Task: Compose an email with the signature Jerry Evans with the subject Confirmation of a termination and the message I wanted to discuss the new marketing strategy with you in more detail. When would be a good time for us to meet? from softage.5@softage.net to softage.6@softage.net, select the message and change font size to large, align the email to center Send the email. Finally, move the email from Sent Items to the label Student organizations
Action: Mouse moved to (83, 57)
Screenshot: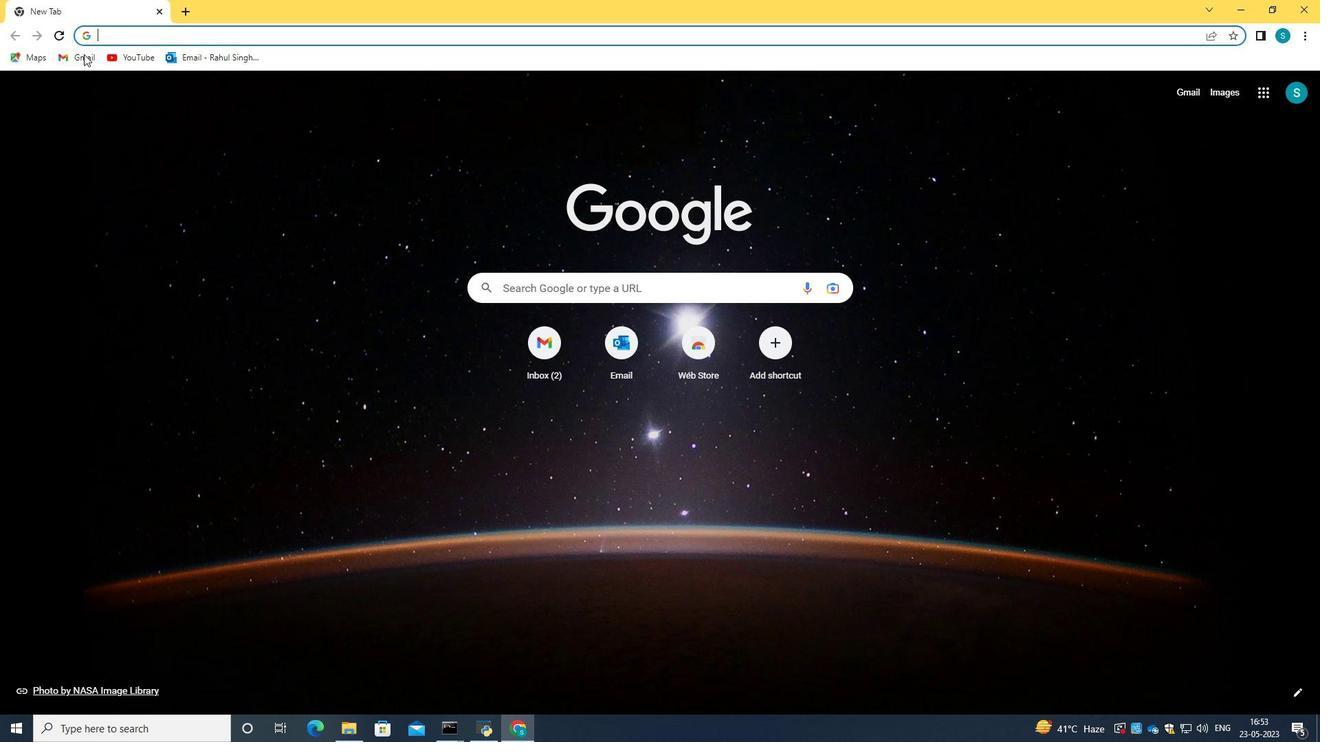 
Action: Mouse pressed left at (83, 57)
Screenshot: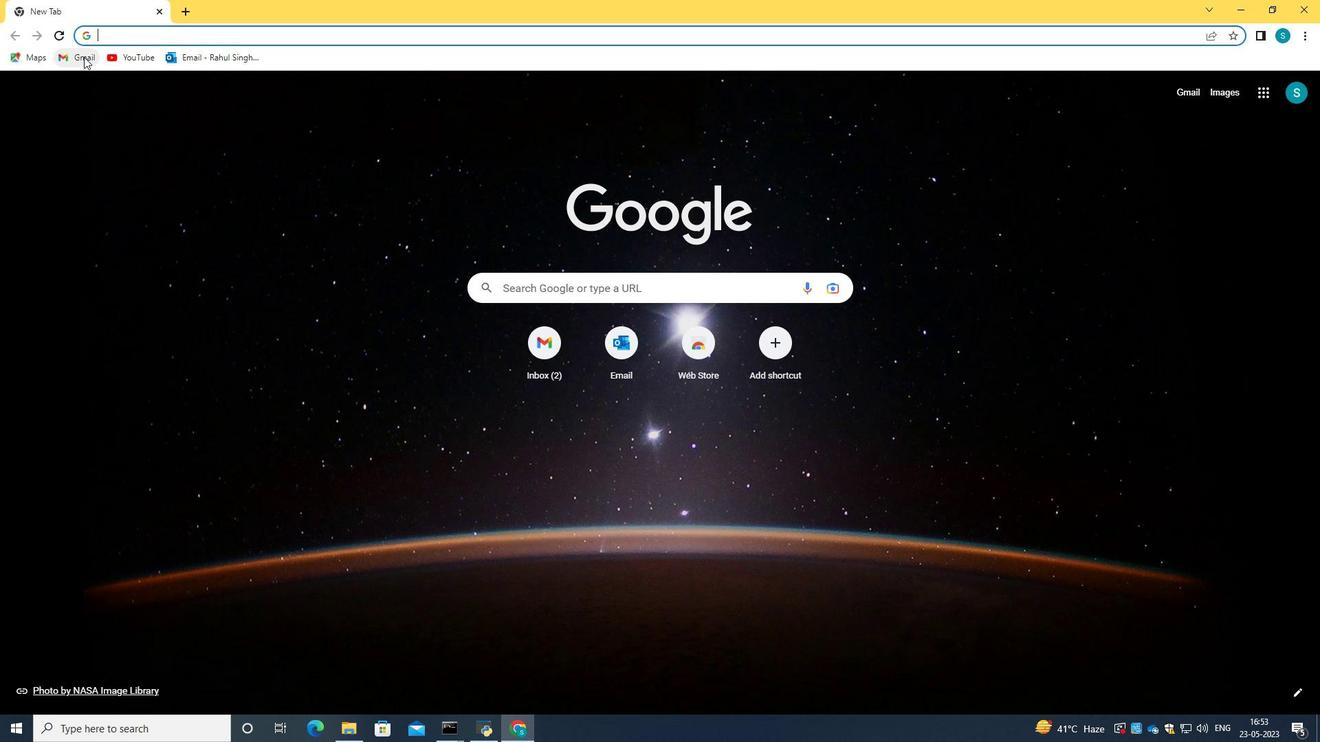 
Action: Mouse moved to (682, 220)
Screenshot: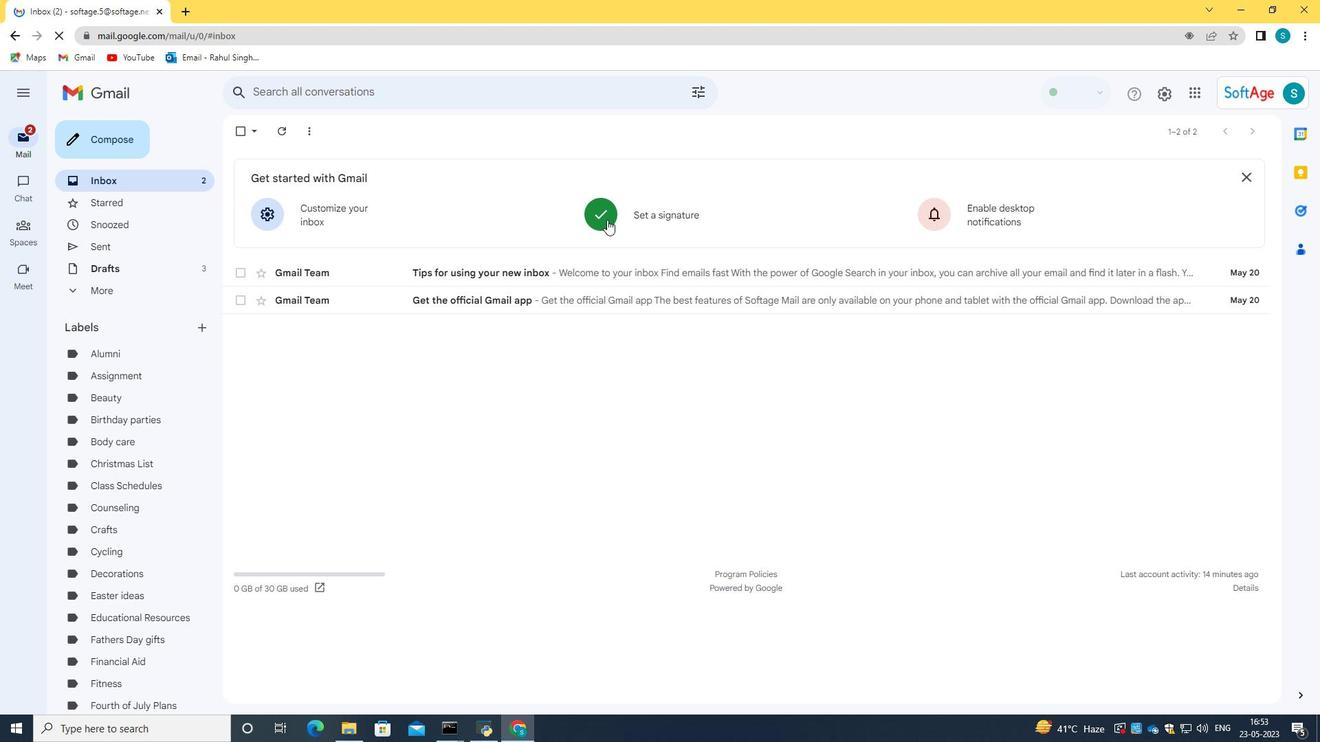 
Action: Mouse pressed left at (682, 220)
Screenshot: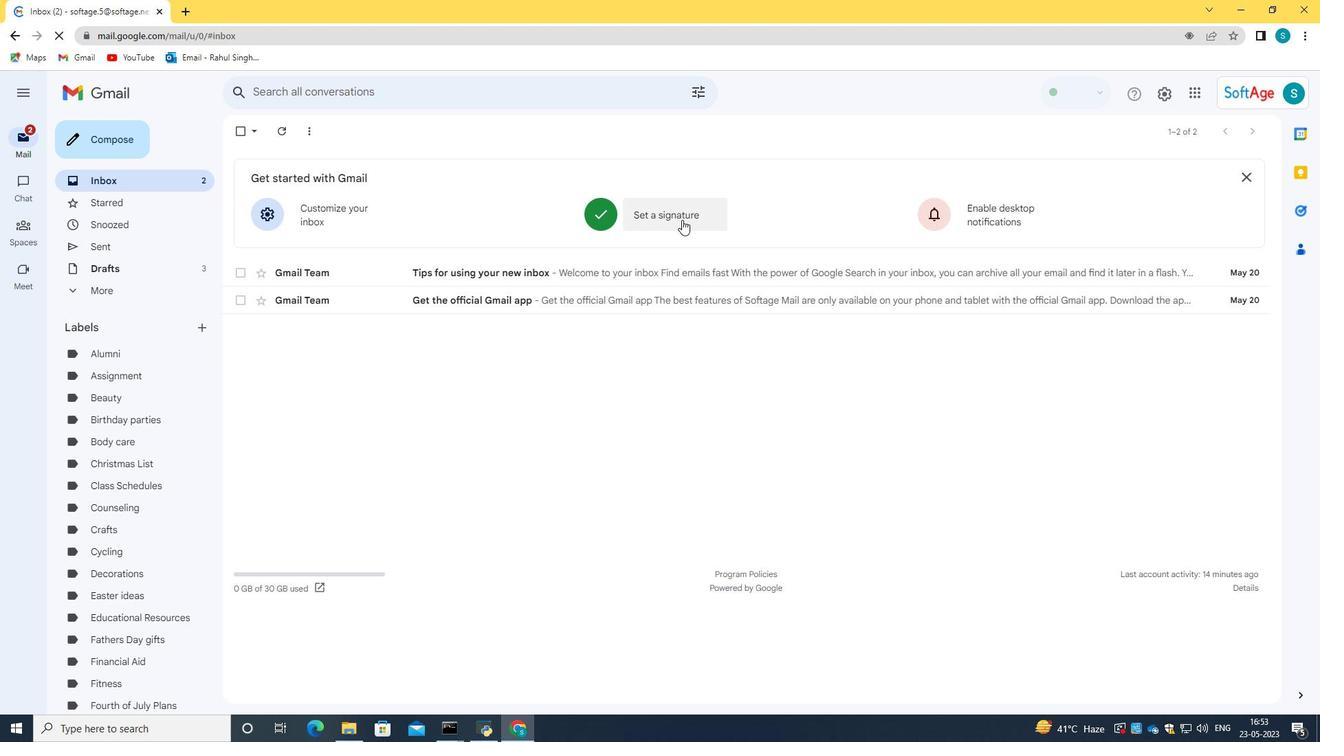 
Action: Mouse moved to (661, 287)
Screenshot: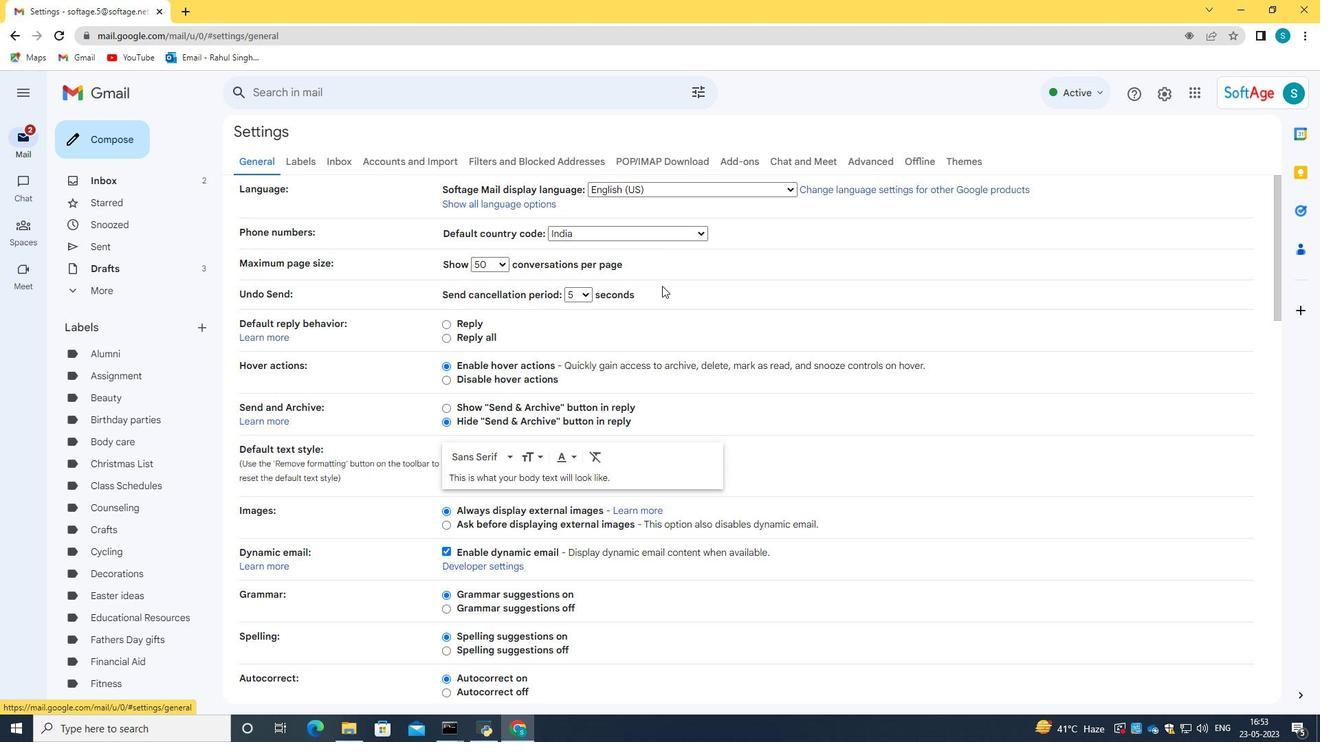 
Action: Mouse scrolled (661, 286) with delta (0, 0)
Screenshot: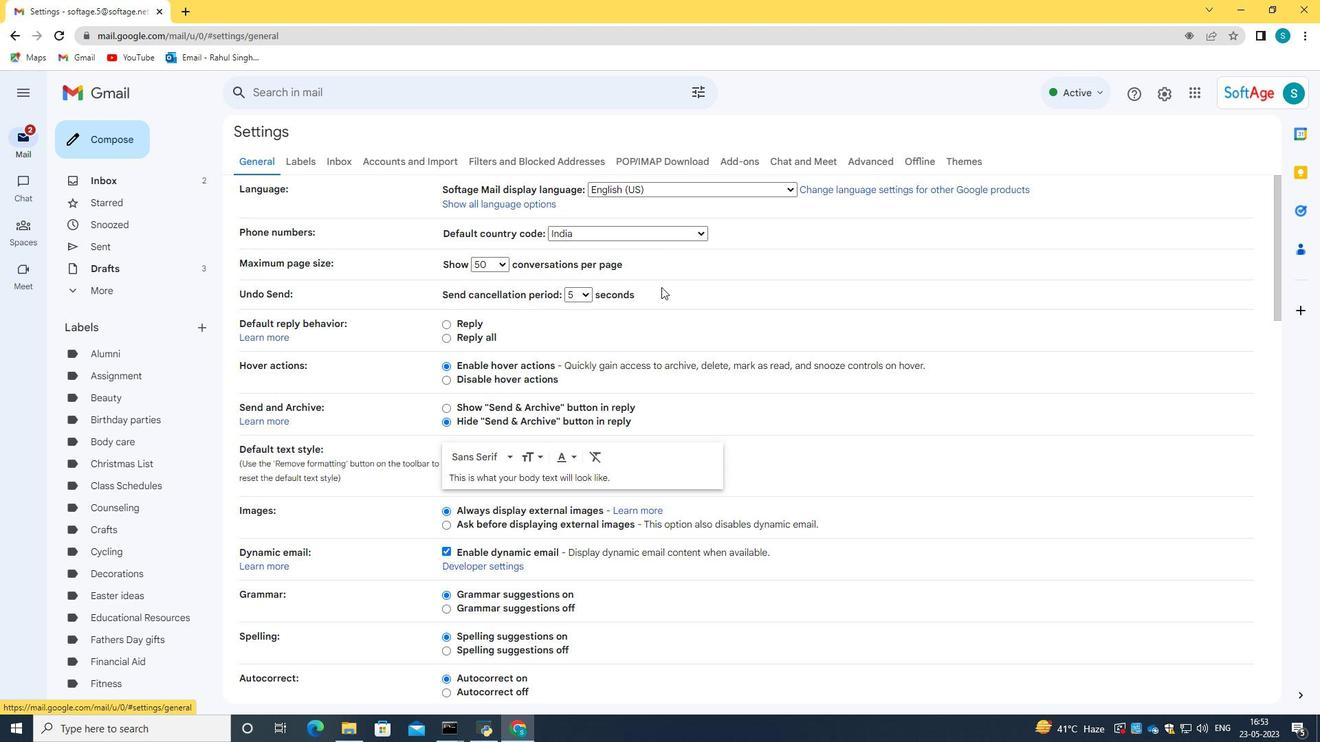 
Action: Mouse scrolled (661, 286) with delta (0, 0)
Screenshot: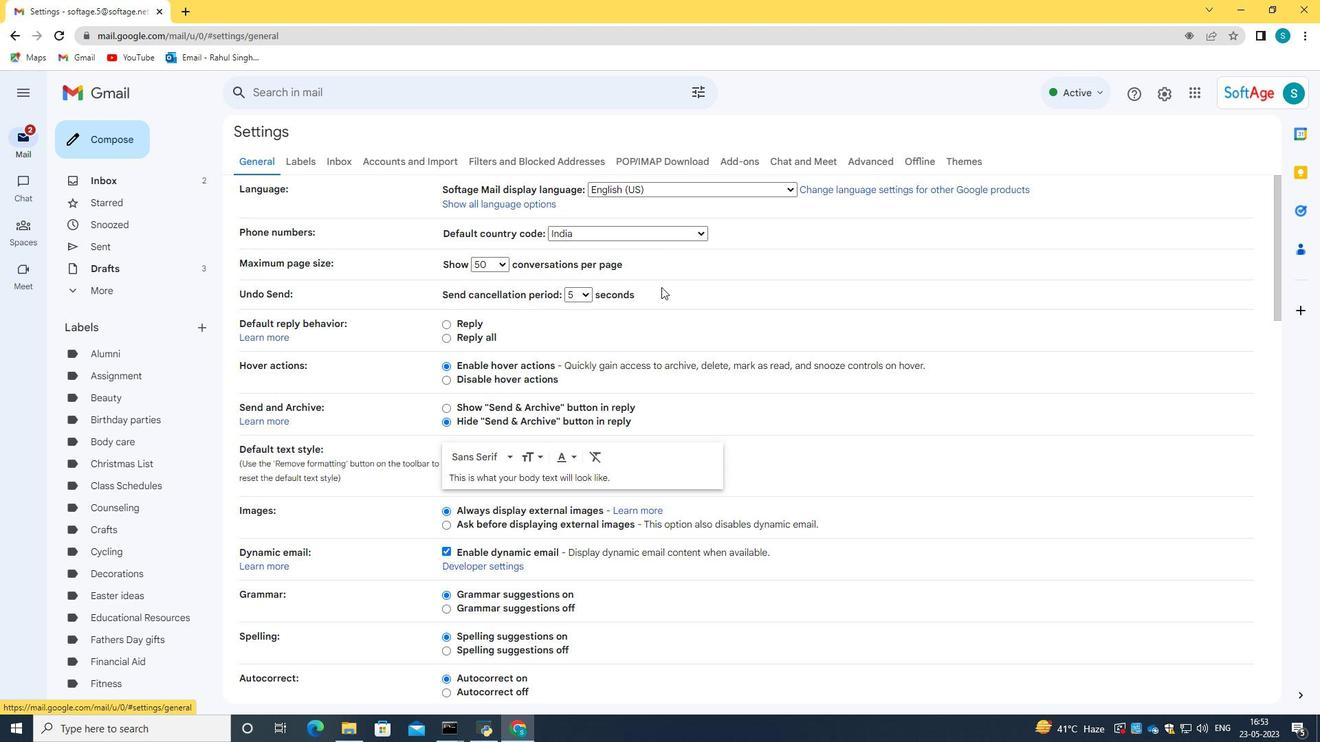
Action: Mouse scrolled (661, 286) with delta (0, 0)
Screenshot: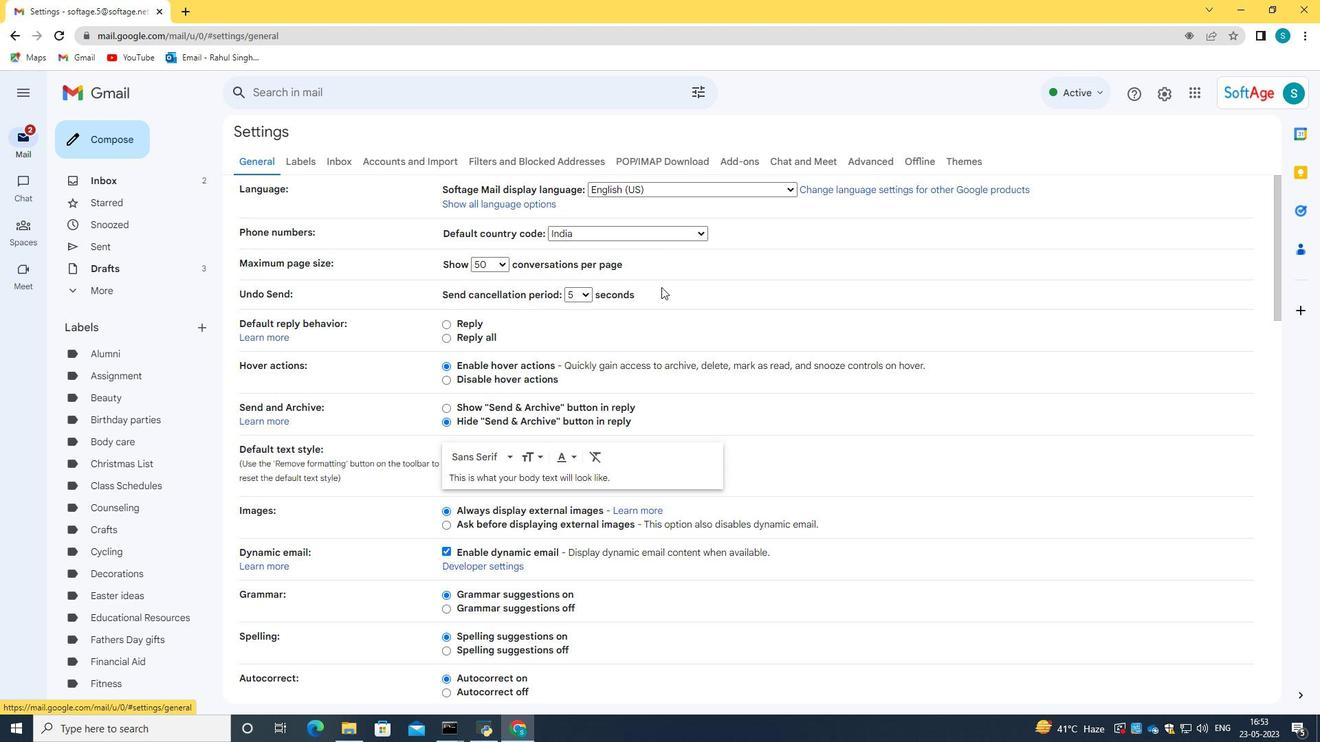 
Action: Mouse moved to (661, 288)
Screenshot: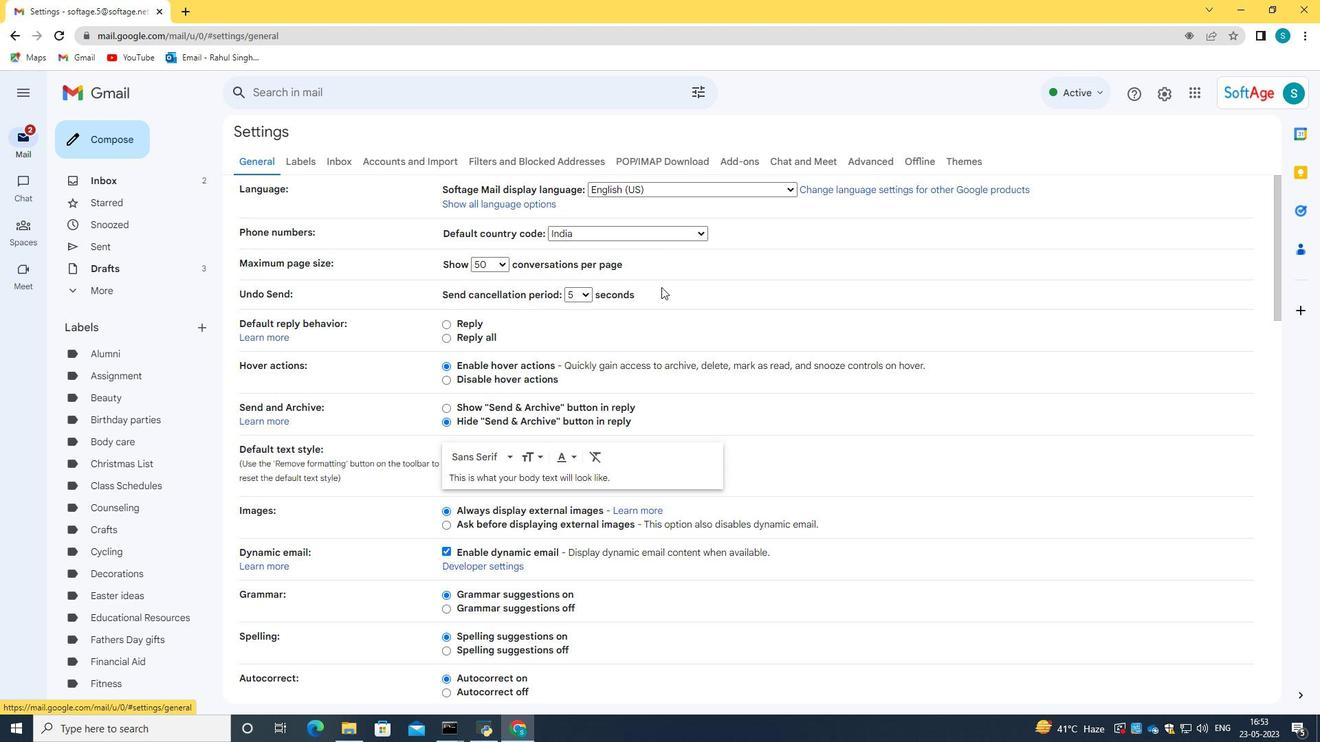 
Action: Mouse scrolled (661, 287) with delta (0, 0)
Screenshot: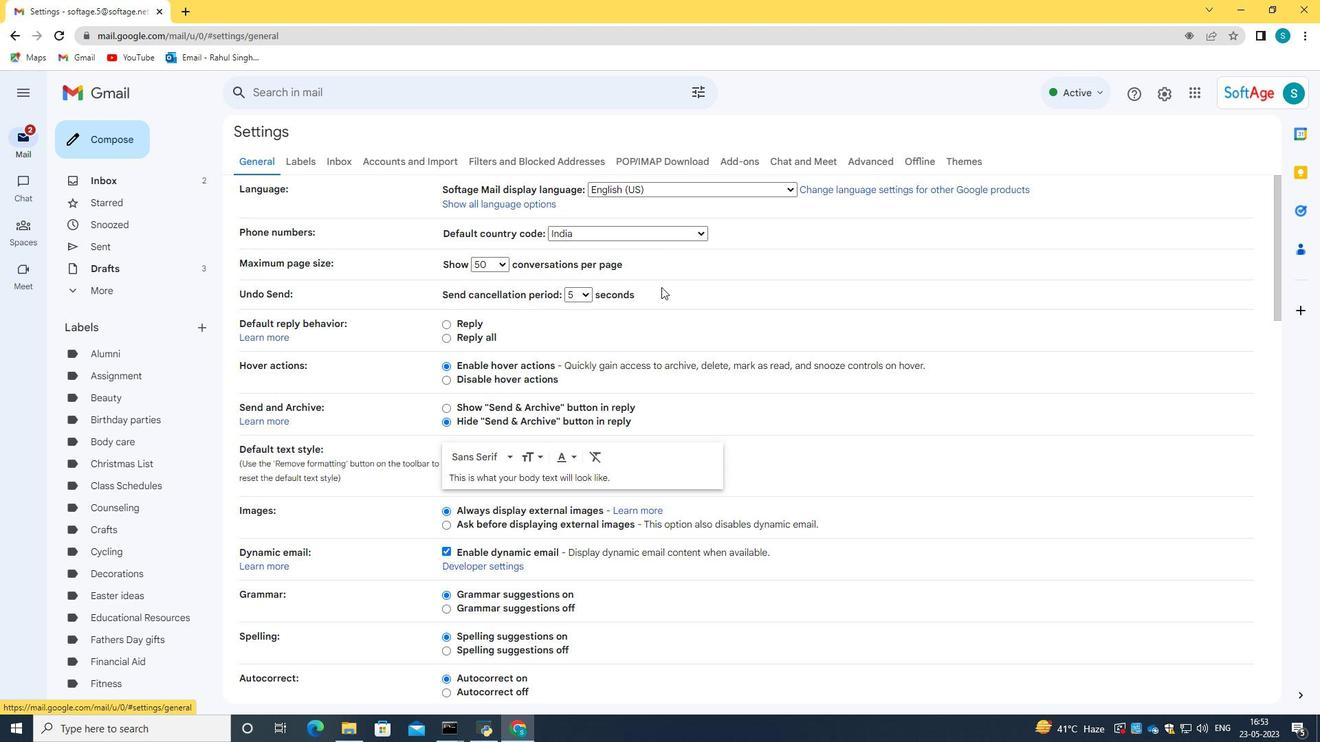 
Action: Mouse scrolled (661, 287) with delta (0, 0)
Screenshot: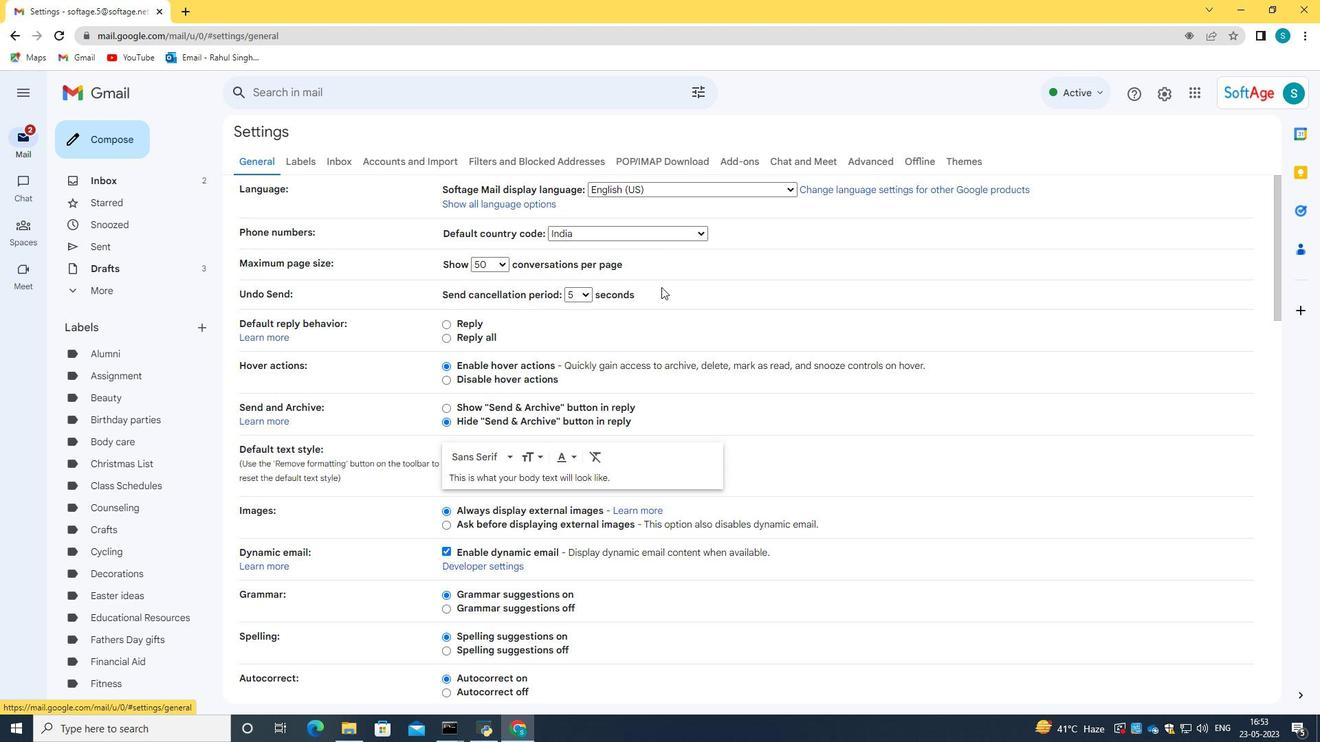 
Action: Mouse scrolled (661, 287) with delta (0, 0)
Screenshot: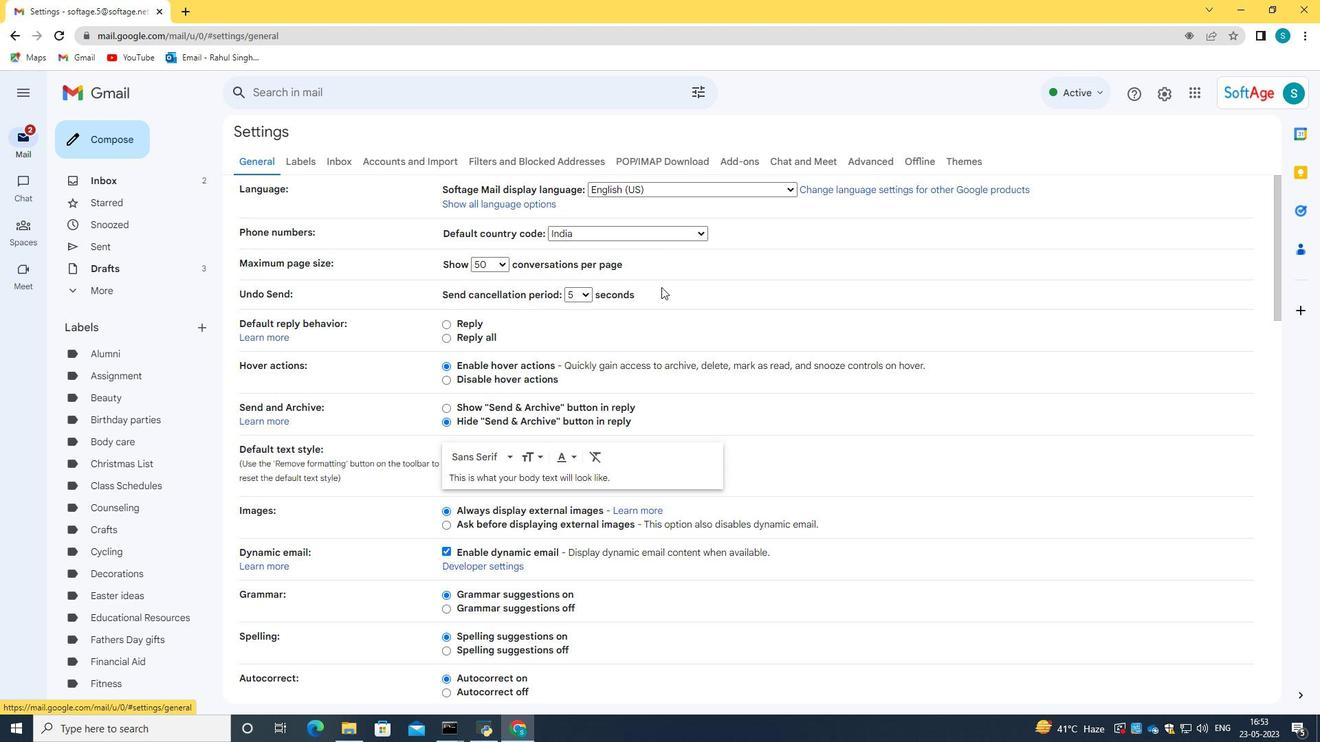 
Action: Mouse scrolled (661, 287) with delta (0, 0)
Screenshot: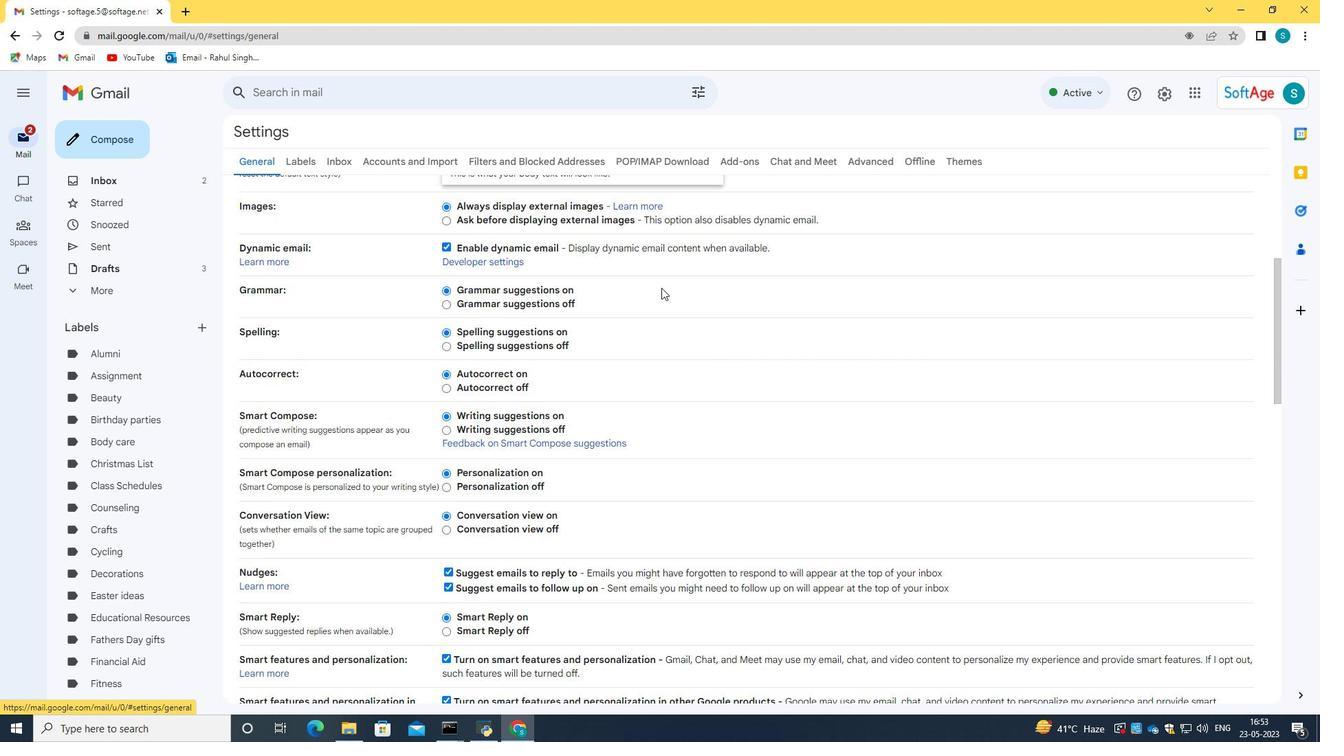 
Action: Mouse scrolled (661, 287) with delta (0, 0)
Screenshot: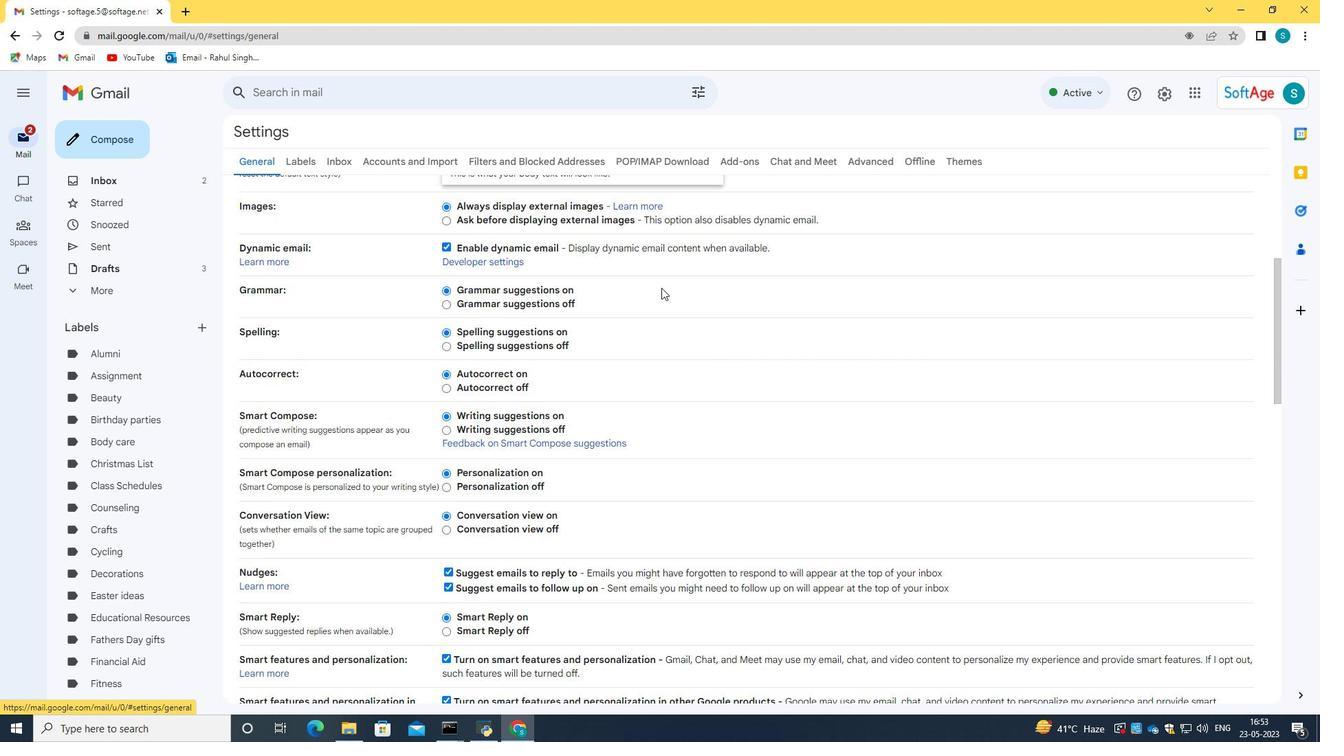 
Action: Mouse scrolled (661, 287) with delta (0, 0)
Screenshot: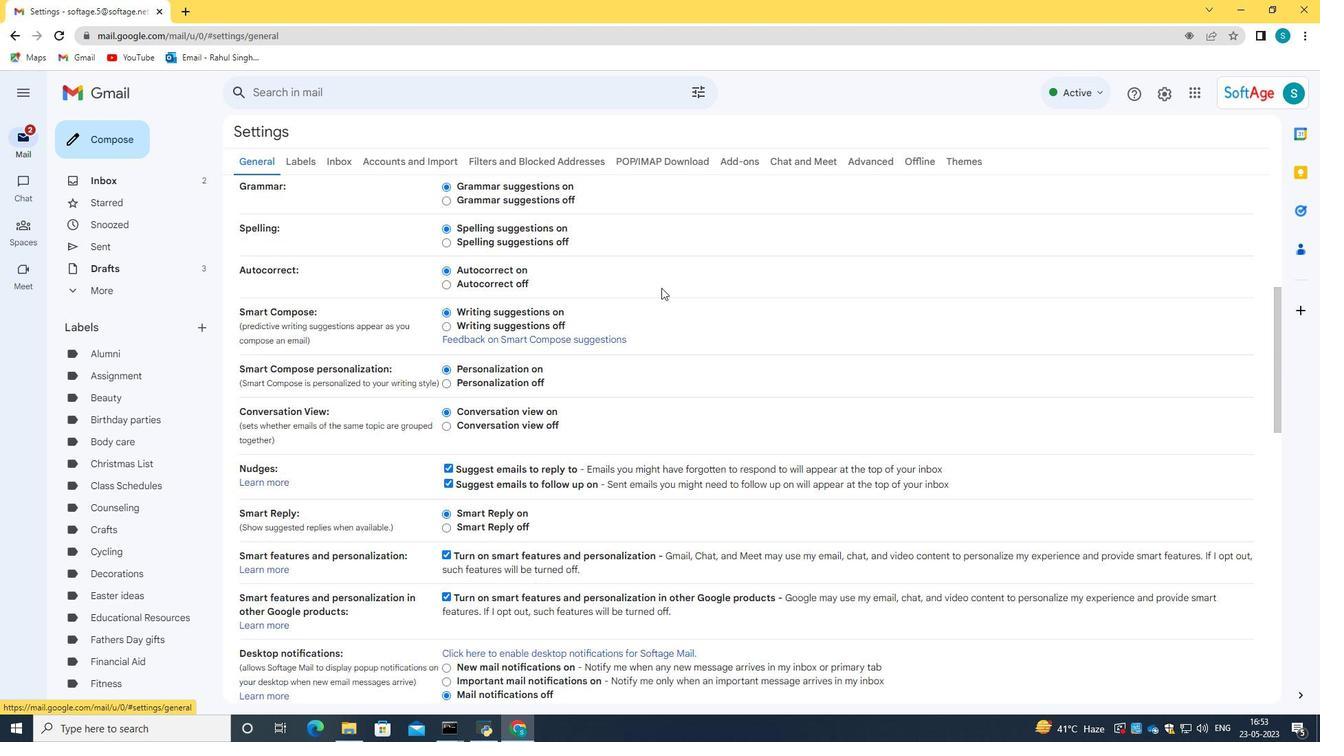 
Action: Mouse scrolled (661, 287) with delta (0, 0)
Screenshot: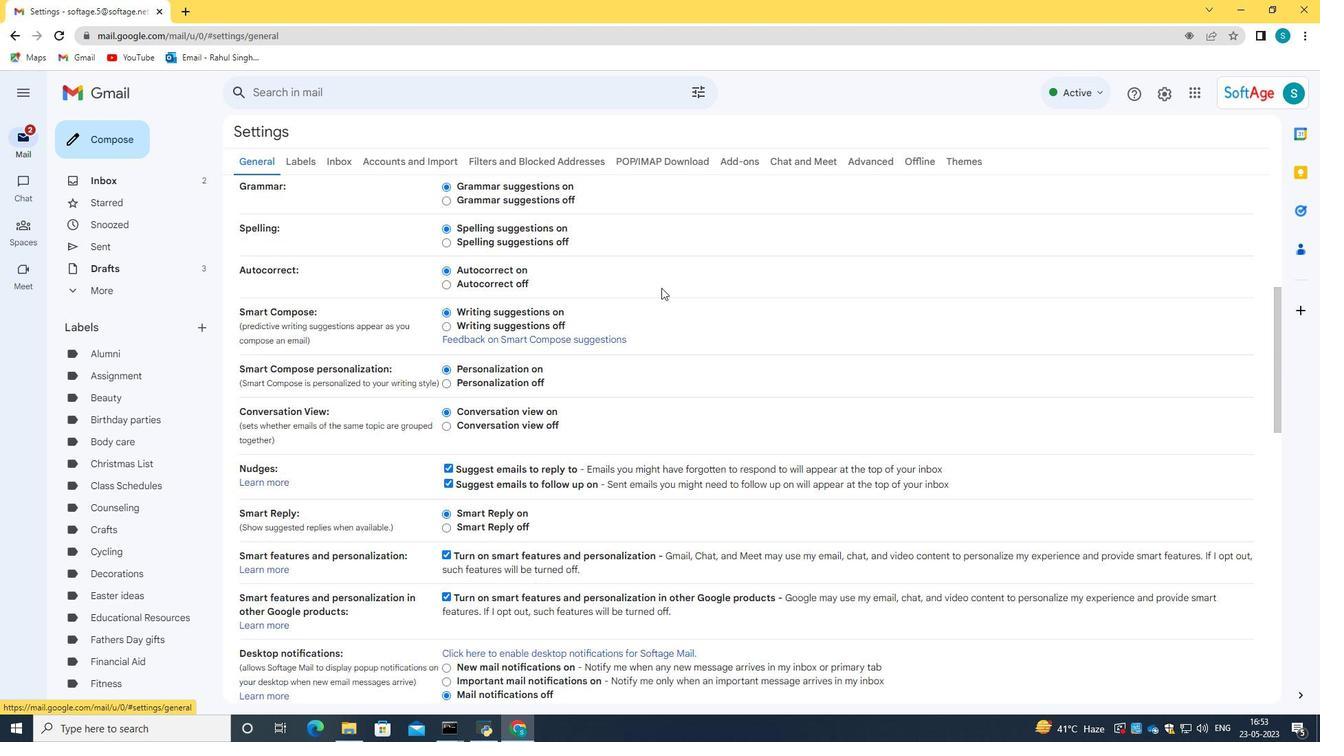 
Action: Mouse scrolled (661, 287) with delta (0, 0)
Screenshot: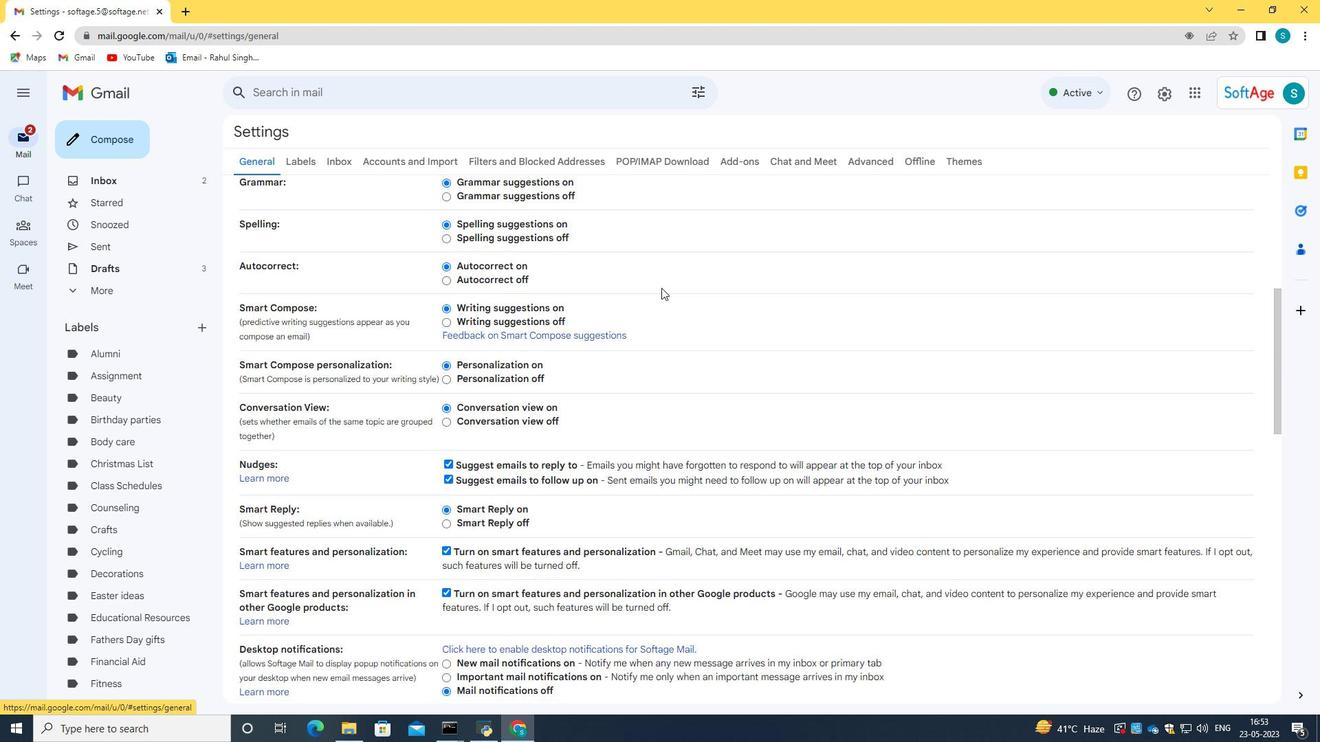 
Action: Mouse scrolled (661, 287) with delta (0, 0)
Screenshot: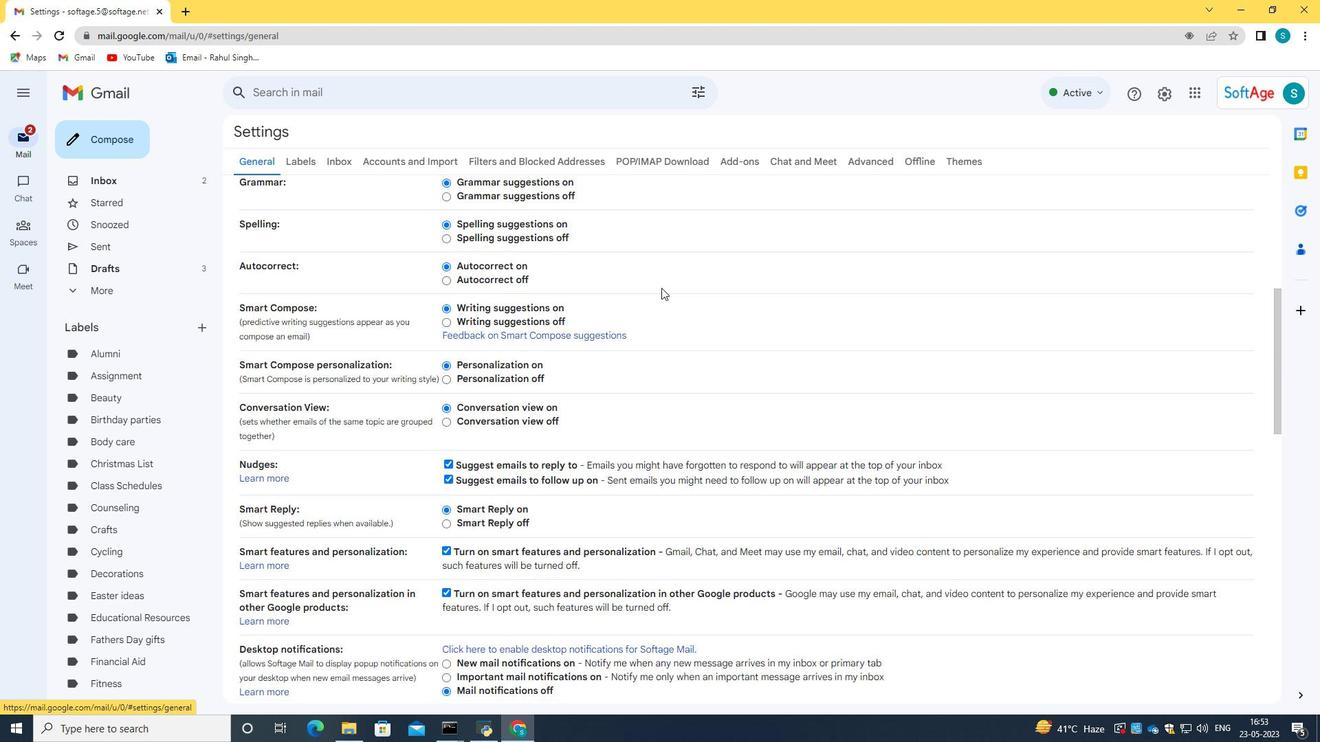 
Action: Mouse scrolled (661, 287) with delta (0, 0)
Screenshot: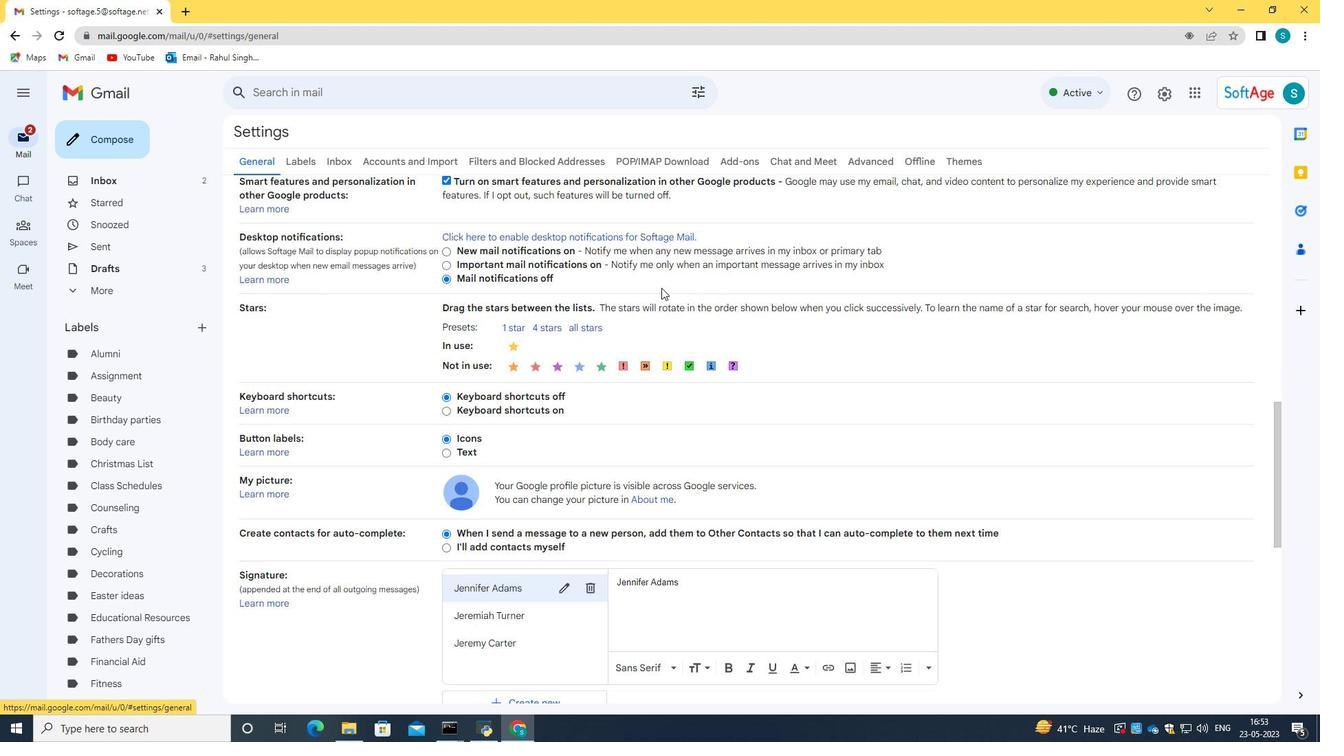 
Action: Mouse scrolled (661, 287) with delta (0, 0)
Screenshot: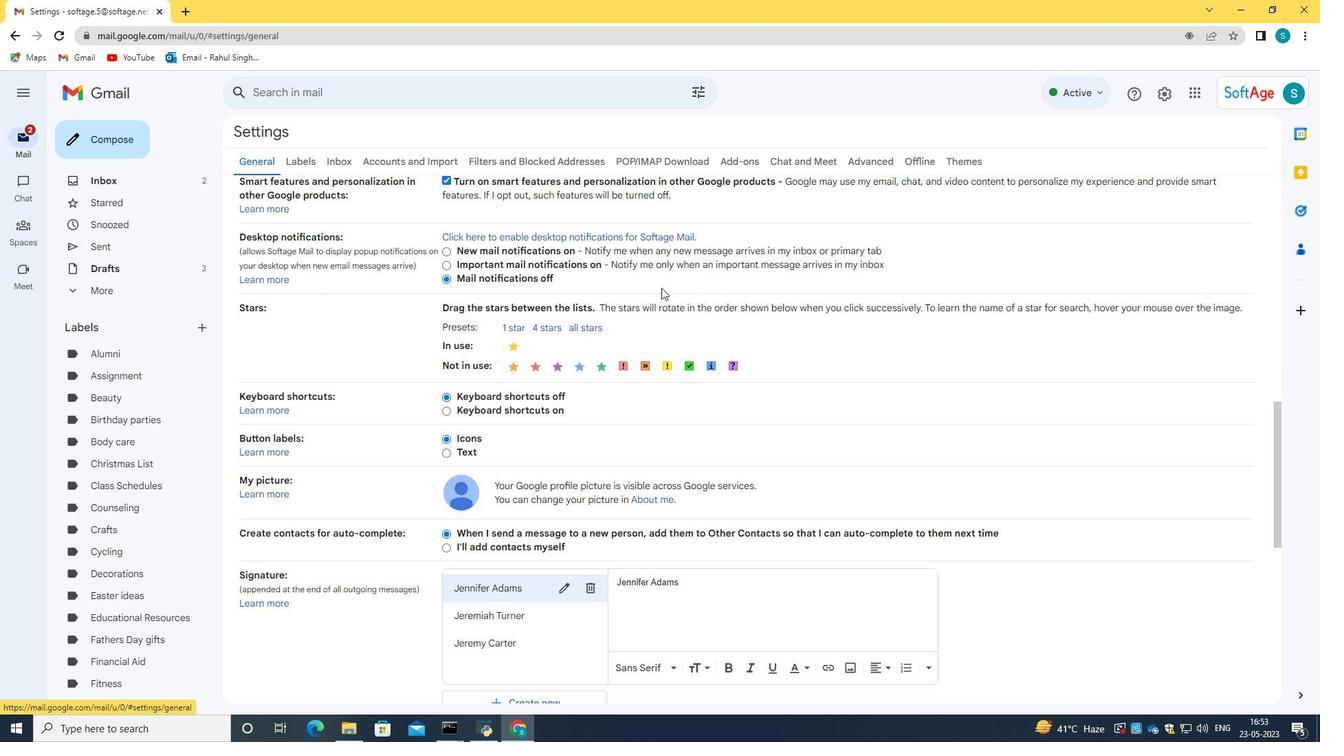 
Action: Mouse scrolled (661, 287) with delta (0, 0)
Screenshot: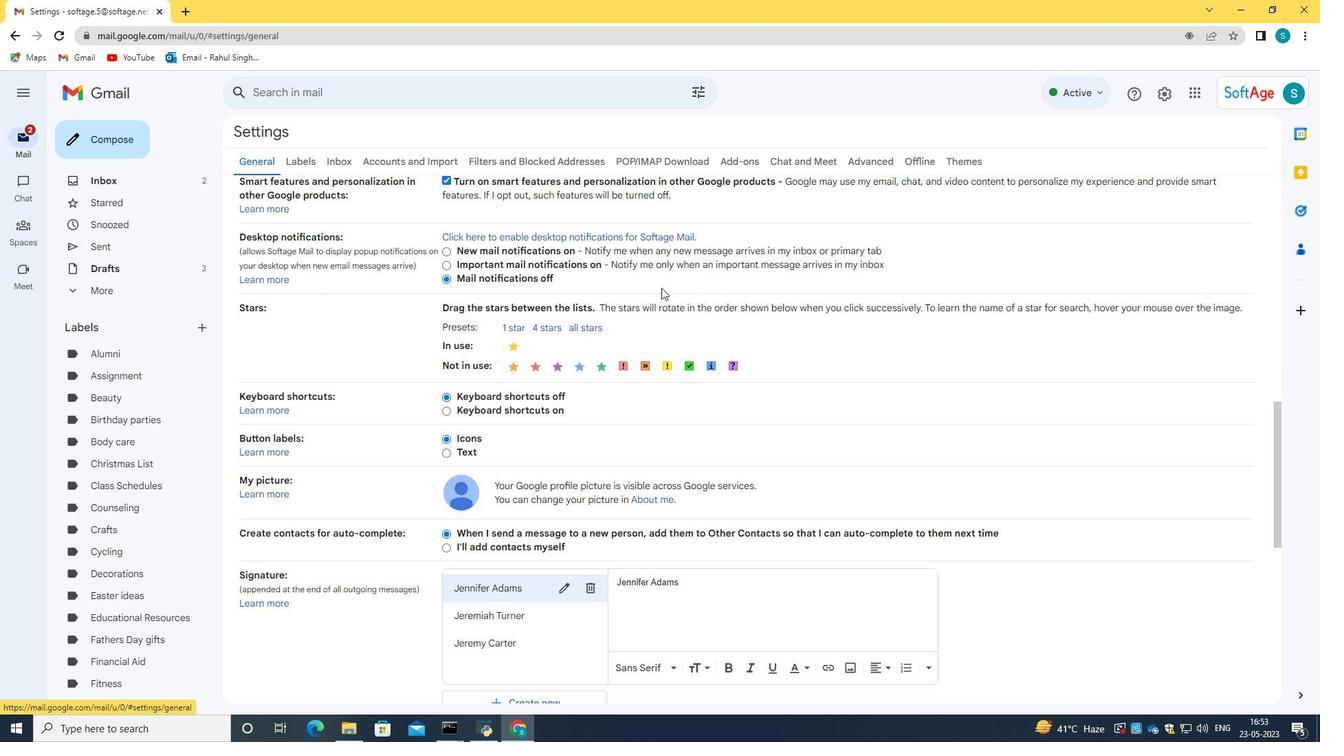 
Action: Mouse scrolled (661, 287) with delta (0, 0)
Screenshot: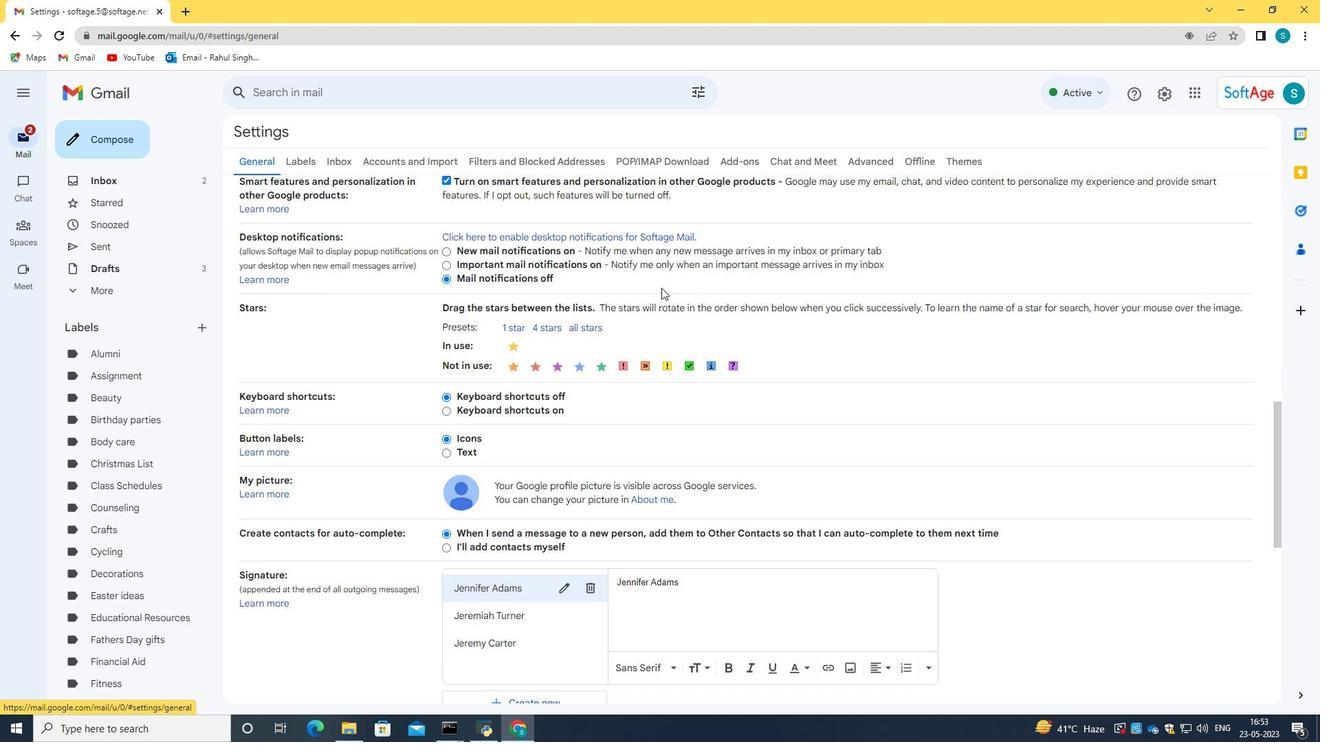 
Action: Mouse moved to (557, 437)
Screenshot: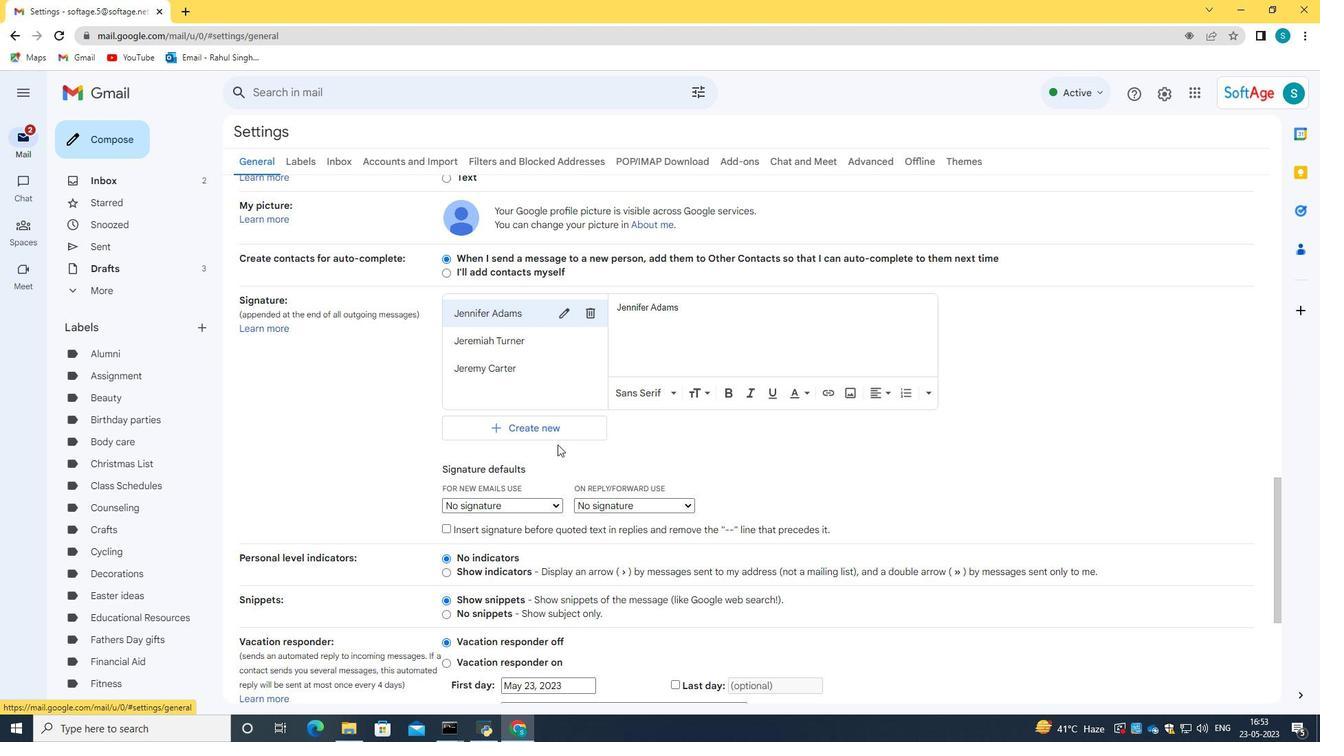 
Action: Mouse pressed left at (557, 437)
Screenshot: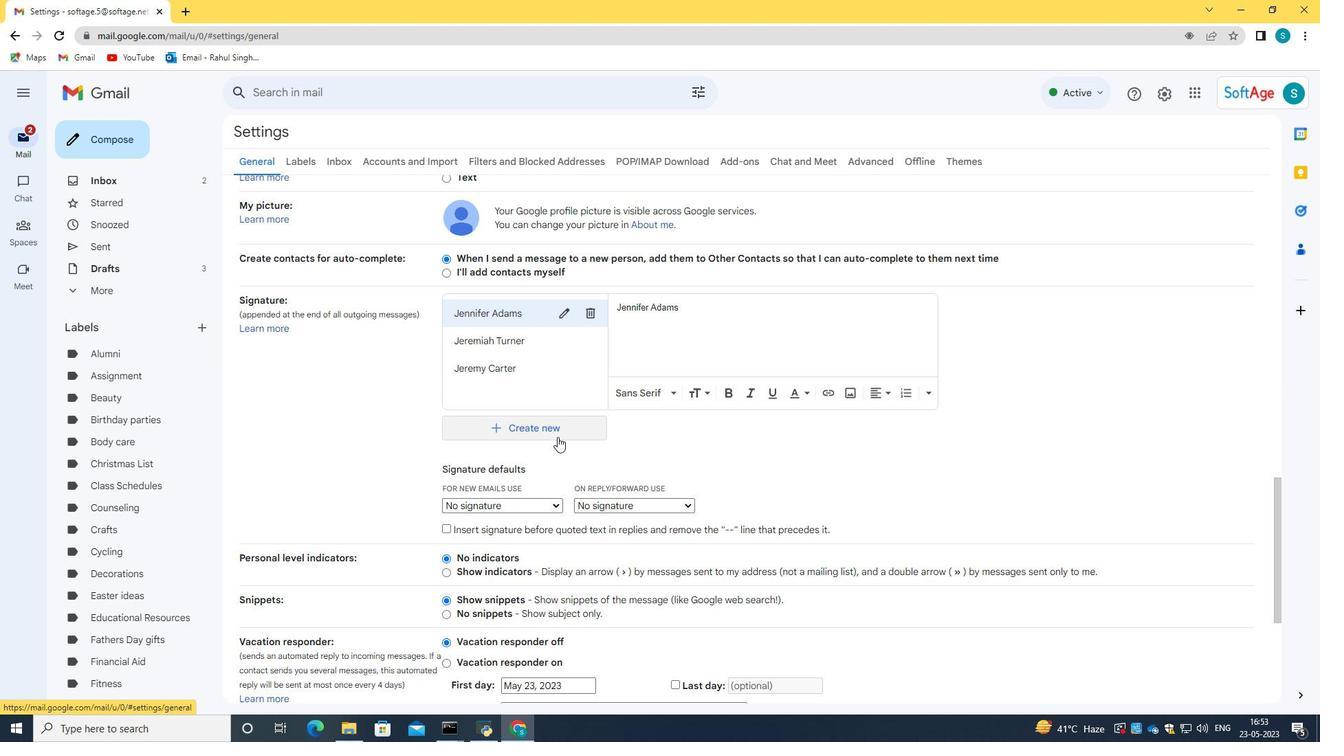 
Action: Mouse moved to (563, 377)
Screenshot: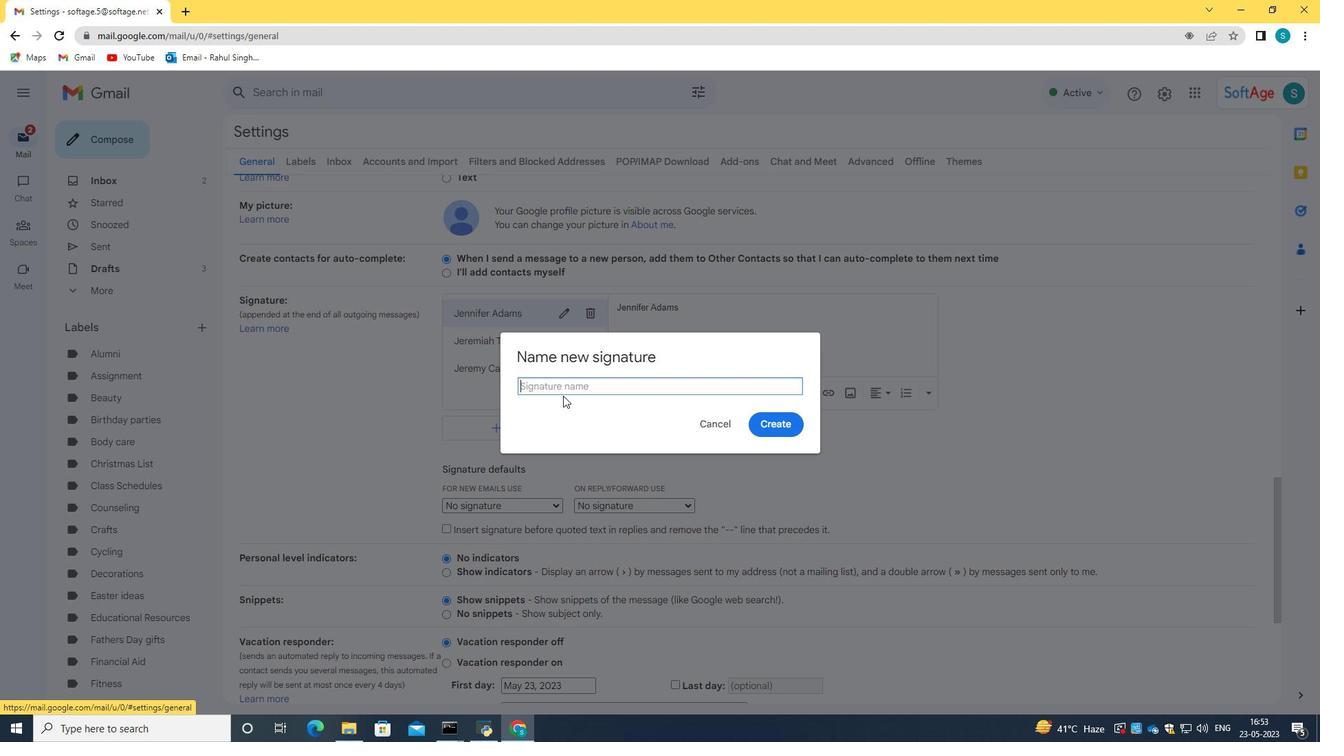 
Action: Key pressed <Key.caps_lock>J<Key.caps_lock>erry<Key.space><Key.caps_lock>E<Key.caps_lock>vans
Screenshot: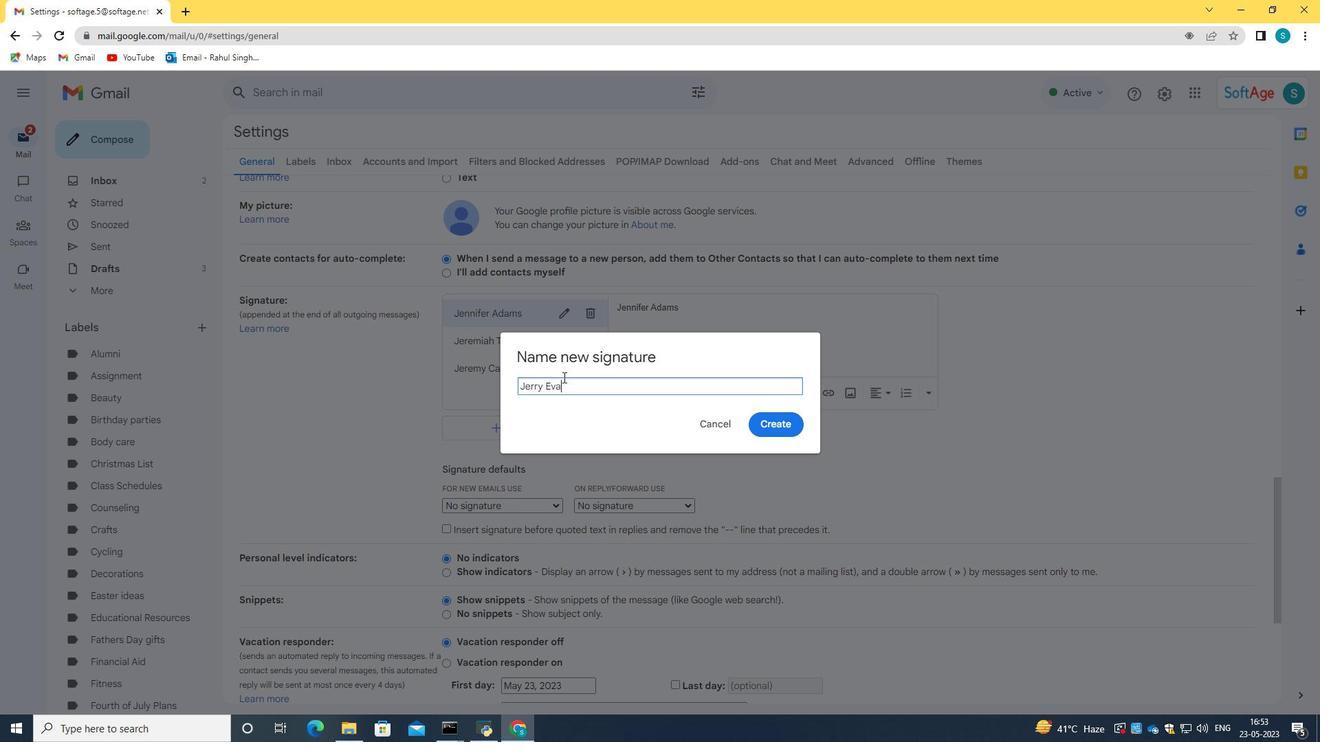 
Action: Mouse moved to (780, 431)
Screenshot: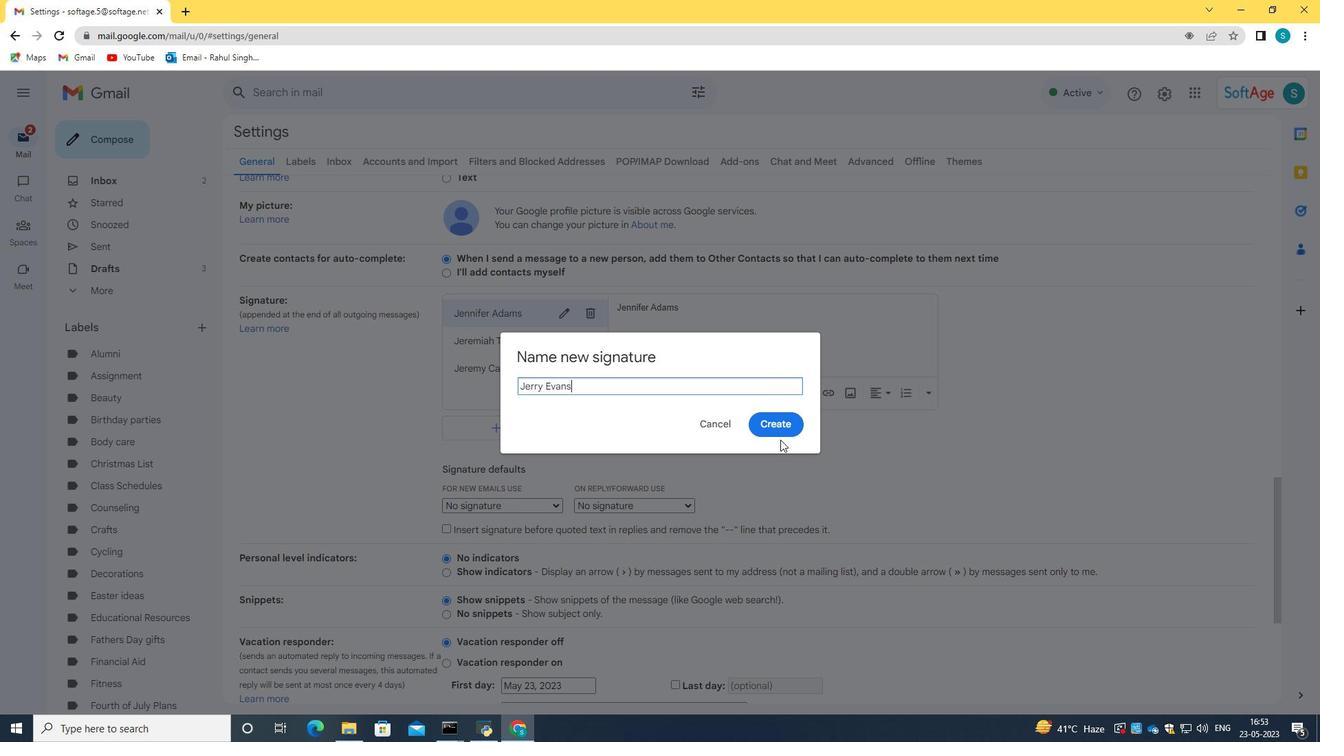 
Action: Mouse pressed left at (780, 431)
Screenshot: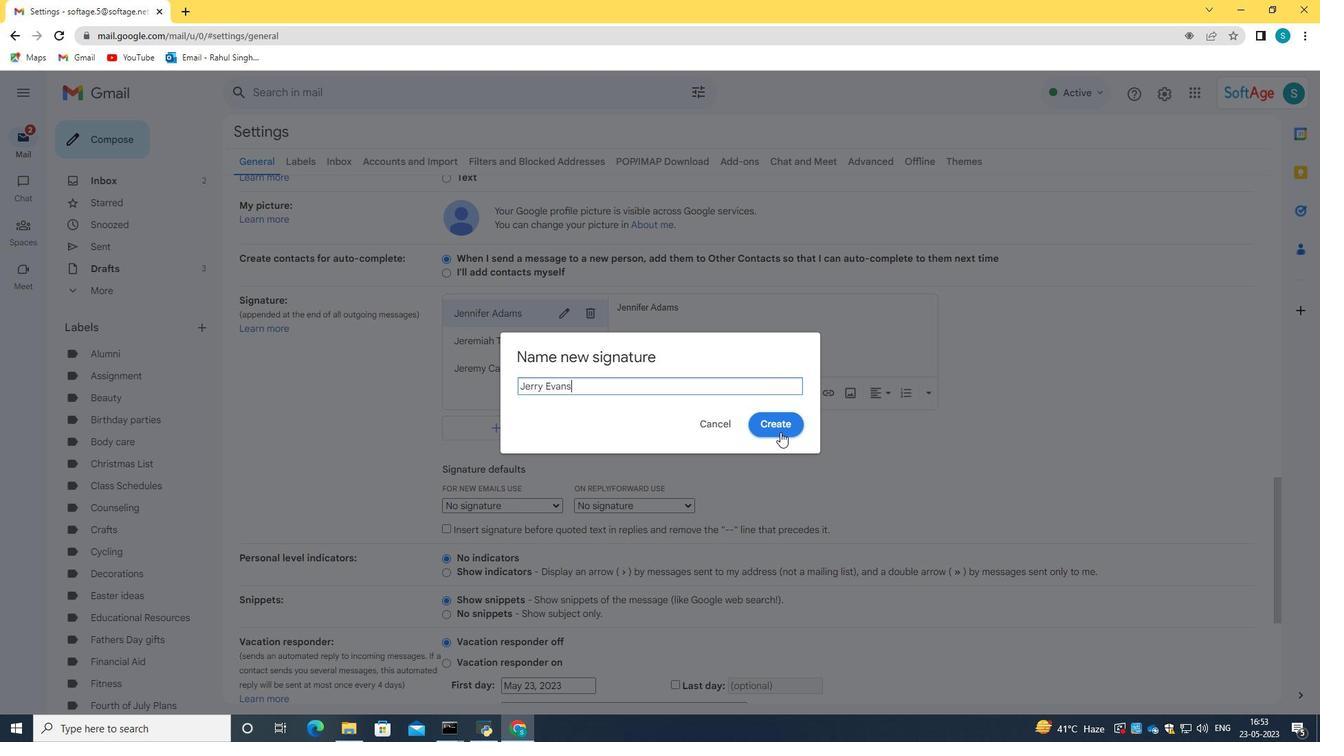 
Action: Mouse moved to (726, 347)
Screenshot: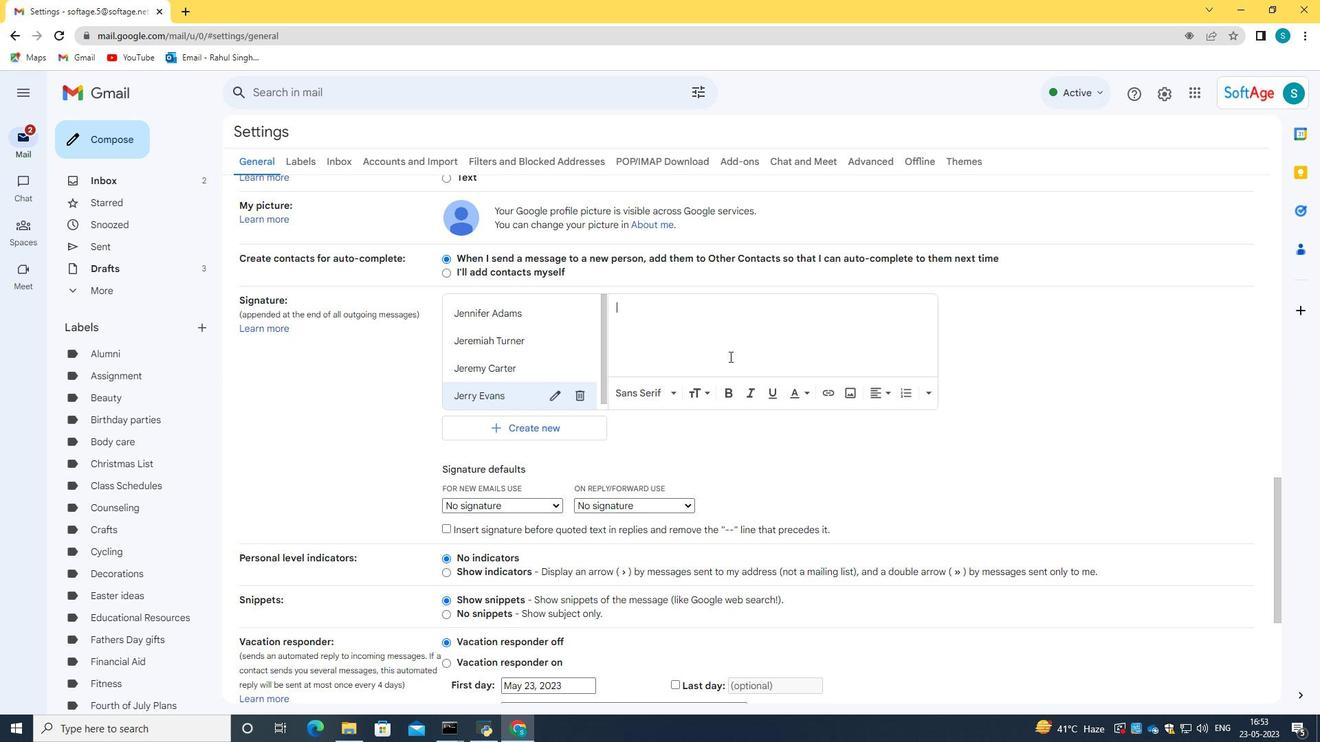
Action: Mouse pressed left at (726, 347)
Screenshot: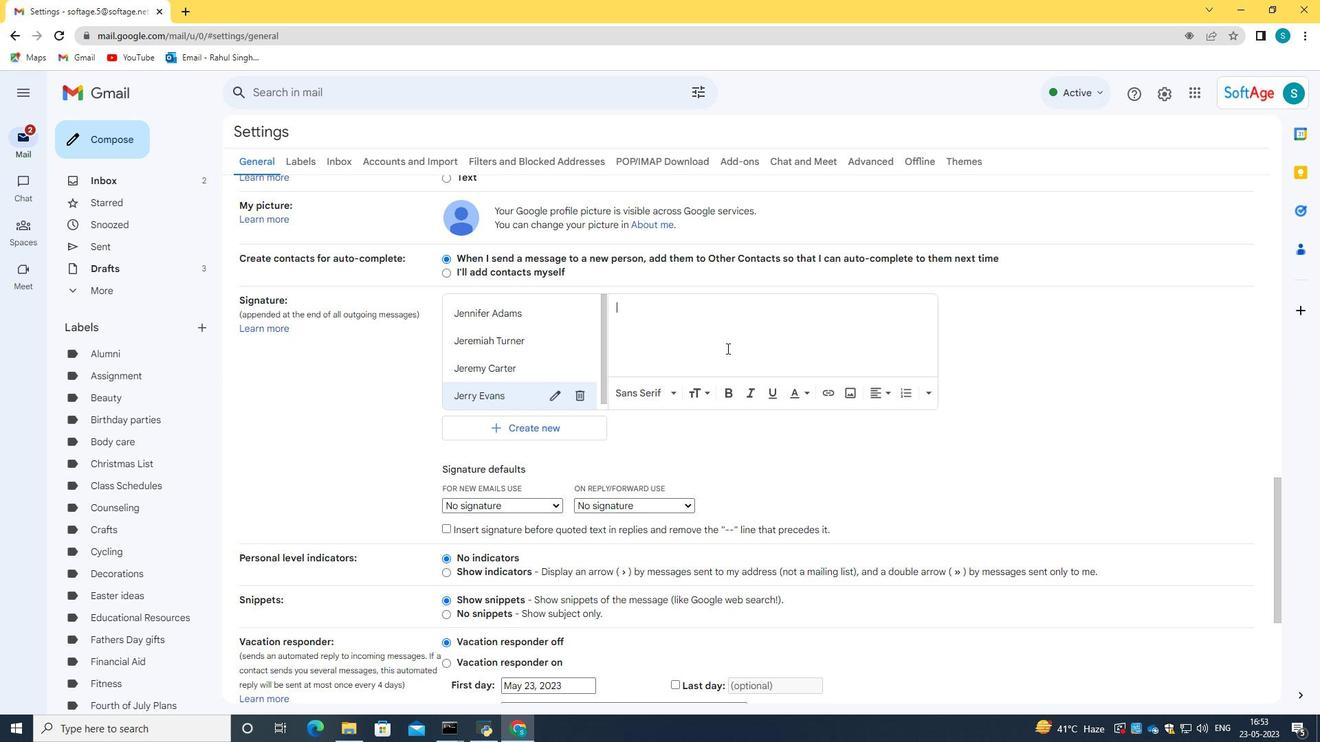 
Action: Key pressed <Key.caps_lock>J<Key.caps_lock>erry<Key.space><Key.caps_lock>E<Key.caps_lock>vamd<Key.backspace><Key.backspace>ns
Screenshot: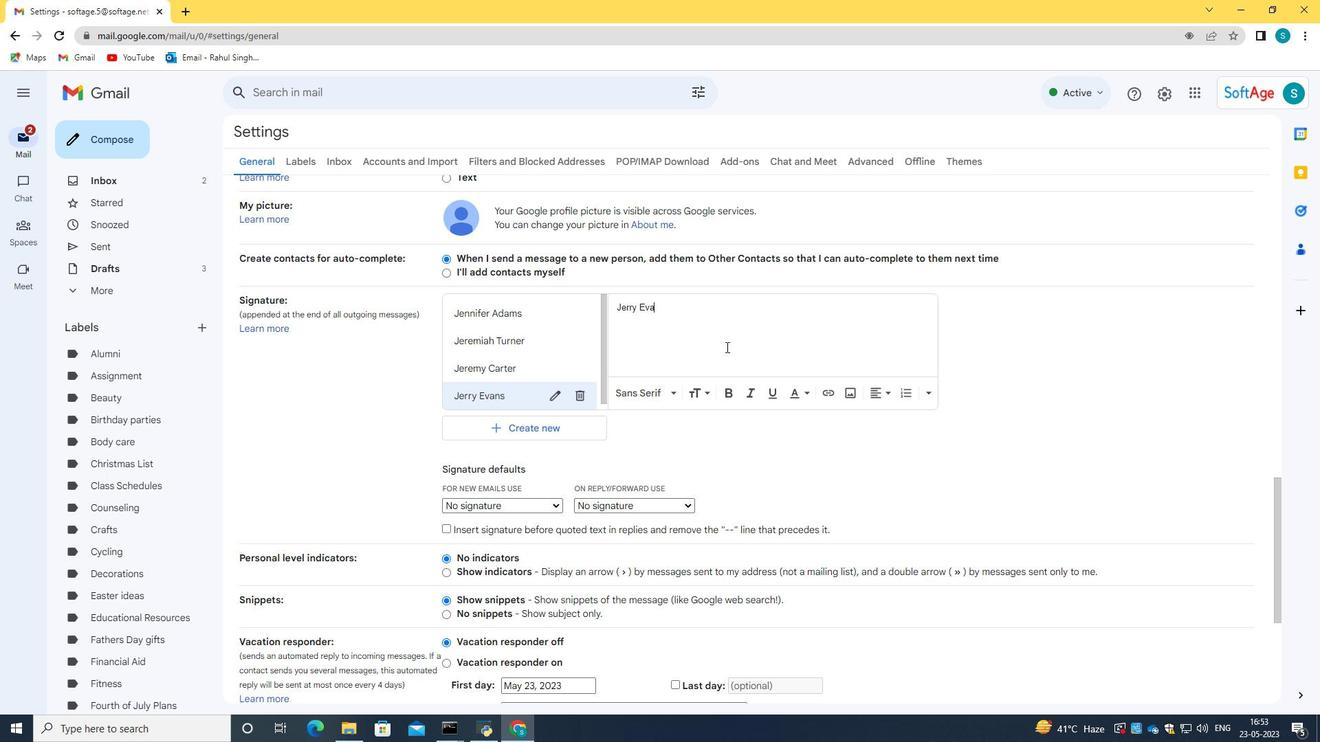 
Action: Mouse scrolled (726, 346) with delta (0, 0)
Screenshot: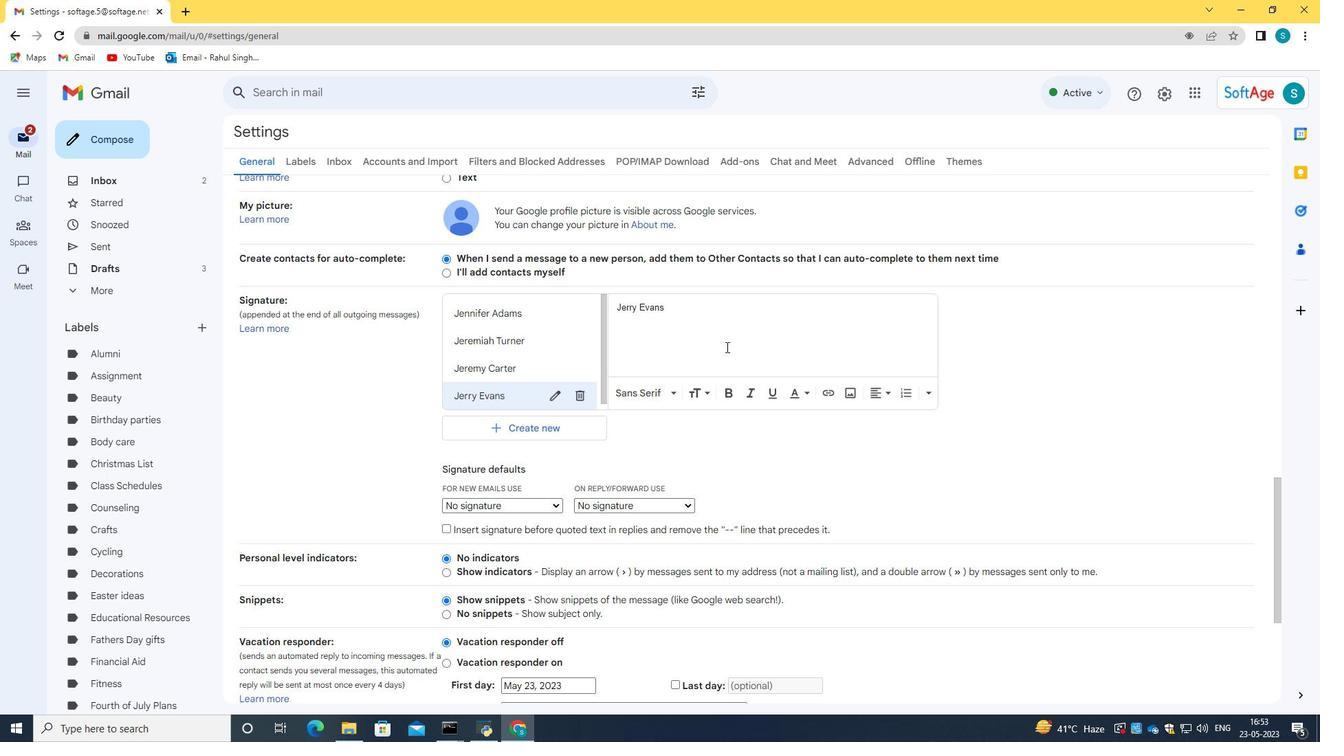 
Action: Mouse moved to (724, 349)
Screenshot: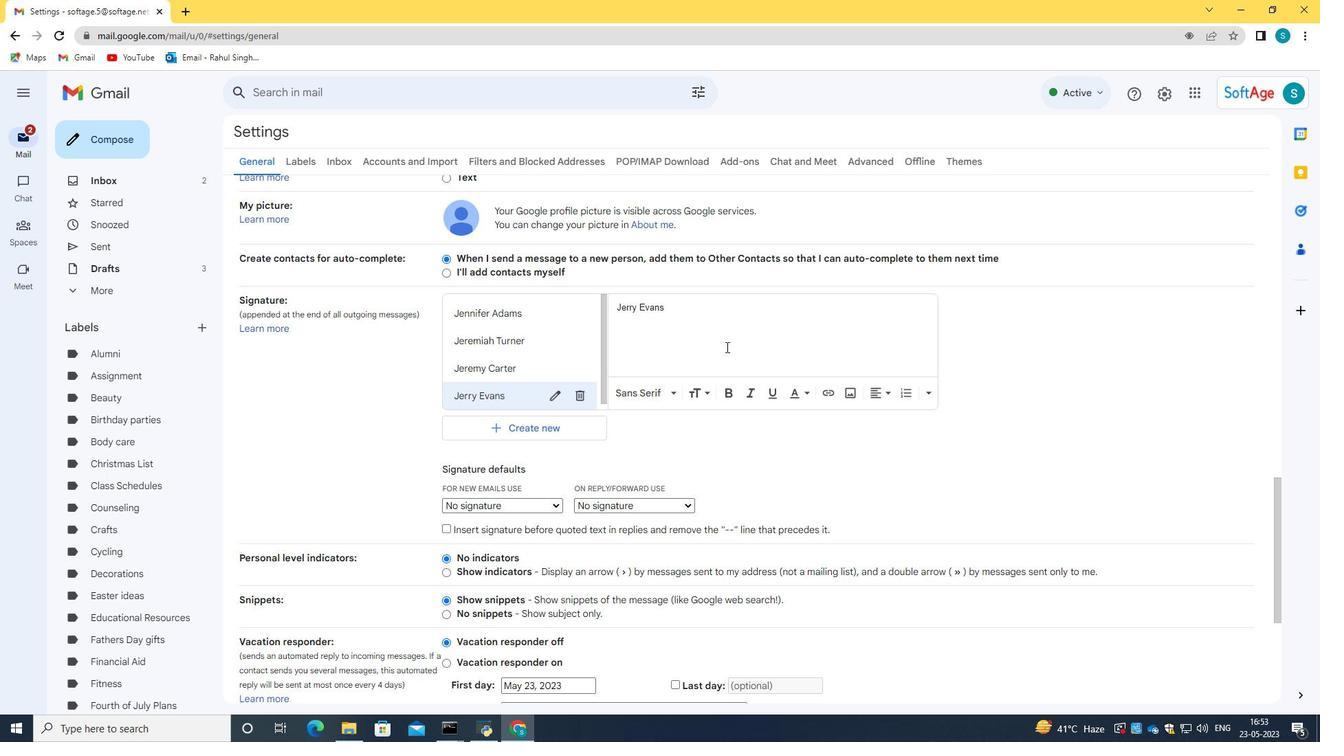 
Action: Mouse scrolled (724, 348) with delta (0, 0)
Screenshot: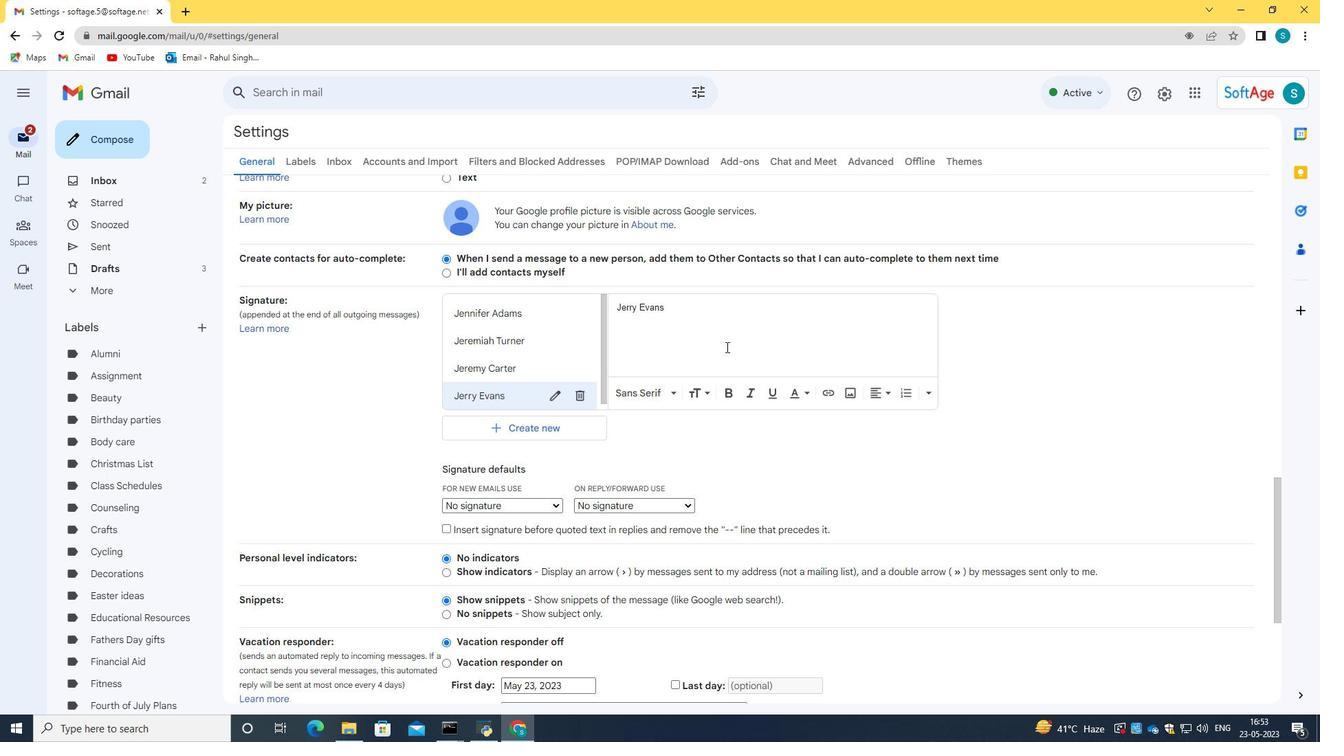 
Action: Mouse scrolled (724, 348) with delta (0, 0)
Screenshot: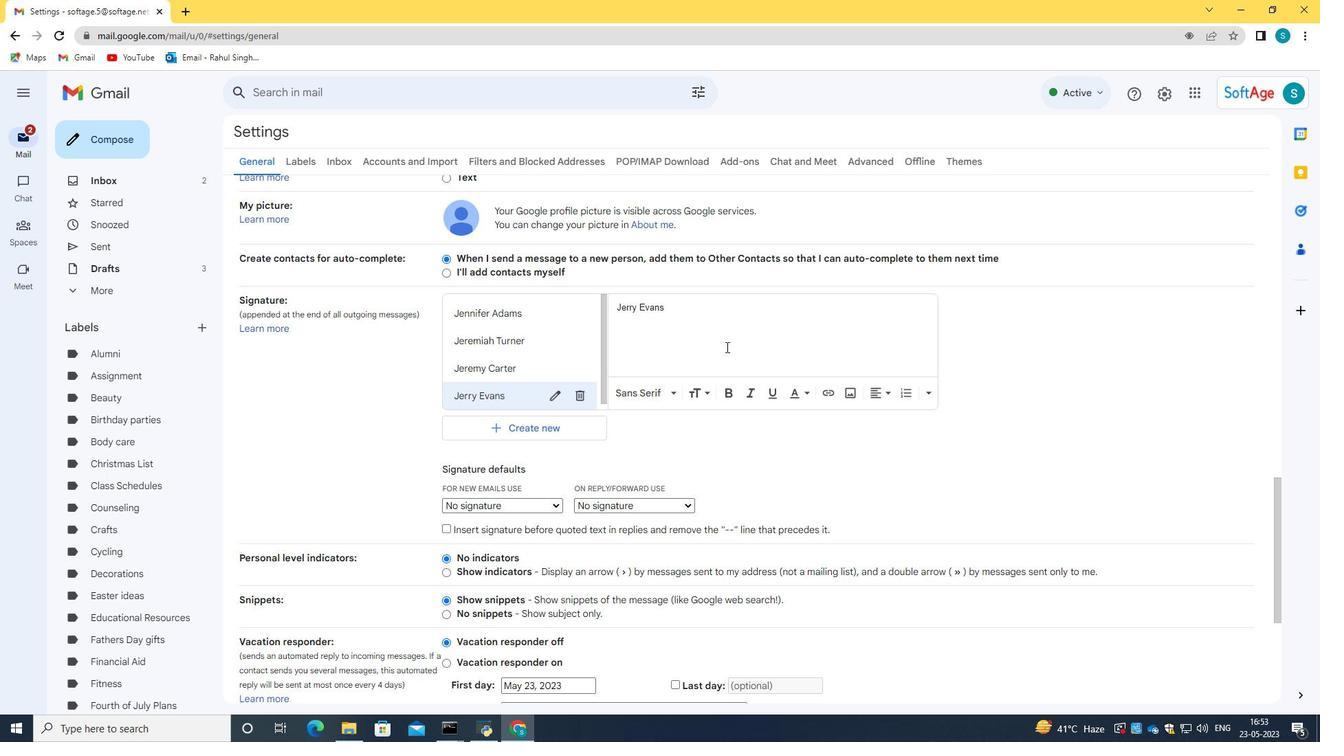 
Action: Mouse scrolled (724, 348) with delta (0, 0)
Screenshot: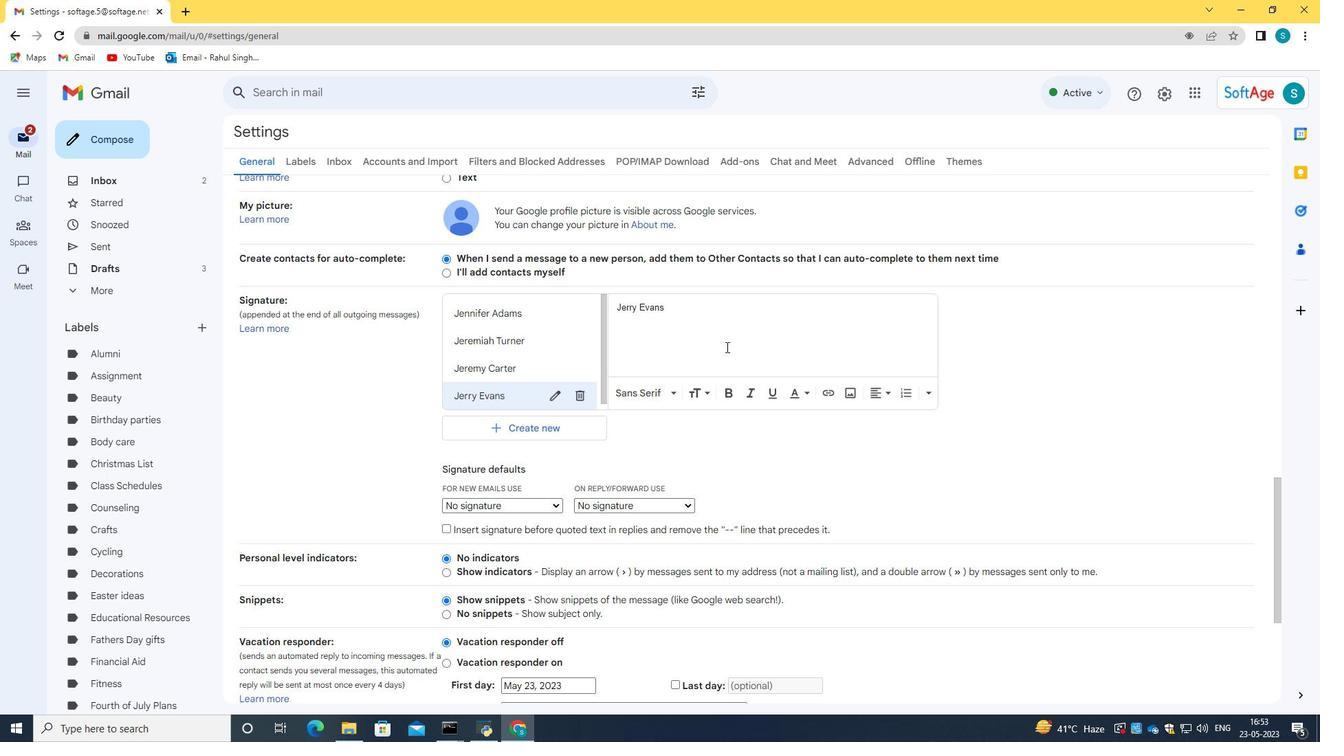 
Action: Mouse scrolled (724, 348) with delta (0, 0)
Screenshot: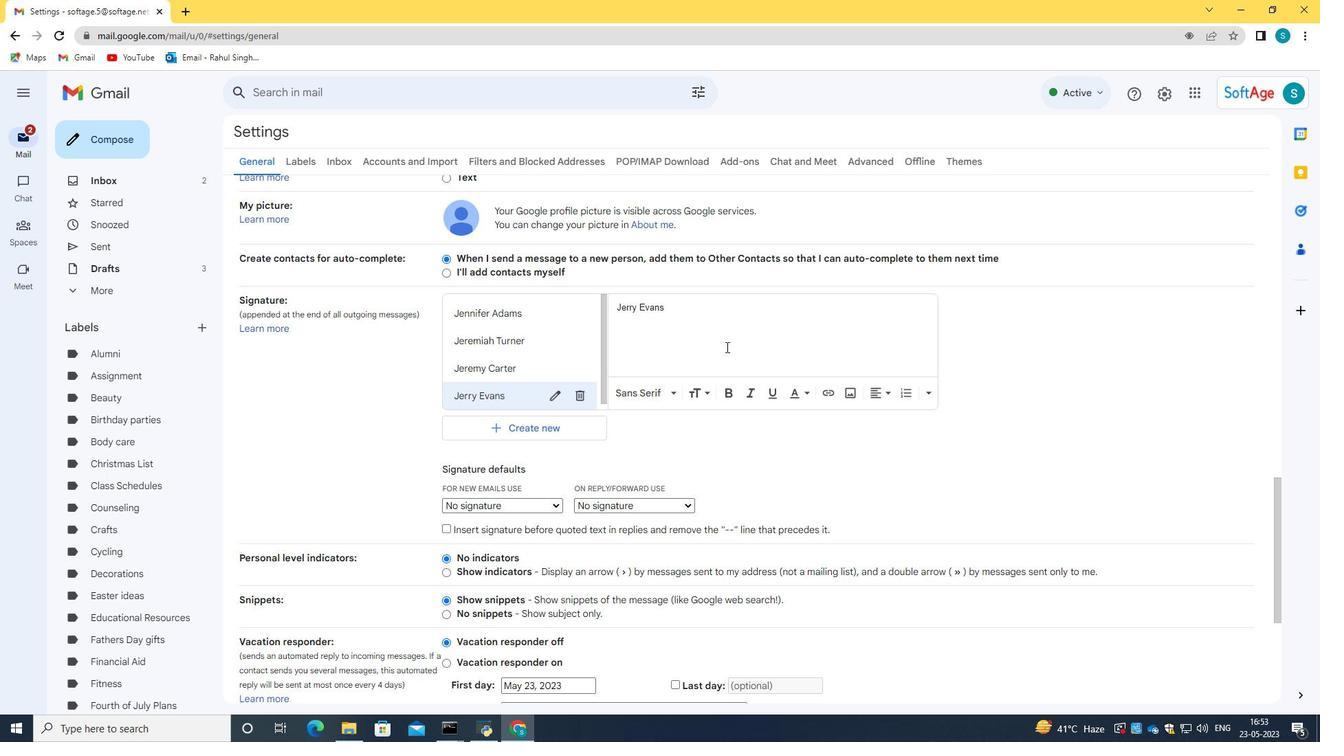 
Action: Mouse scrolled (724, 348) with delta (0, 0)
Screenshot: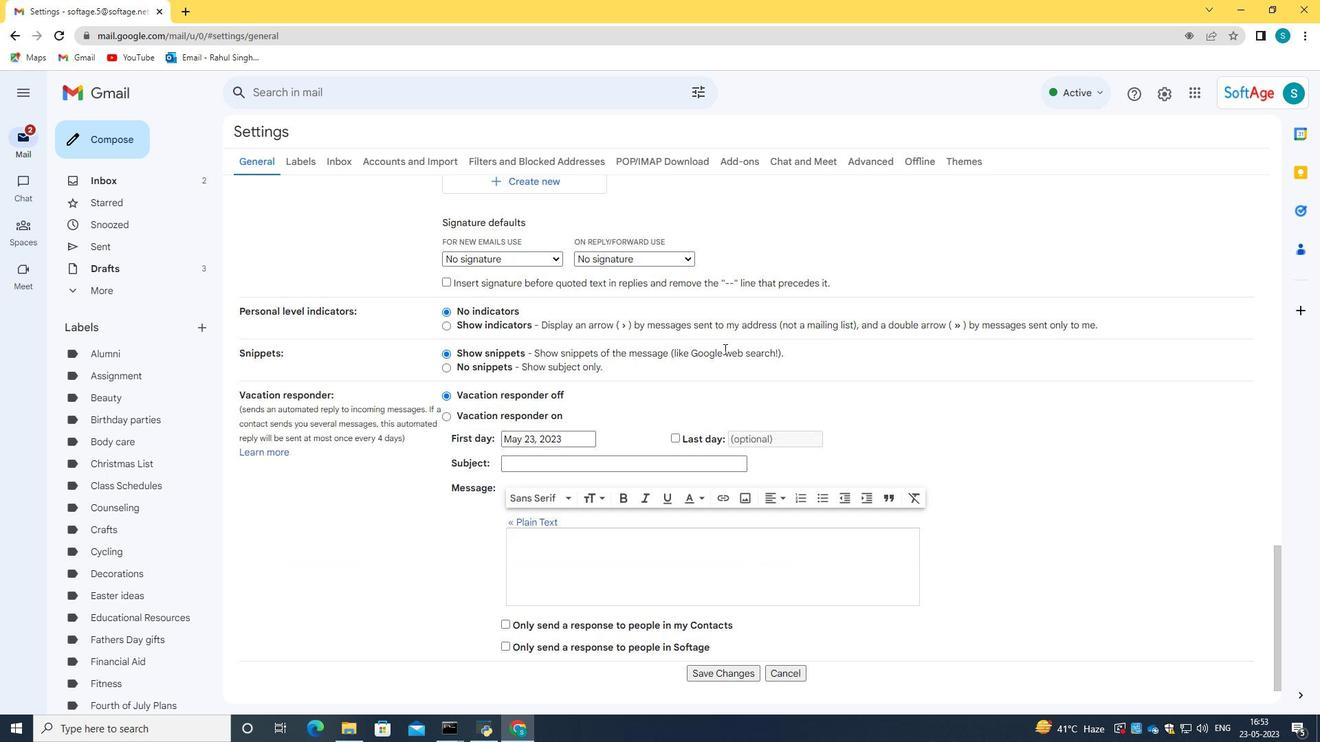 
Action: Mouse scrolled (724, 348) with delta (0, 0)
Screenshot: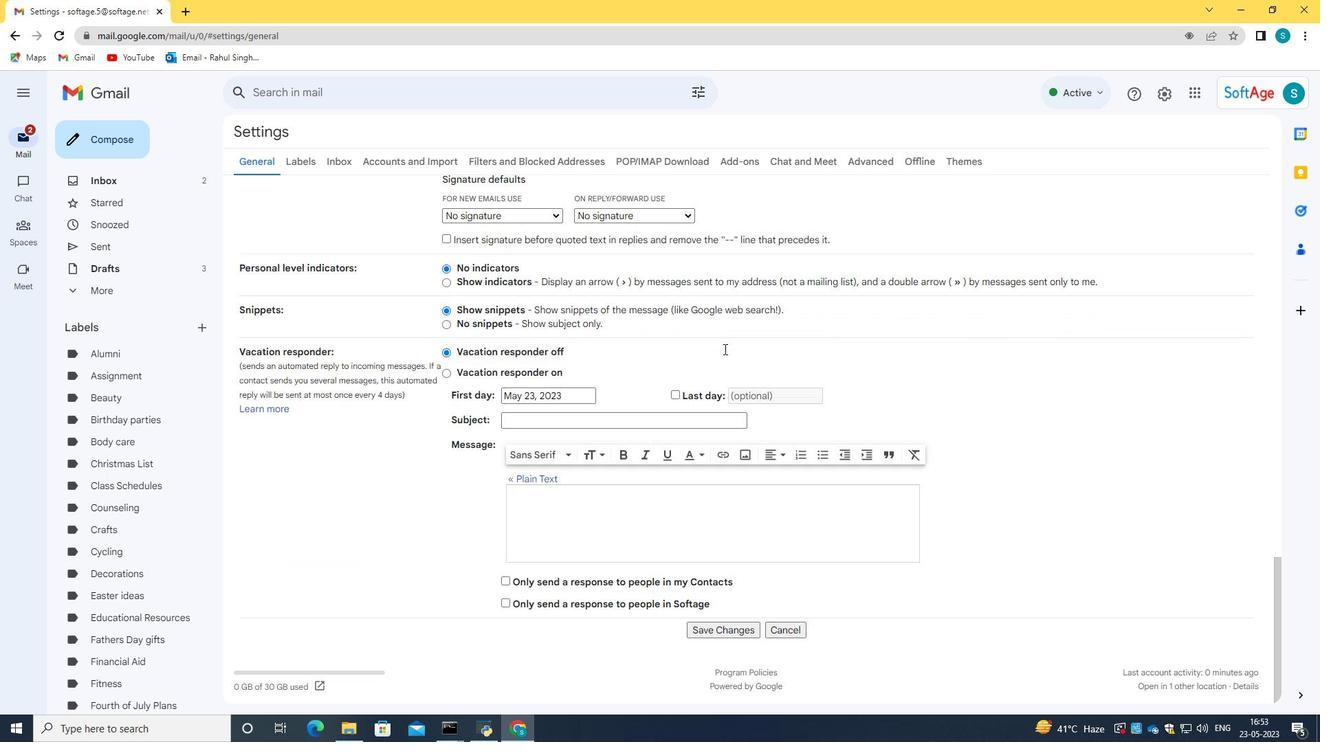 
Action: Mouse scrolled (724, 348) with delta (0, 0)
Screenshot: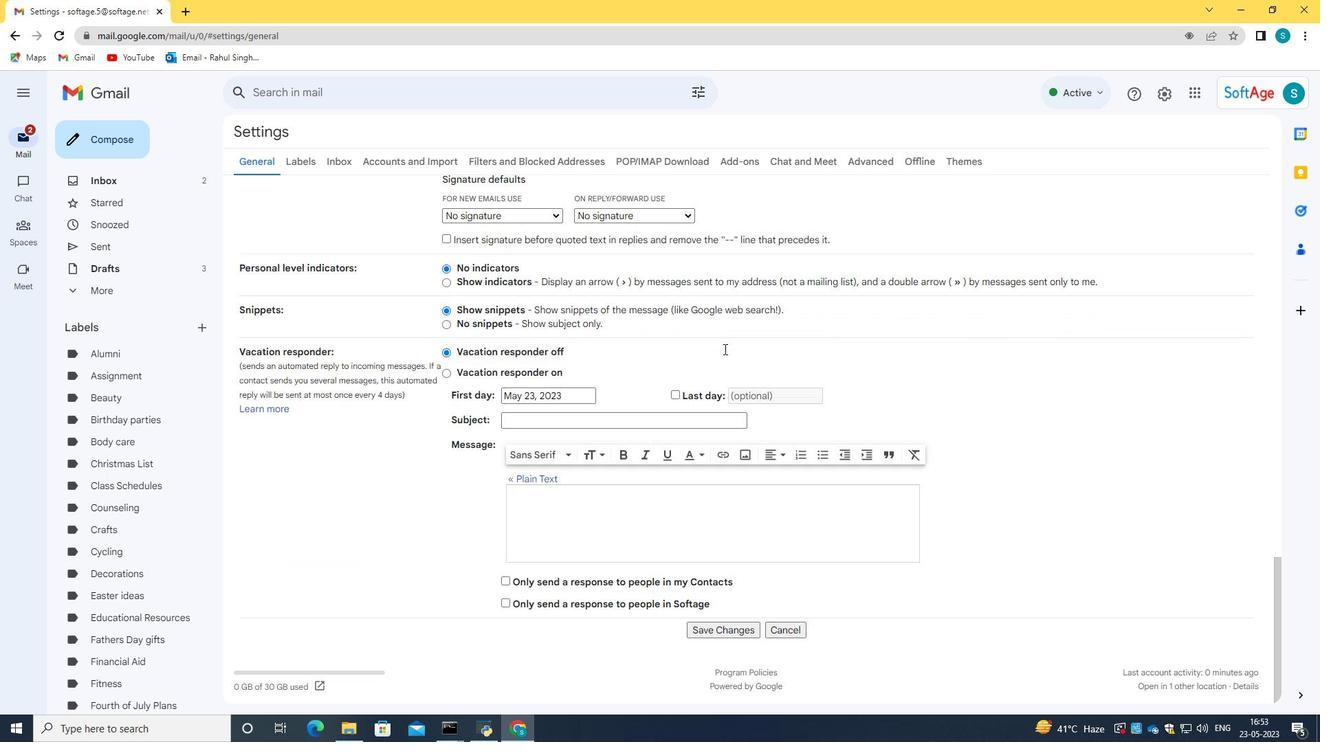 
Action: Mouse moved to (724, 349)
Screenshot: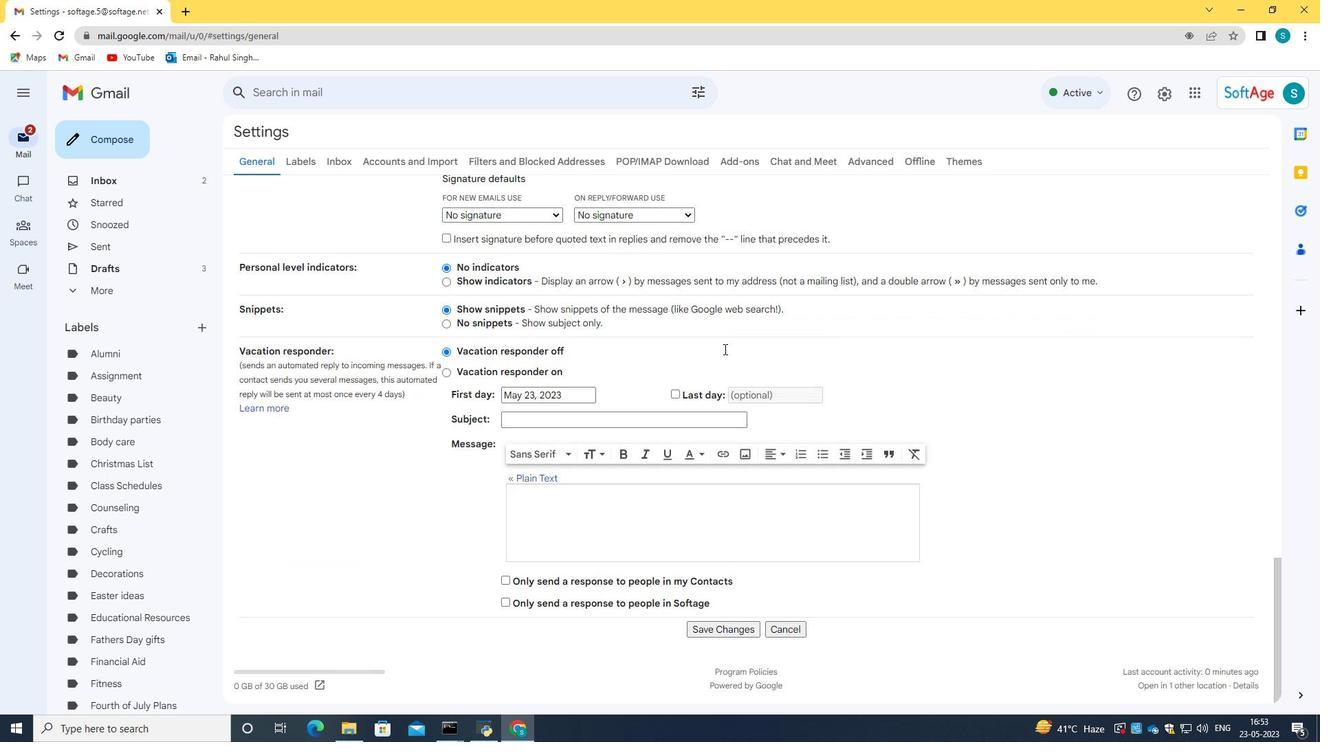
Action: Mouse scrolled (724, 349) with delta (0, 0)
Screenshot: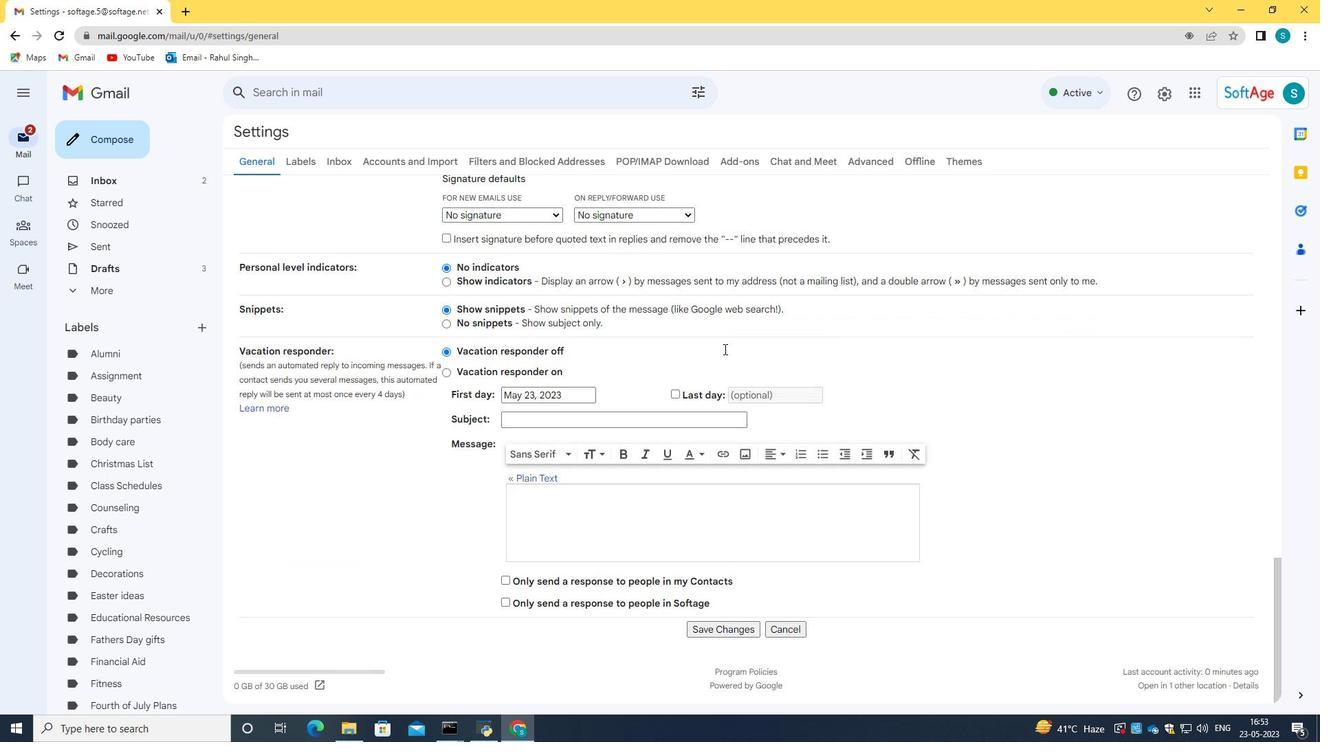 
Action: Mouse moved to (724, 351)
Screenshot: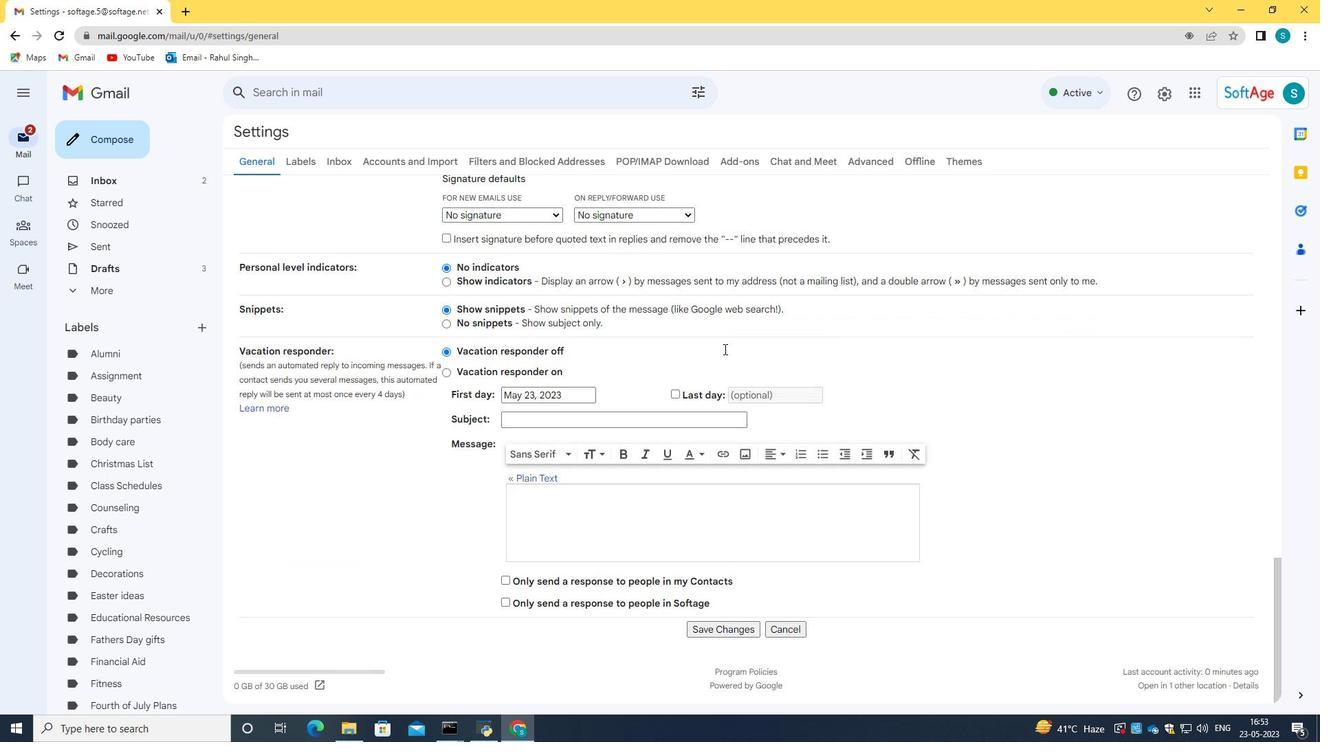 
Action: Mouse scrolled (724, 350) with delta (0, 0)
Screenshot: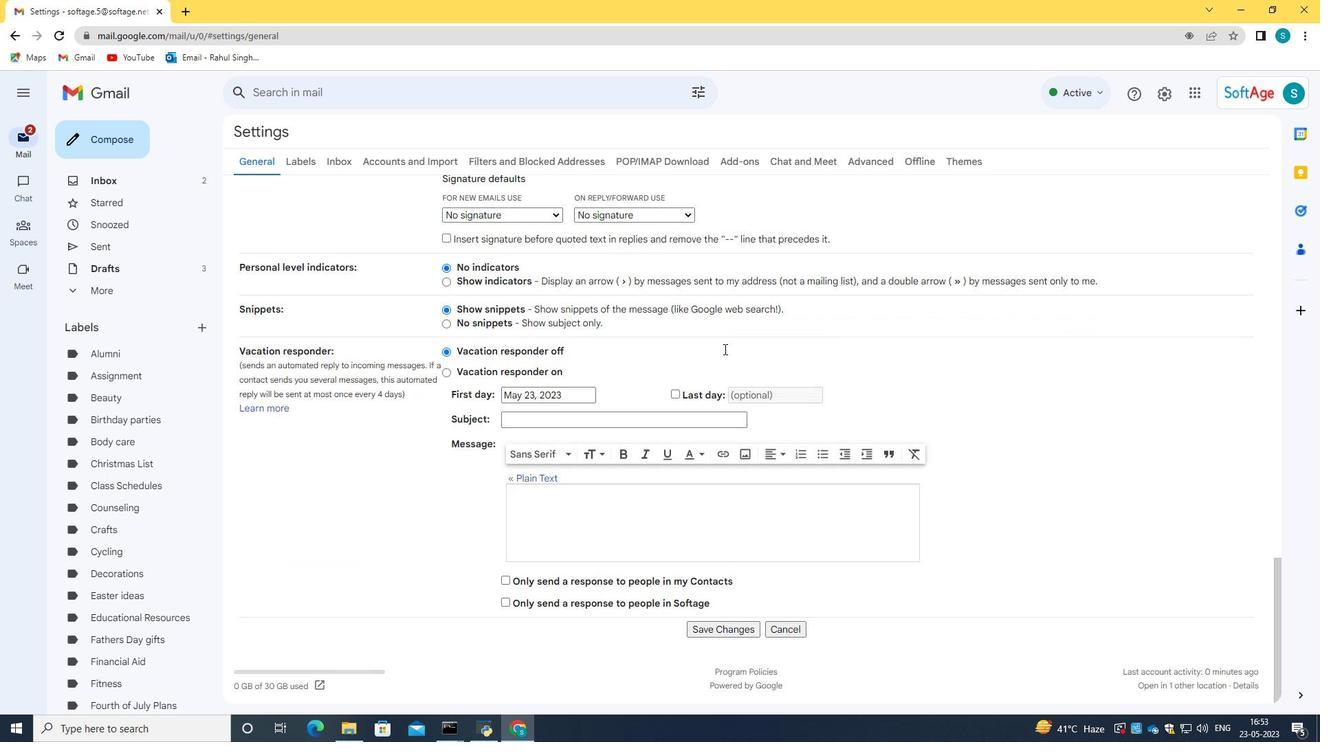 
Action: Mouse moved to (725, 352)
Screenshot: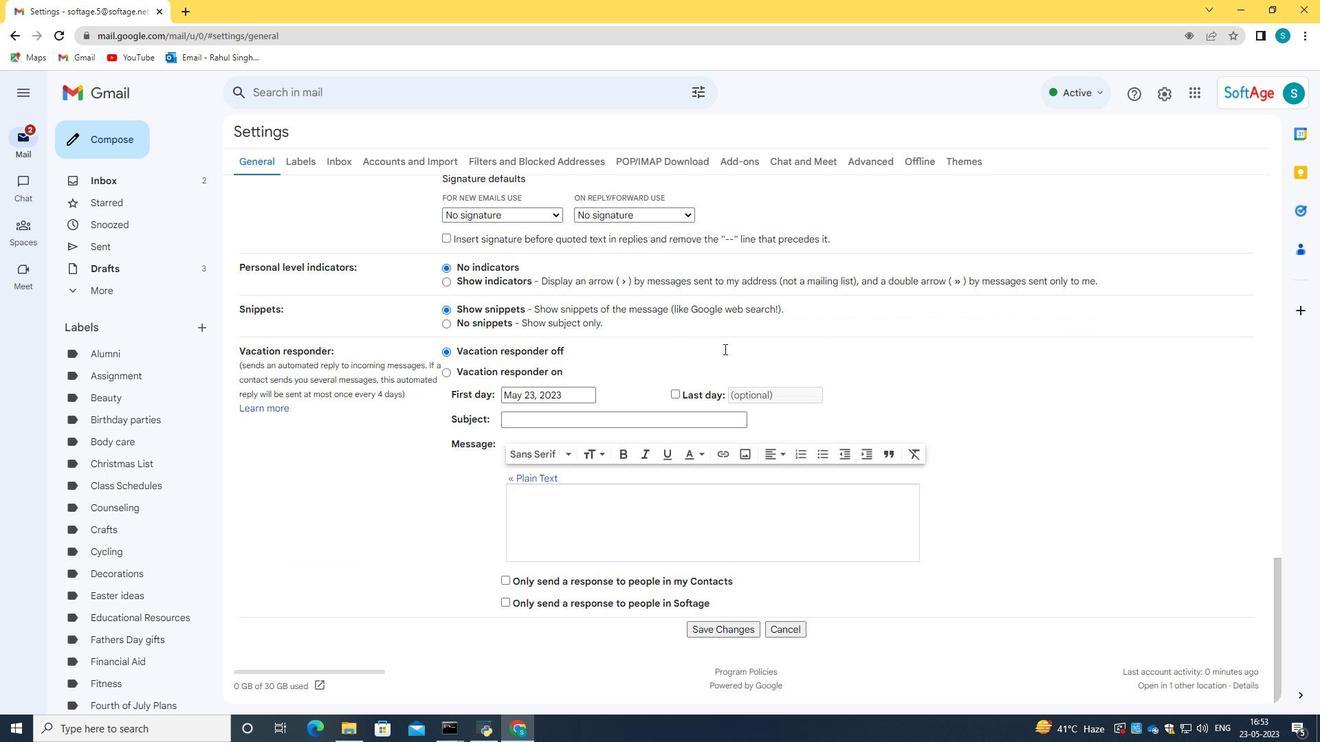 
Action: Mouse scrolled (724, 352) with delta (0, 0)
Screenshot: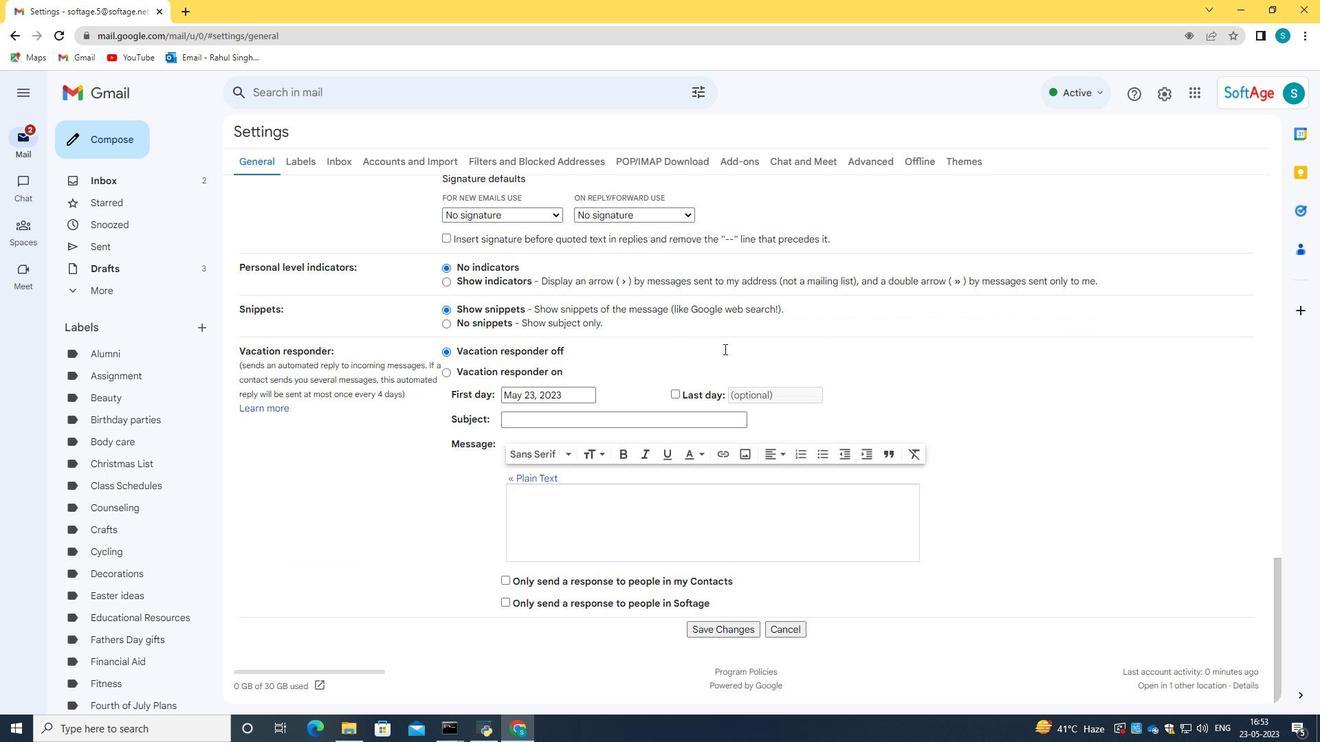 
Action: Mouse moved to (722, 635)
Screenshot: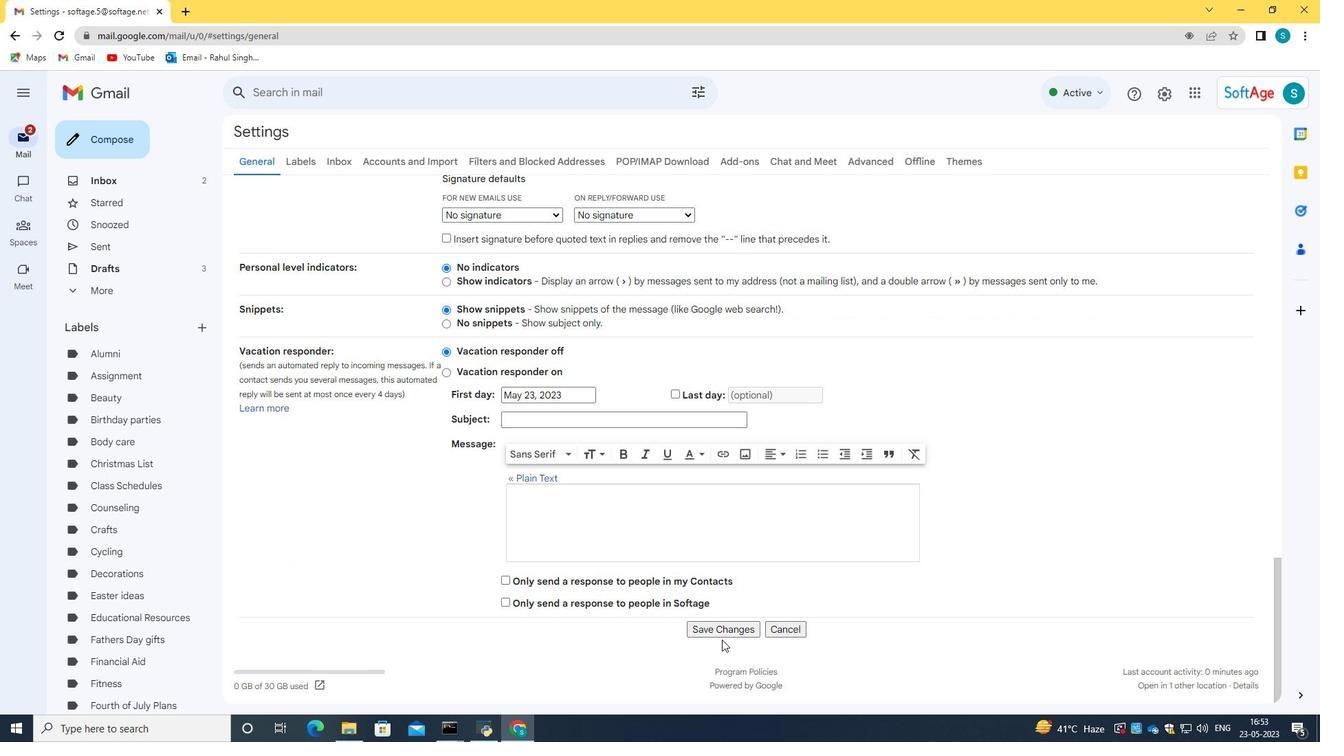 
Action: Mouse pressed left at (722, 635)
Screenshot: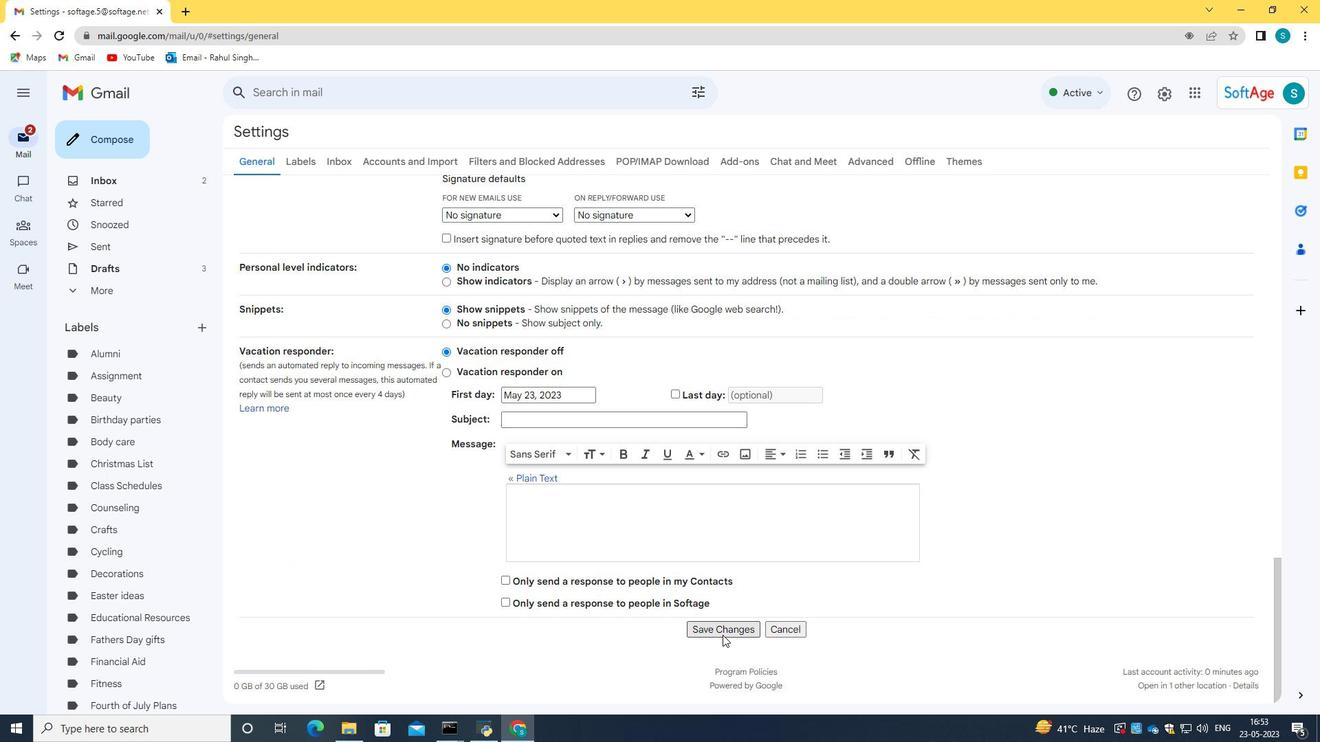 
Action: Mouse moved to (92, 138)
Screenshot: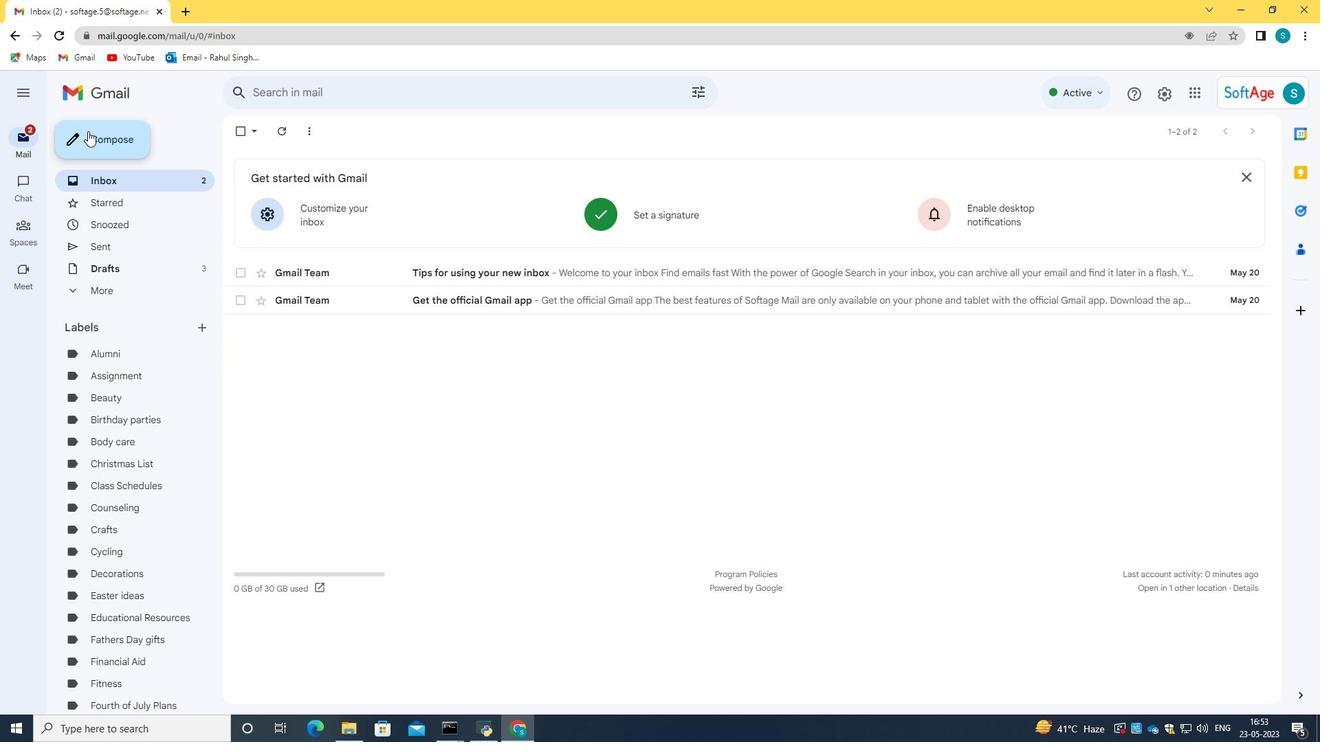
Action: Mouse pressed left at (92, 138)
Screenshot: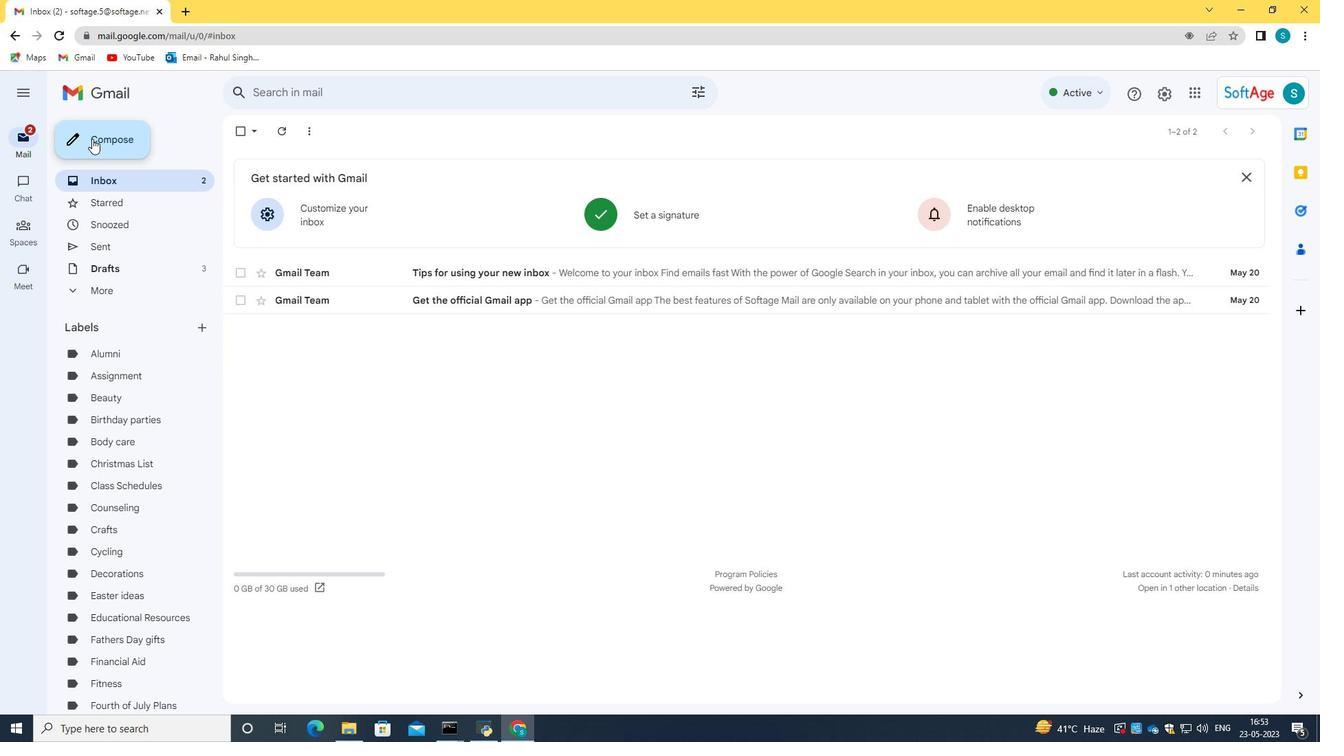 
Action: Mouse moved to (1113, 692)
Screenshot: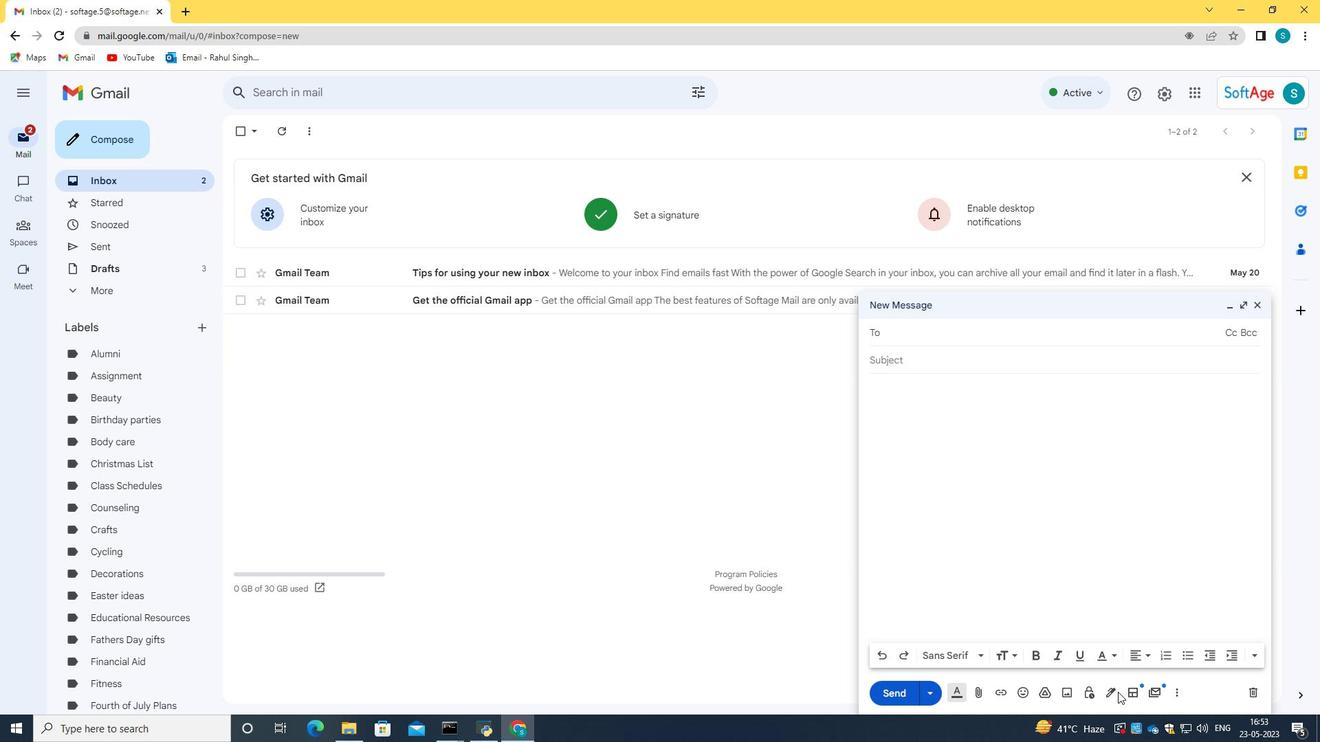 
Action: Mouse pressed left at (1113, 692)
Screenshot: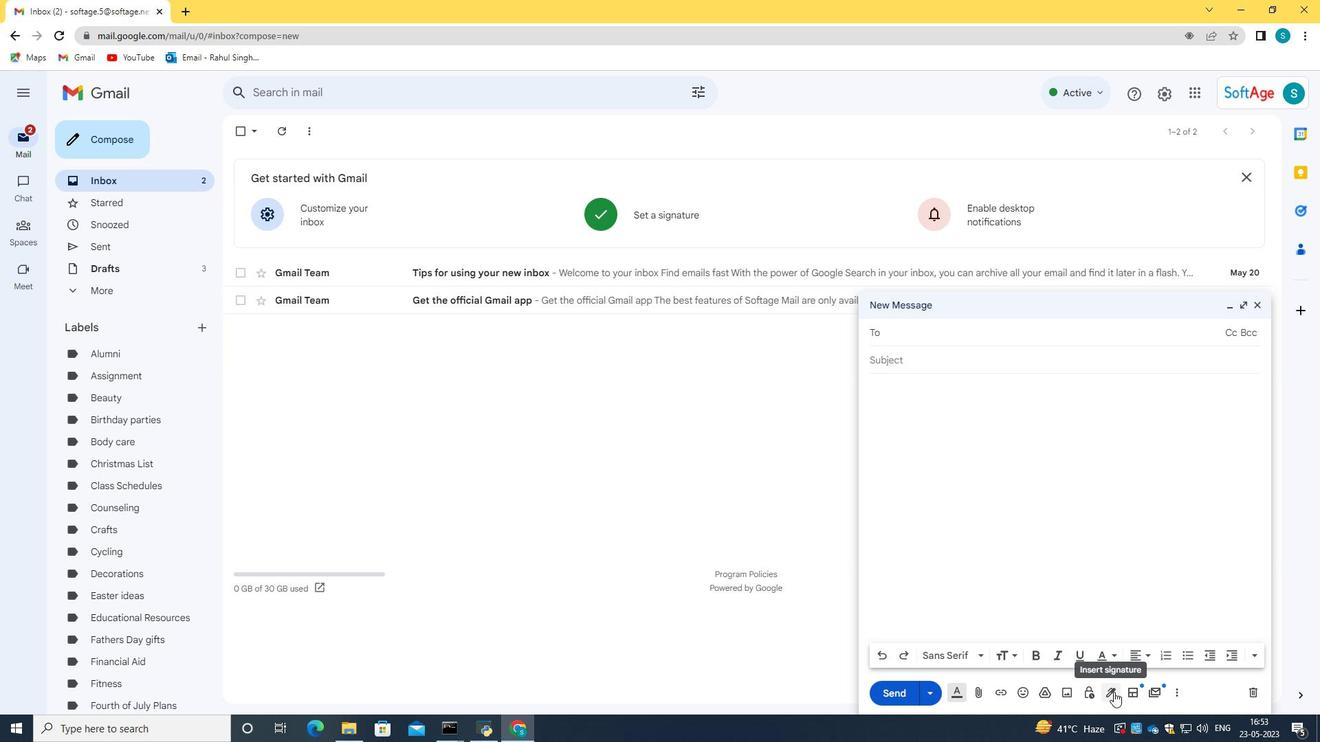 
Action: Mouse moved to (1165, 673)
Screenshot: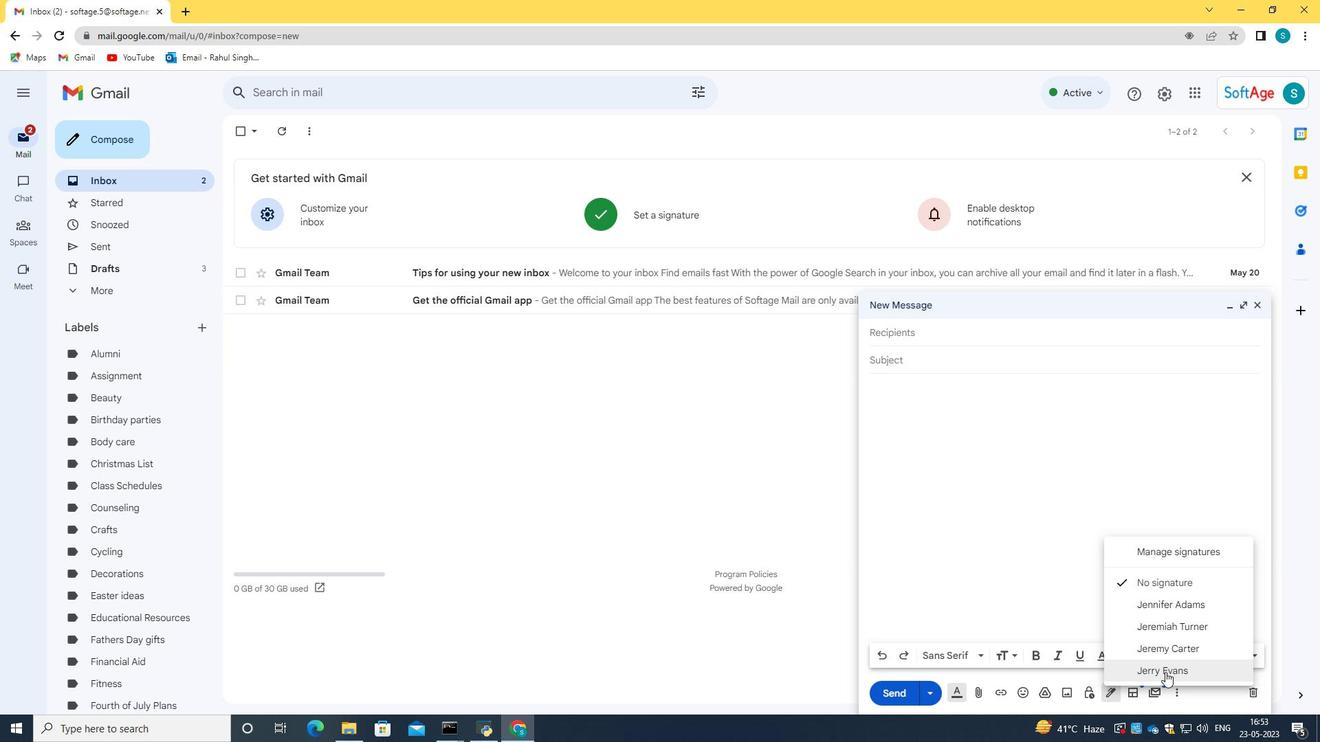 
Action: Mouse pressed left at (1165, 673)
Screenshot: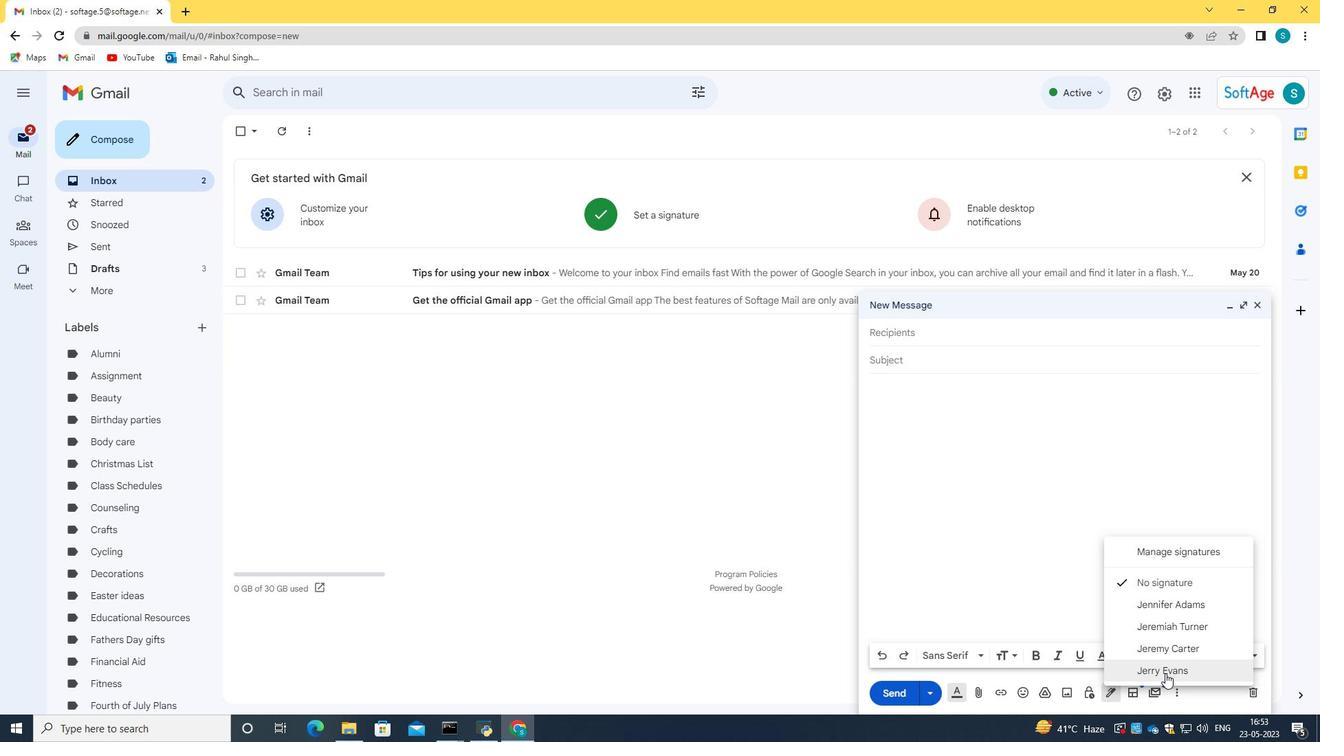 
Action: Mouse moved to (1246, 305)
Screenshot: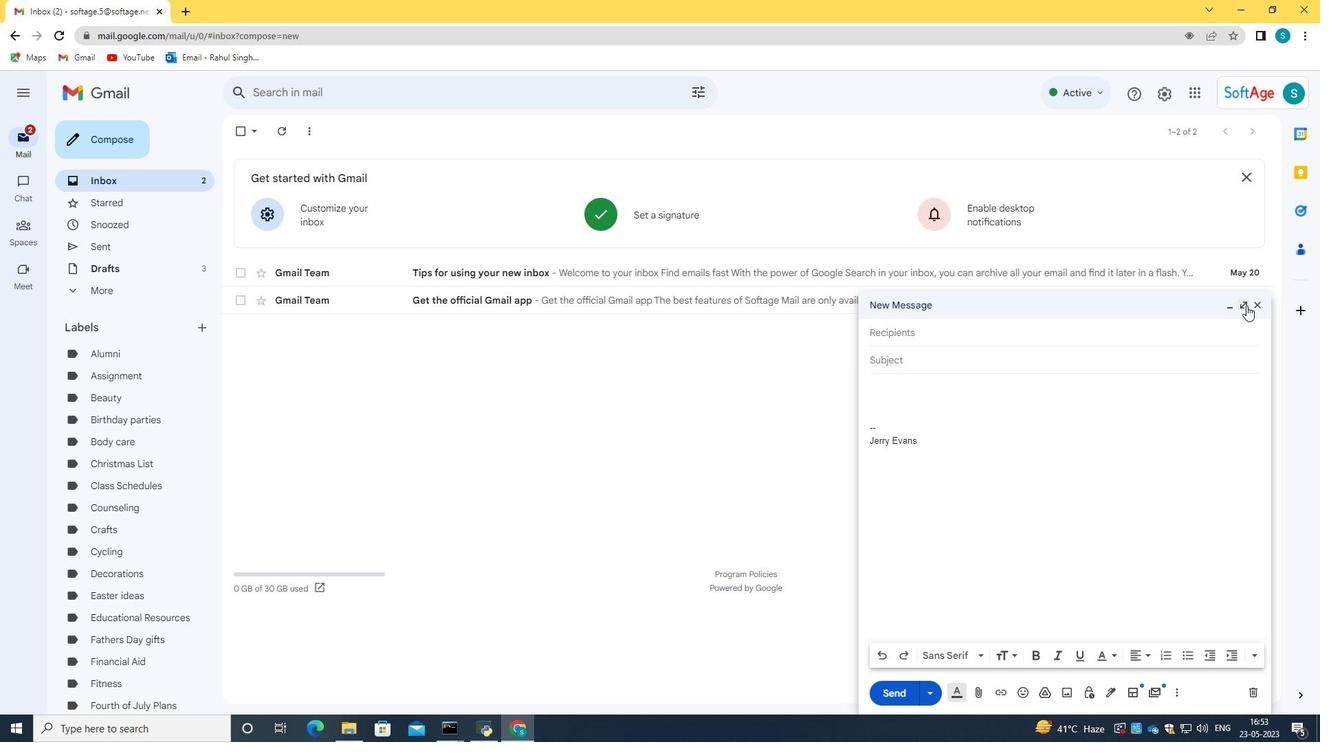 
Action: Mouse pressed left at (1246, 305)
Screenshot: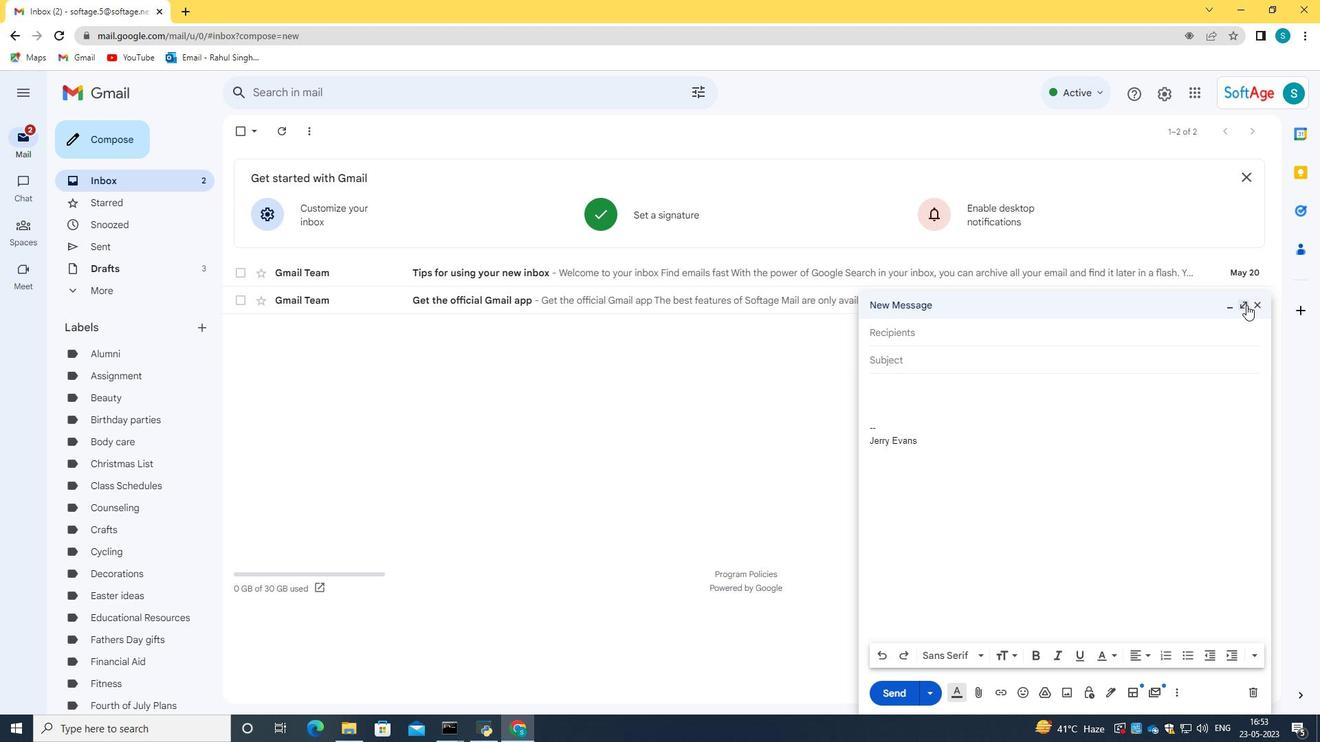 
Action: Mouse moved to (143, 163)
Screenshot: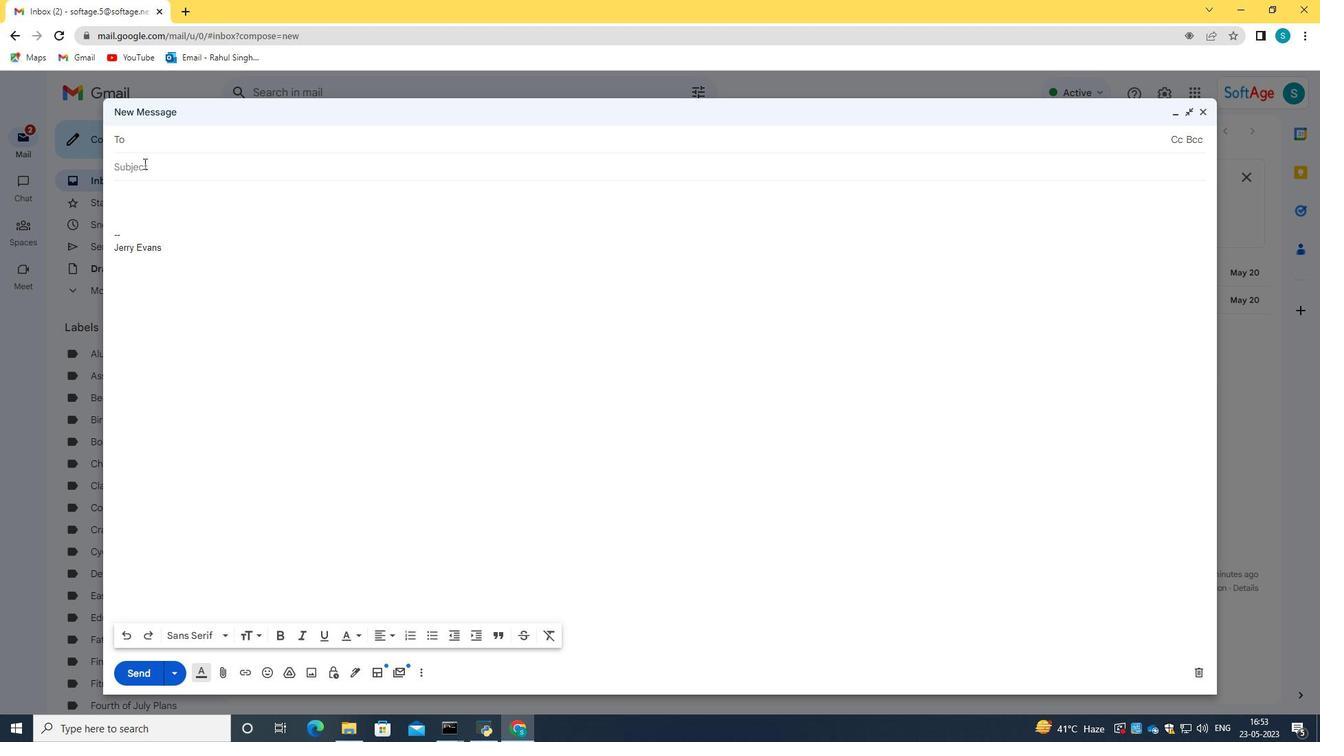 
Action: Mouse pressed left at (143, 163)
Screenshot: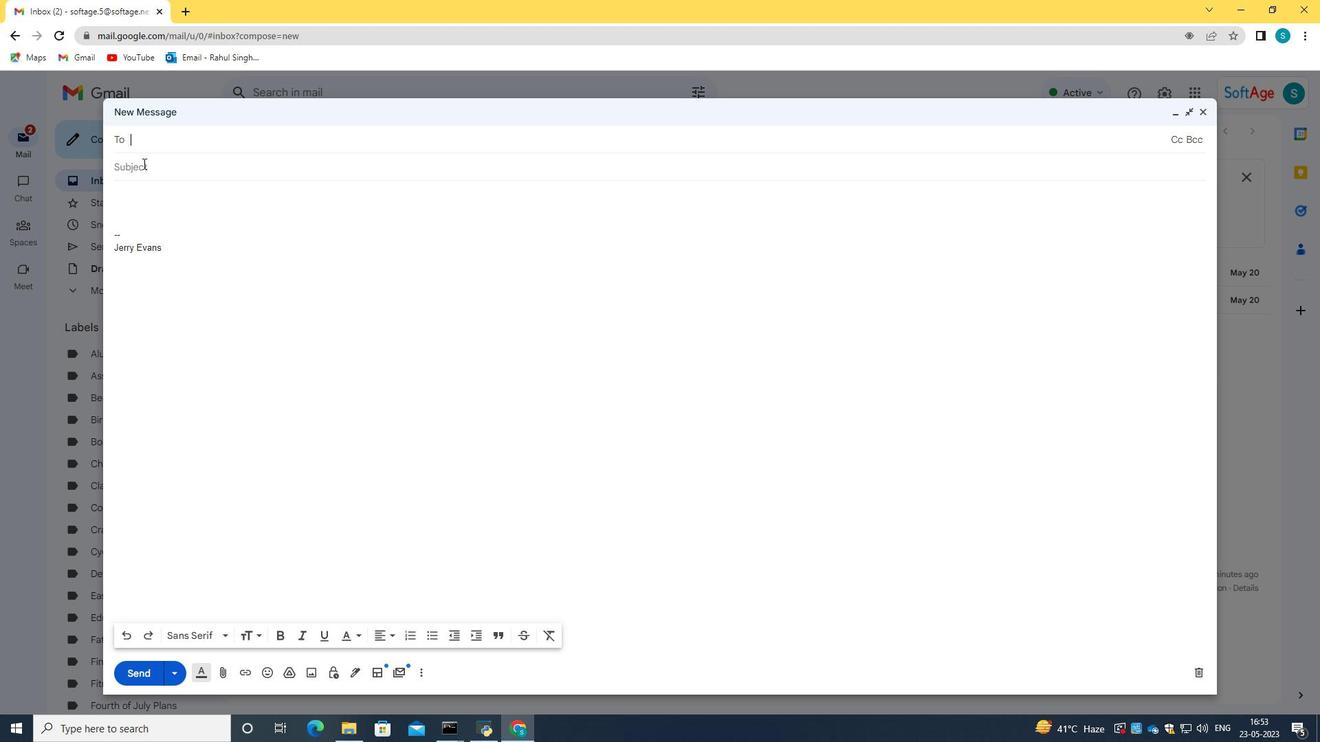 
Action: Key pressed <Key.caps_lock>C<Key.caps_lock>onfirmatiojn<Key.space><Key.backspace><Key.backspace><Key.backspace>n<Key.space>of<Key.space>a<Key.space>termination<Key.space>
Screenshot: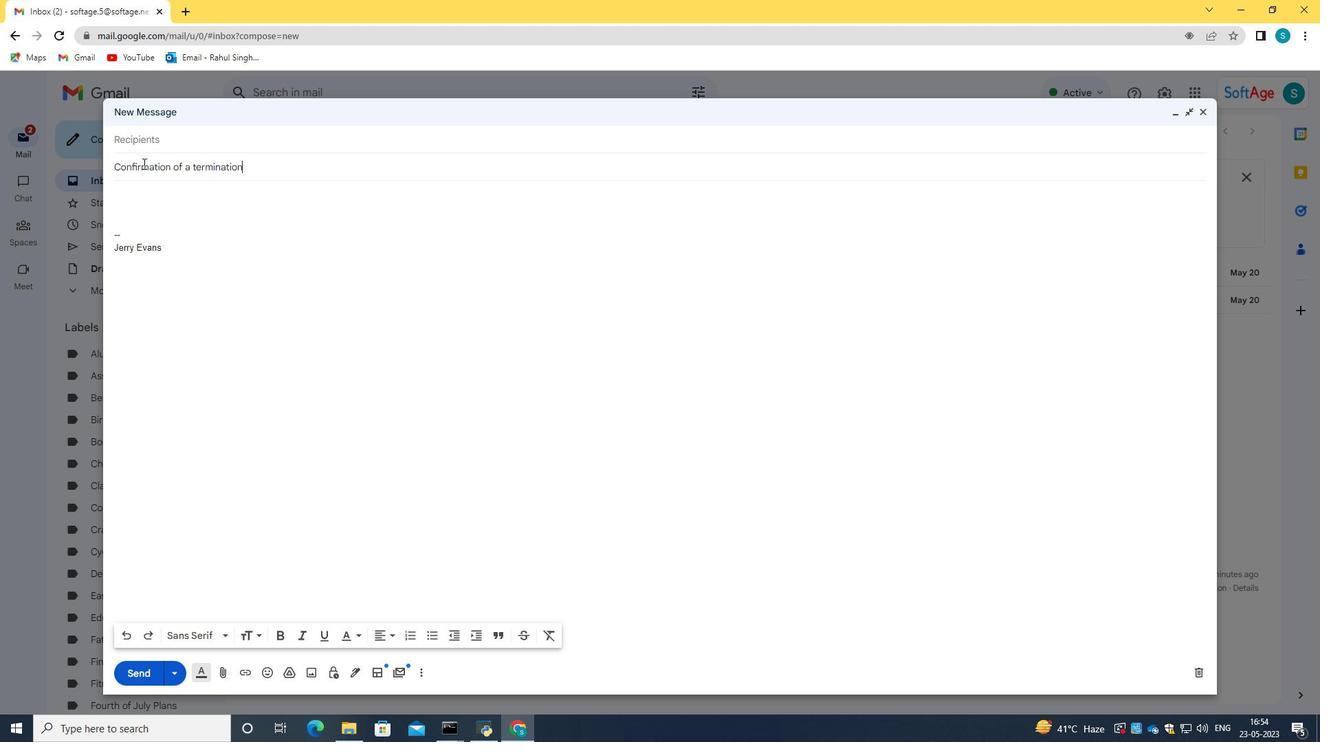 
Action: Mouse moved to (117, 191)
Screenshot: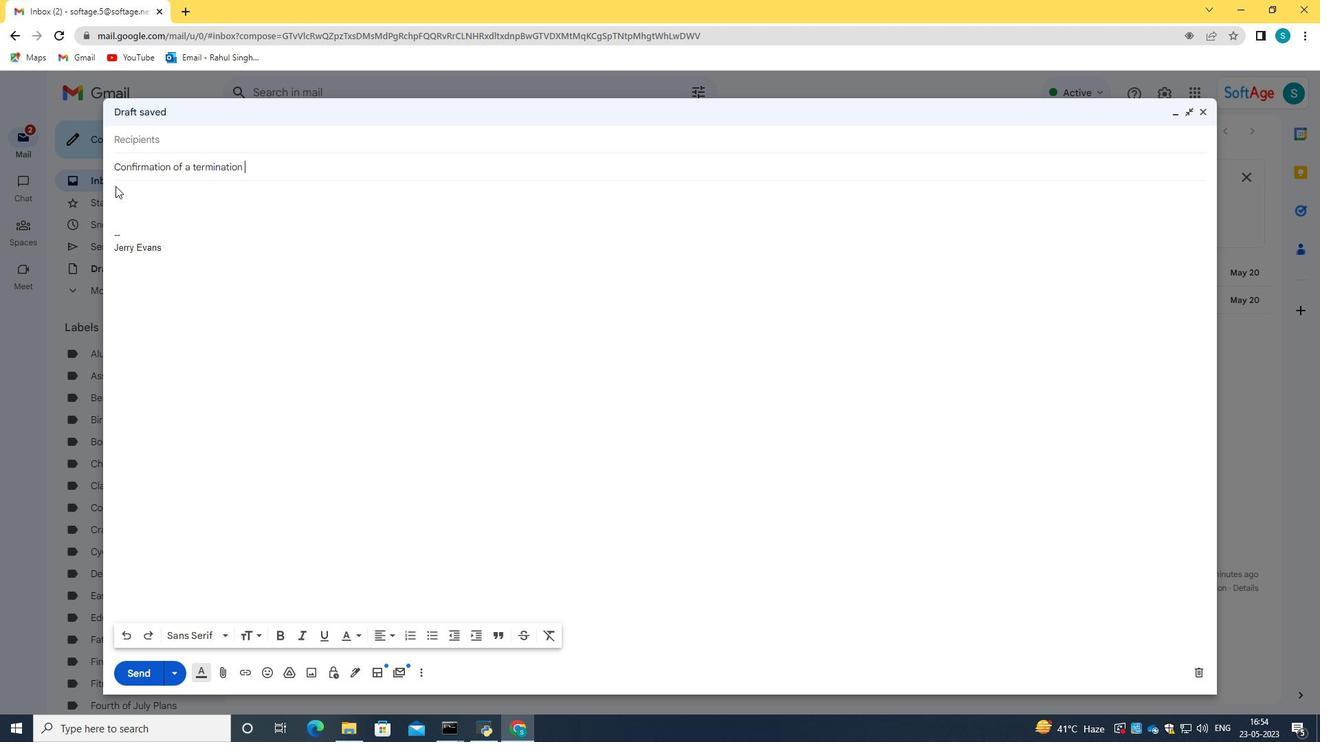 
Action: Mouse pressed left at (117, 191)
Screenshot: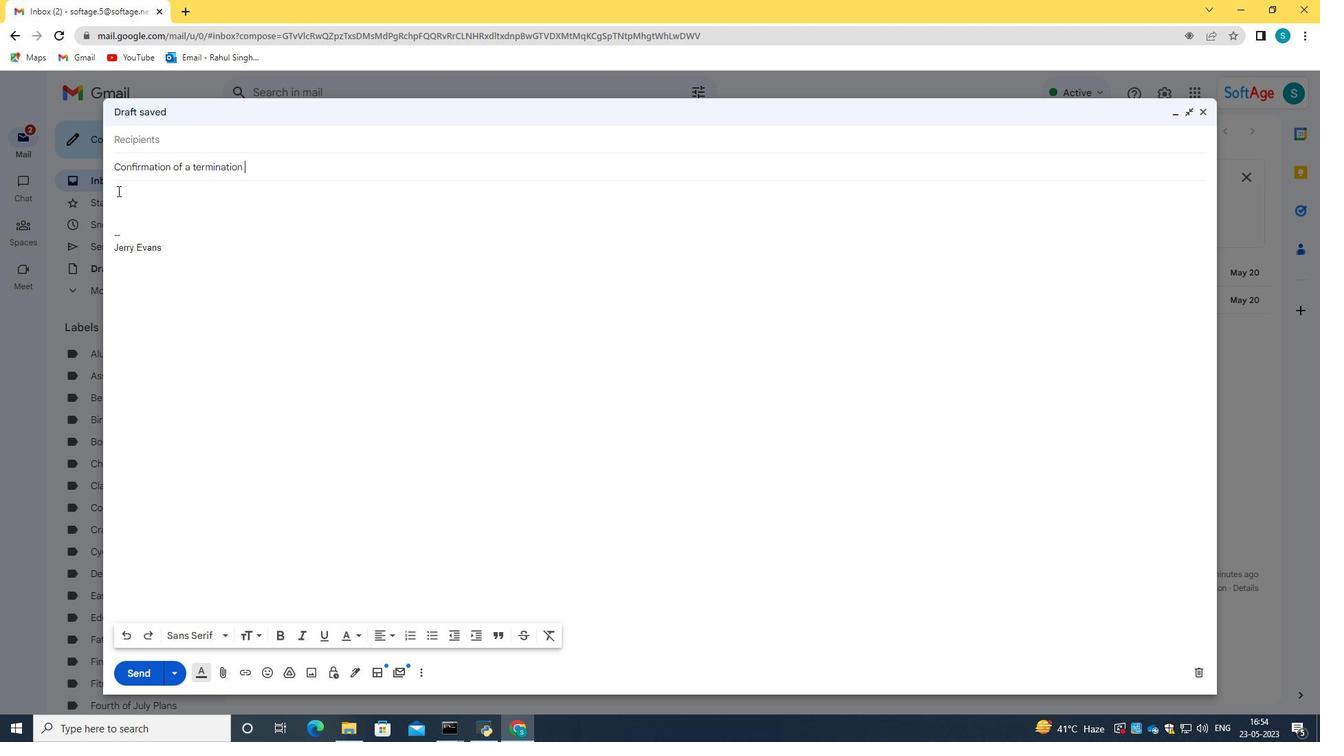
Action: Key pressed <Key.caps_lock>I<Key.caps_lock><Key.space>wanted<Key.space>to<Key.space>discuss<Key.space>the<Key.space>new<Key.space>marketting<Key.space>strategy<Key.space>with<Key.space>you<Key.space>in<Key.space>more<Key.space>detaill<Key.backspace><Key.space>,<Key.backspace>.<Key.enter><Key.caps_lock>W<Key.caps_lock>hen<Key.space>would<Key.space>be<Key.space>a<Key.space>good<Key.space>time<Key.space>for<Key.space>us<Key.space>to<Key.space>meet<Key.shift_r>?
Screenshot: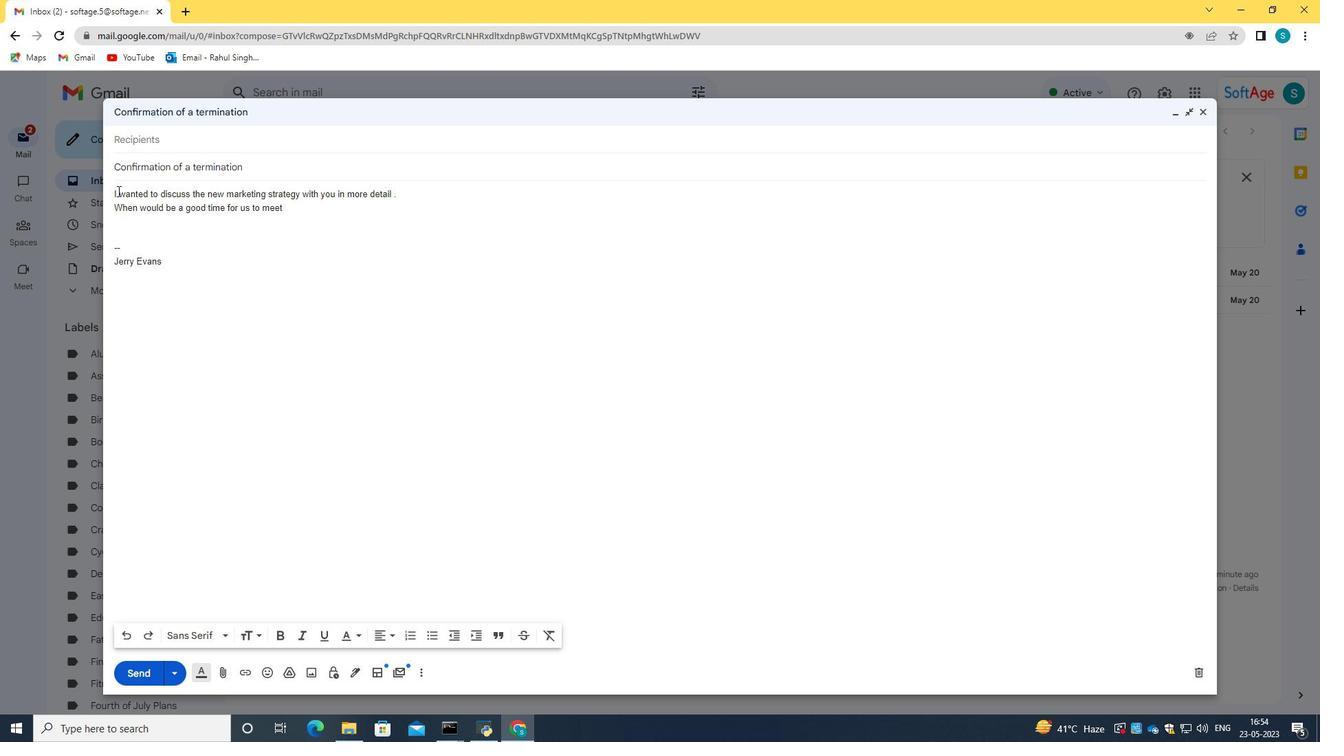 
Action: Mouse moved to (169, 141)
Screenshot: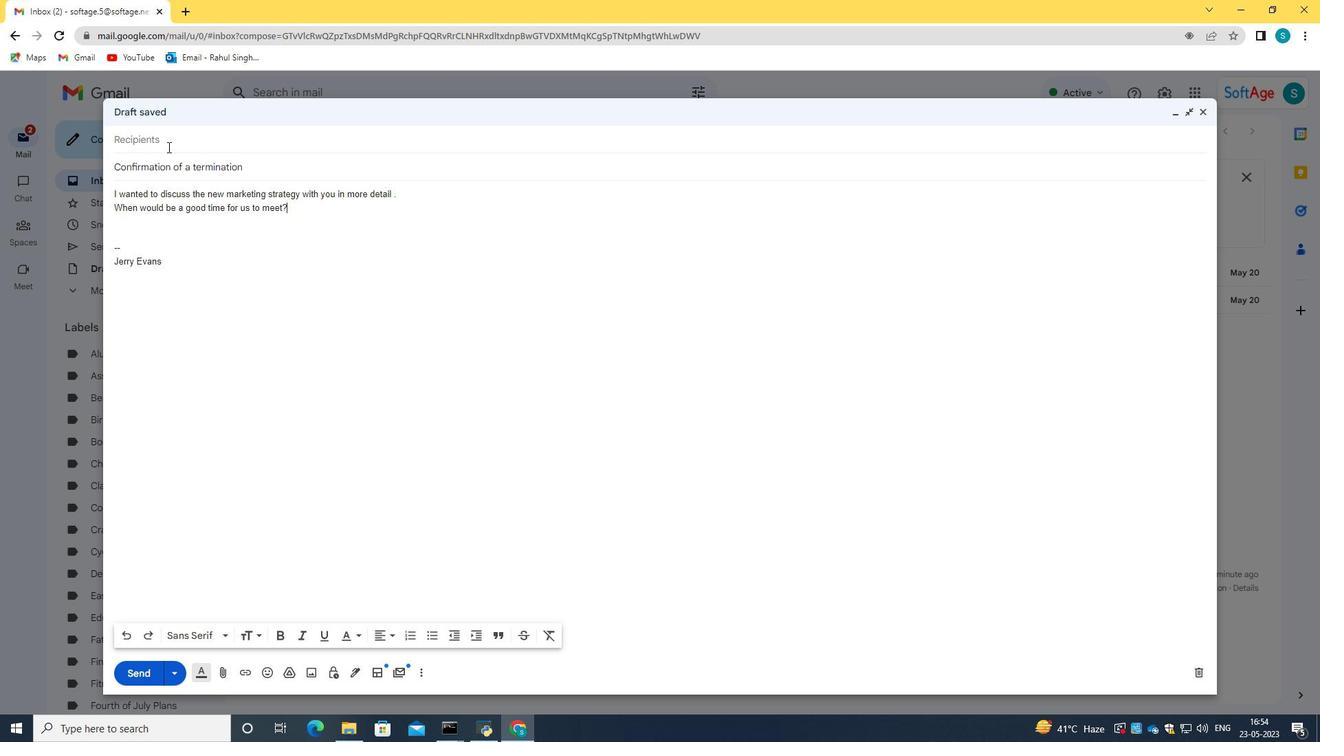 
Action: Mouse pressed left at (169, 141)
Screenshot: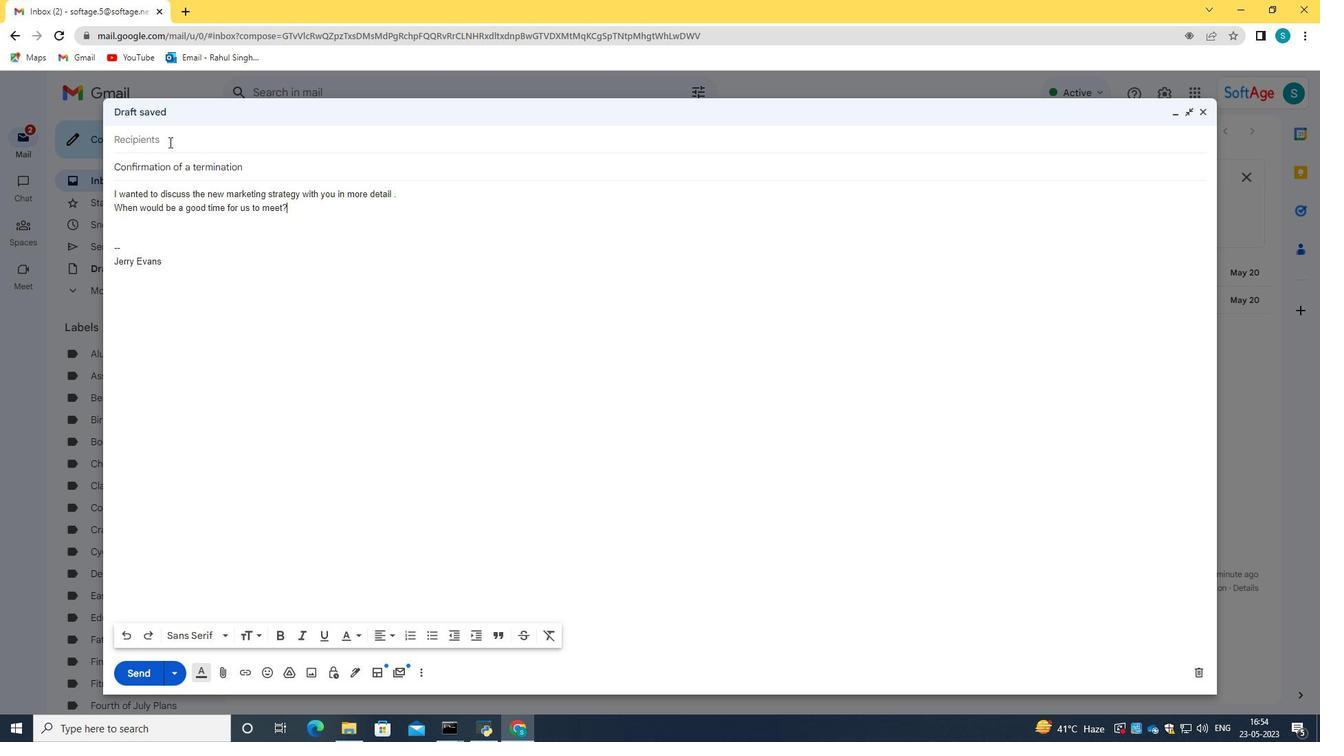 
Action: Mouse moved to (169, 141)
Screenshot: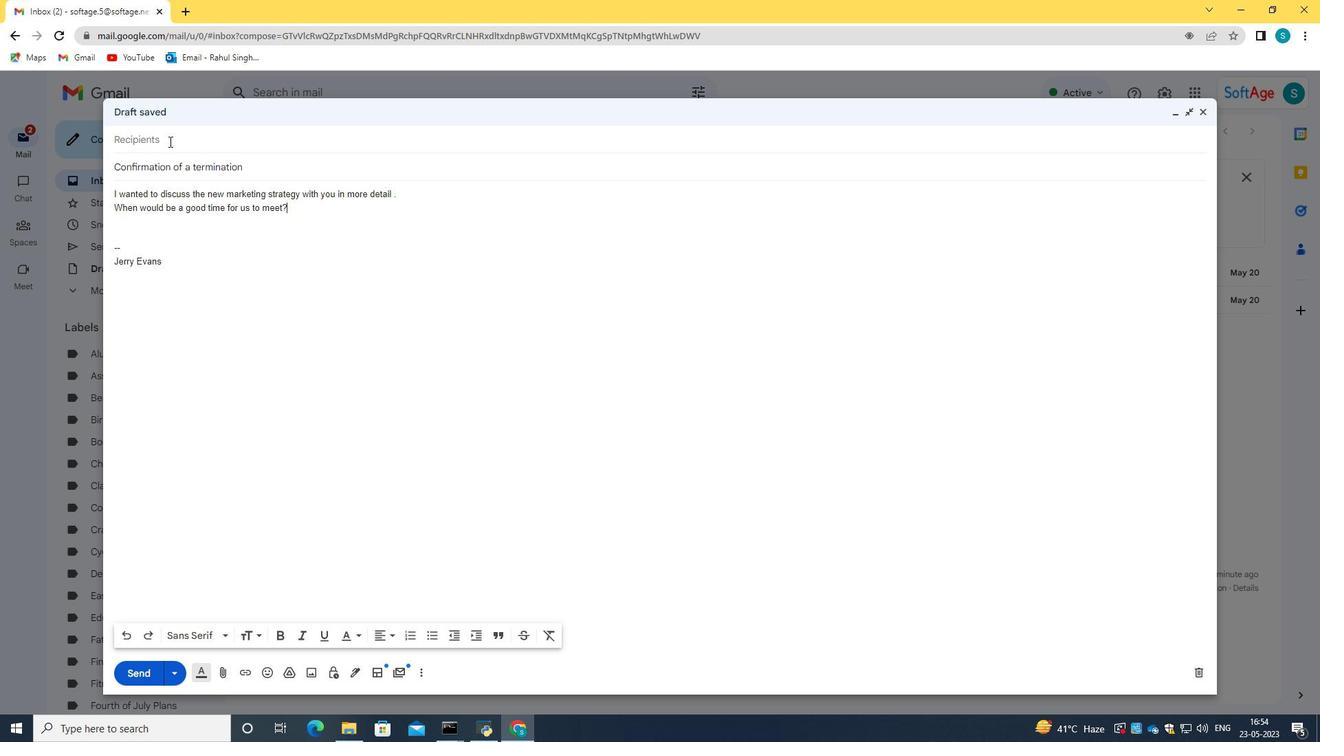 
Action: Key pressed softage.5<Key.backspace>6<Key.shift>@softage.net
Screenshot: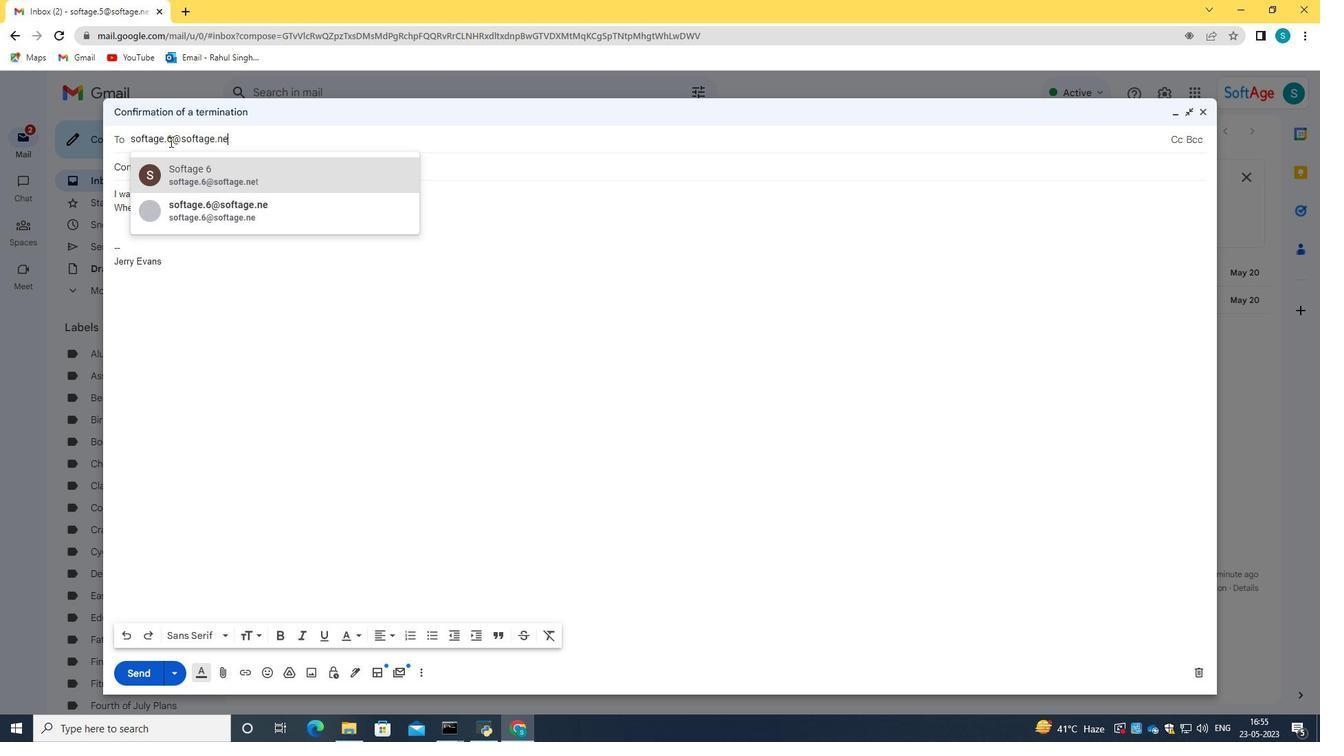 
Action: Mouse moved to (237, 167)
Screenshot: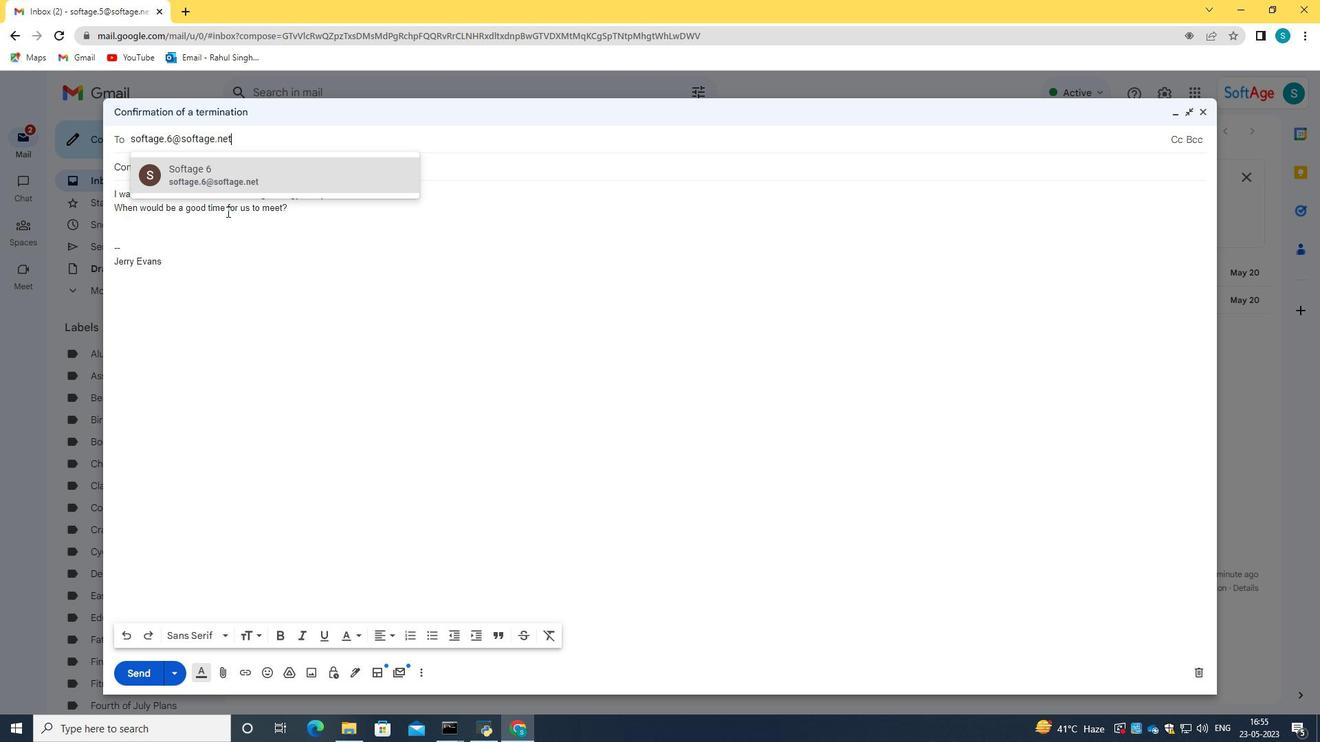 
Action: Mouse pressed left at (237, 167)
Screenshot: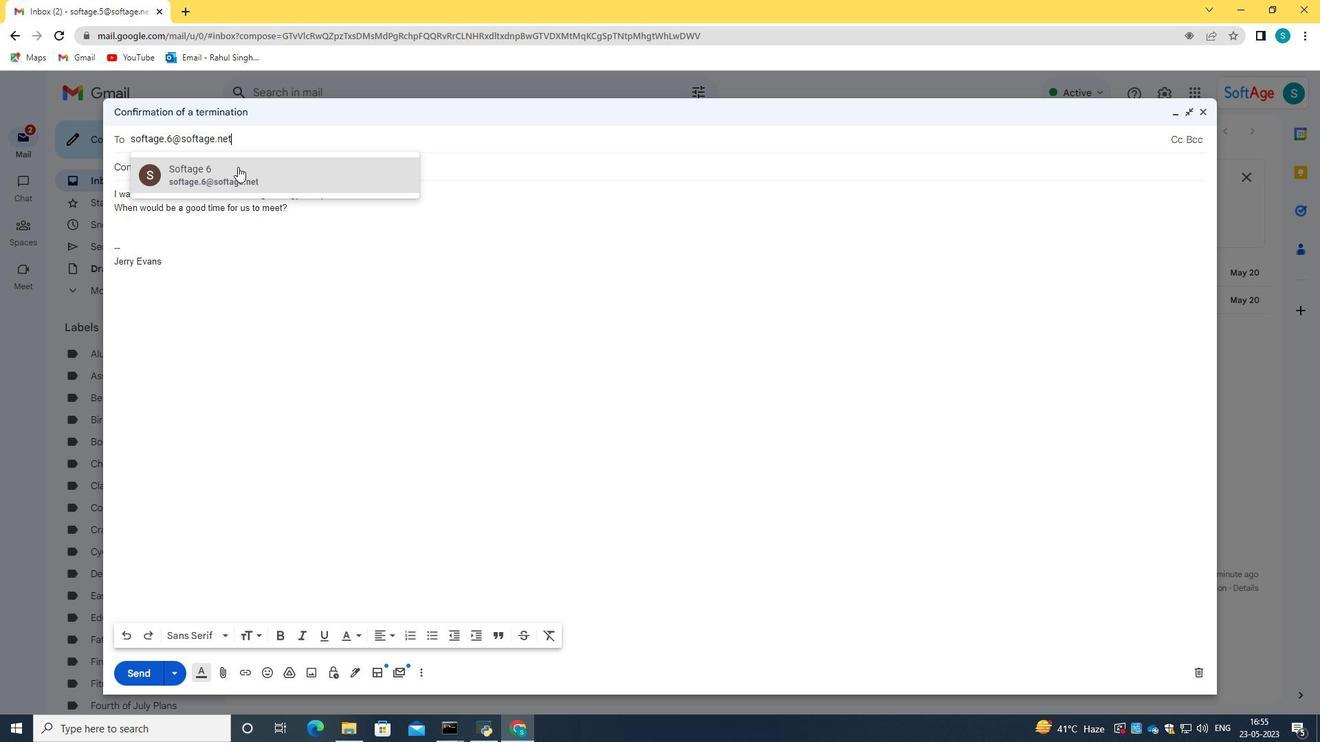 
Action: Mouse moved to (291, 226)
Screenshot: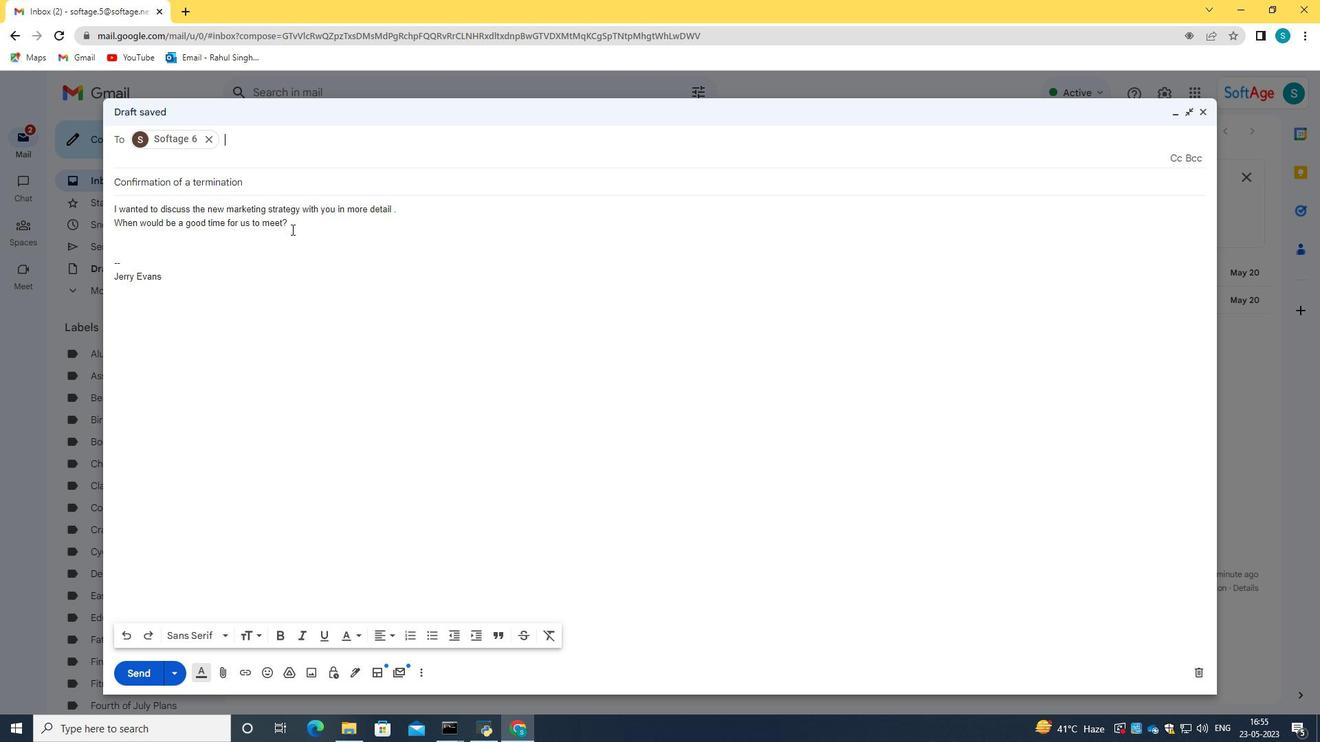 
Action: Mouse pressed left at (291, 226)
Screenshot: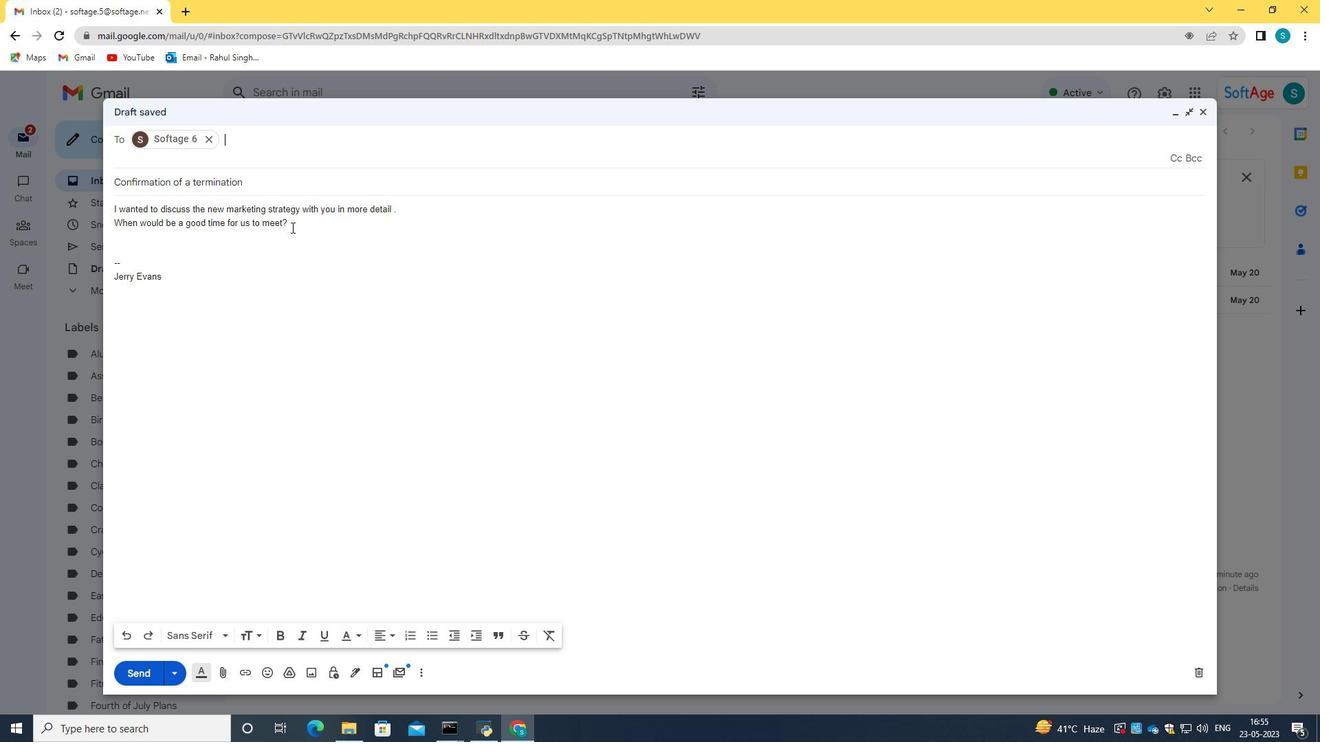 
Action: Mouse moved to (257, 640)
Screenshot: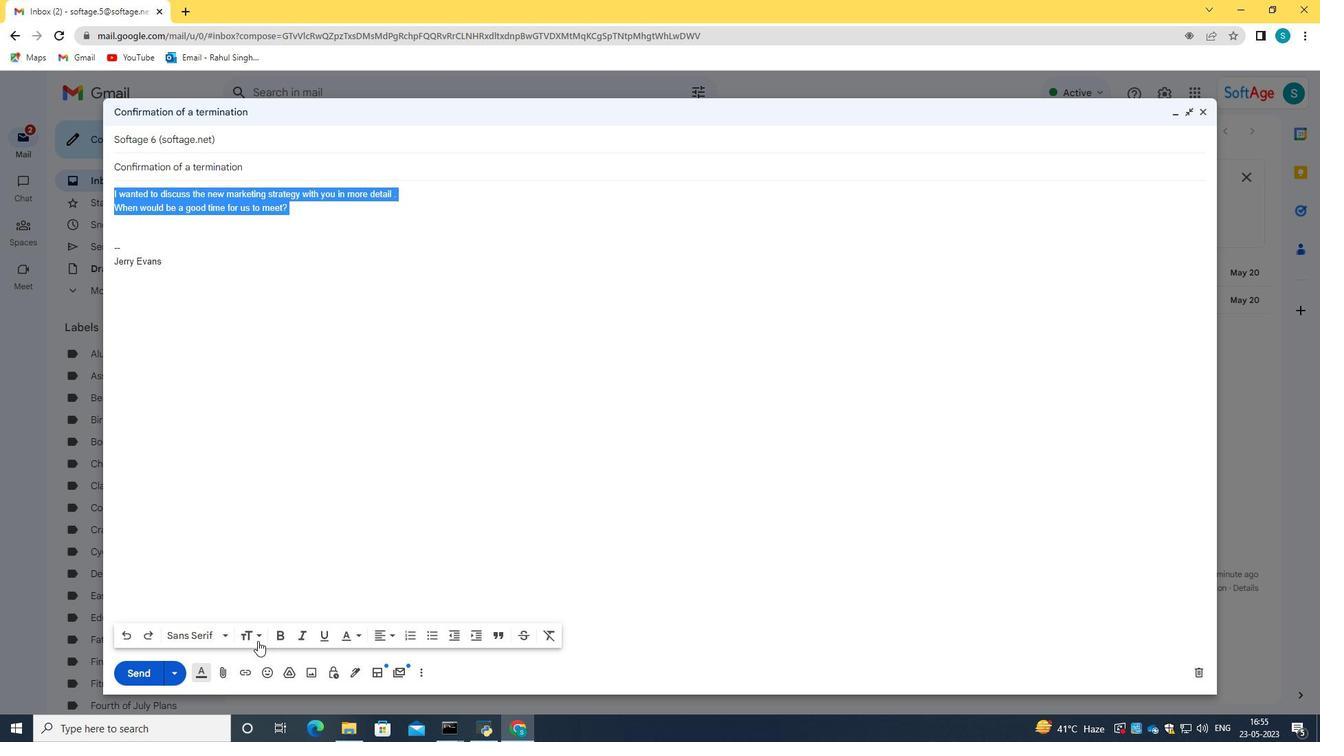 
Action: Mouse pressed left at (257, 640)
Screenshot: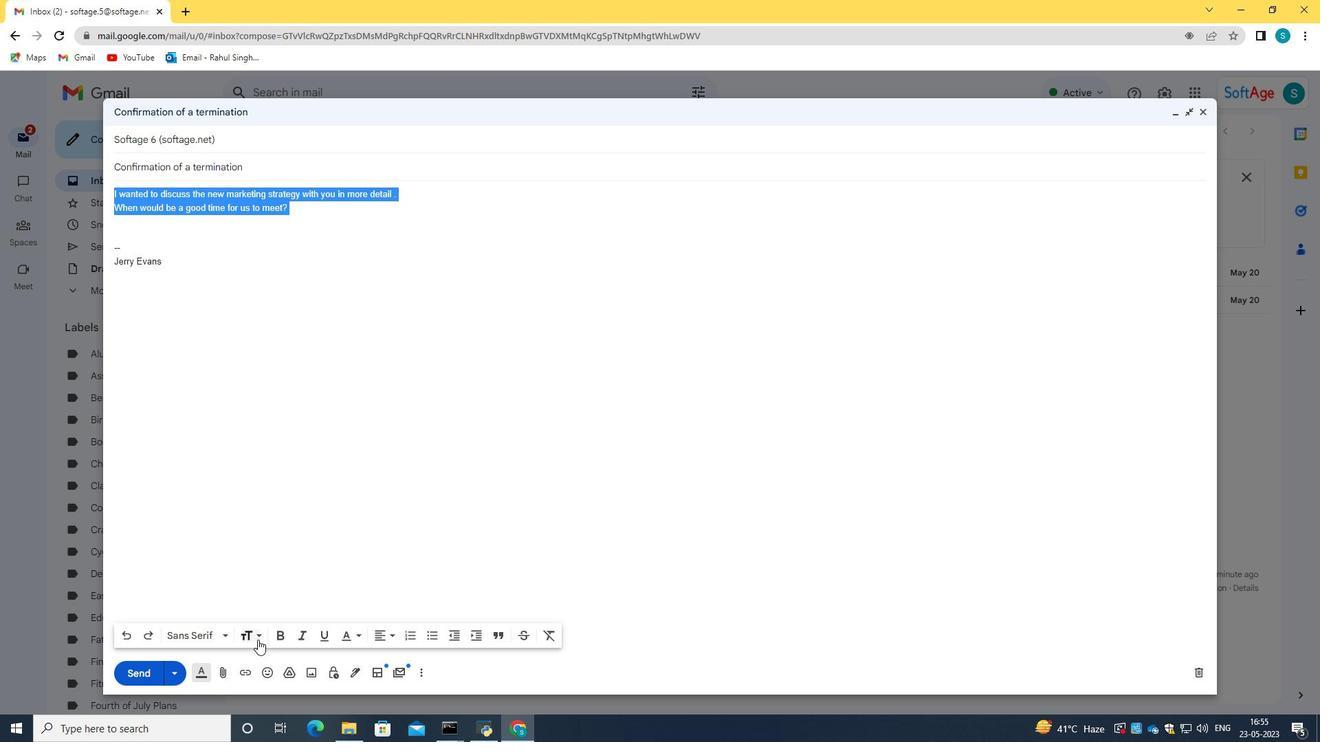 
Action: Mouse moved to (284, 593)
Screenshot: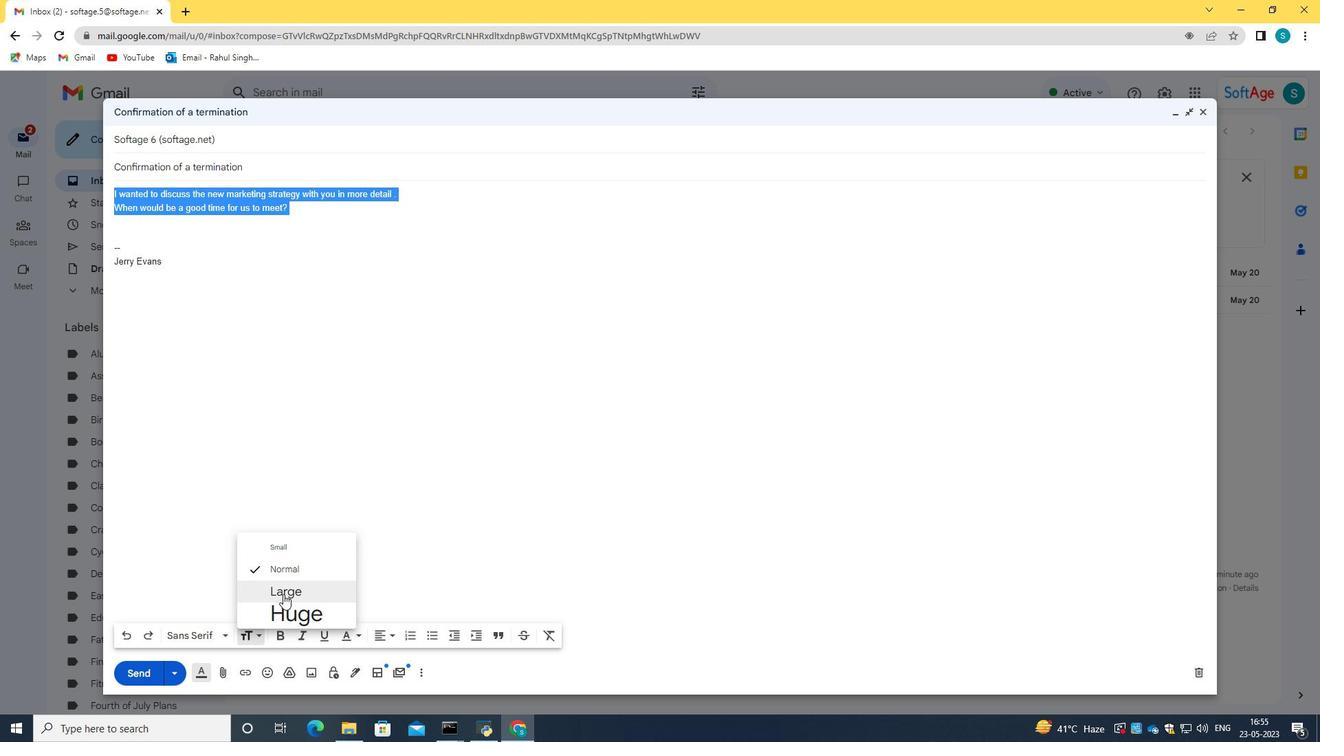 
Action: Mouse pressed left at (284, 593)
Screenshot: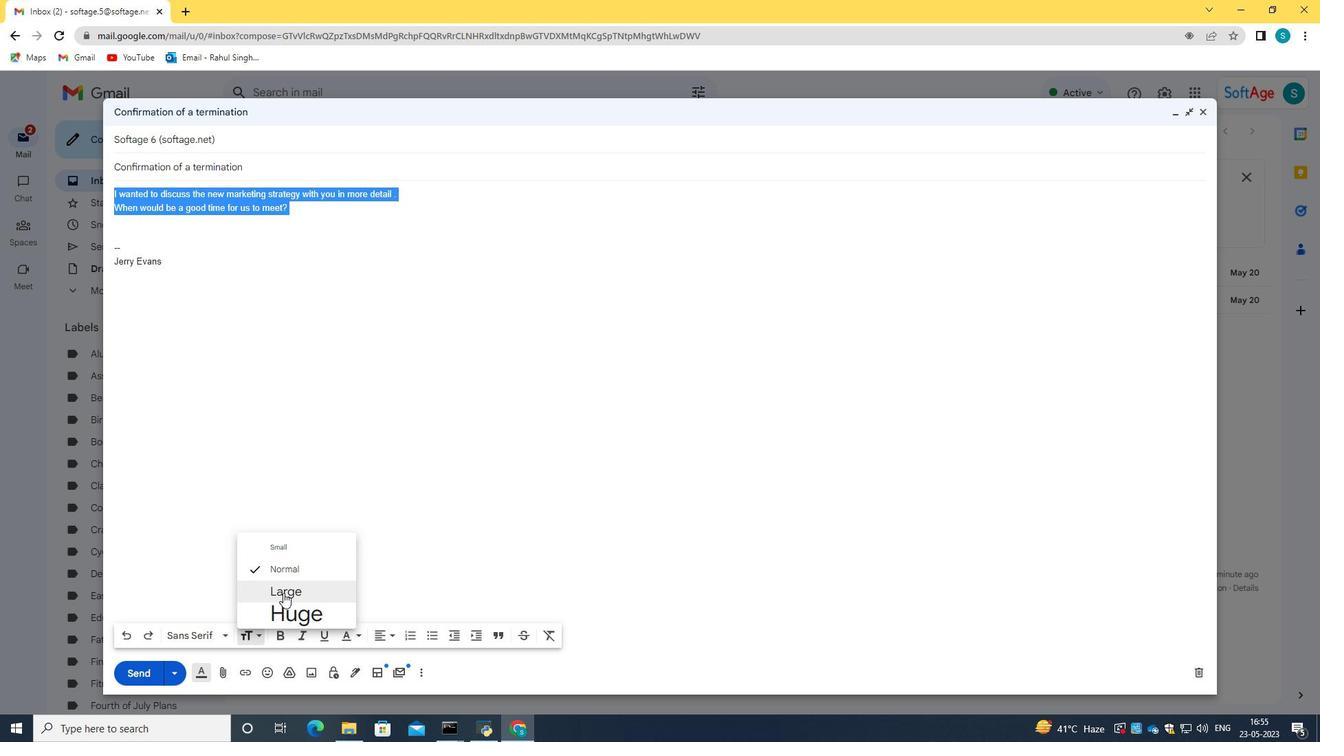 
Action: Mouse moved to (391, 632)
Screenshot: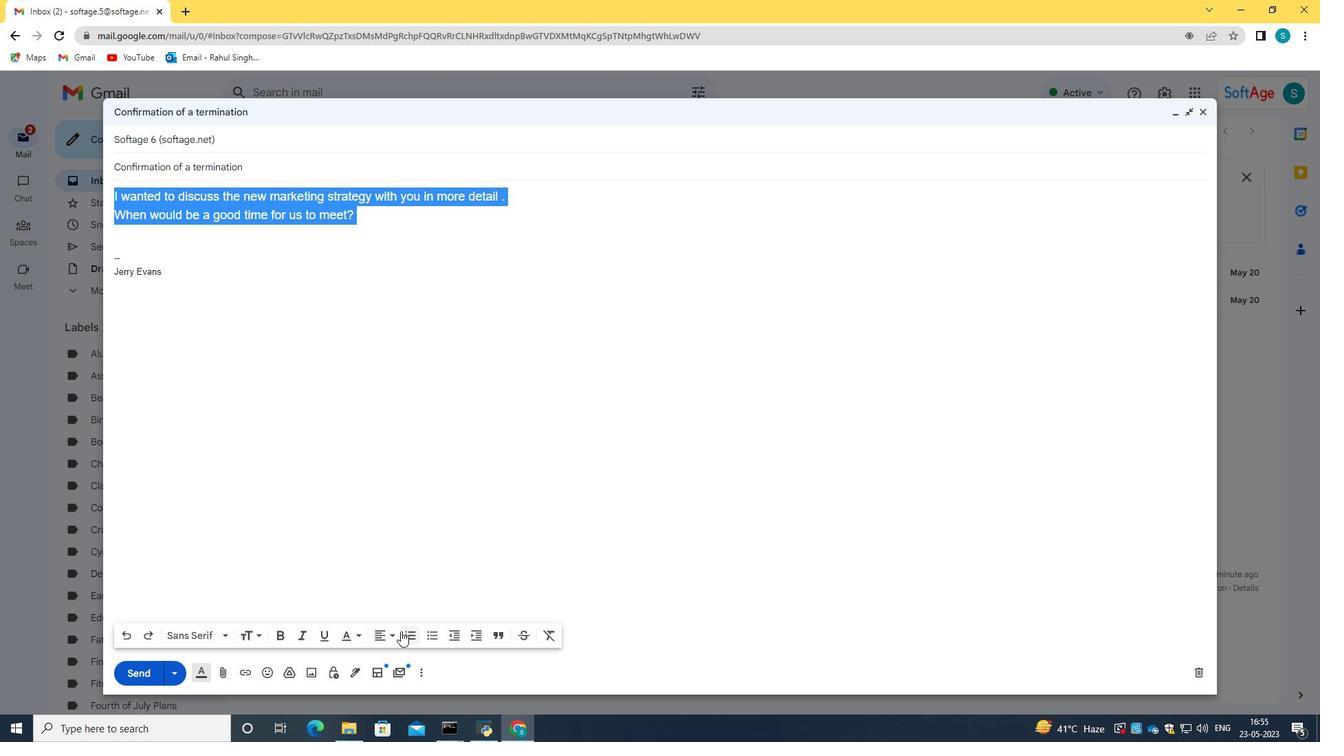 
Action: Mouse pressed left at (391, 632)
Screenshot: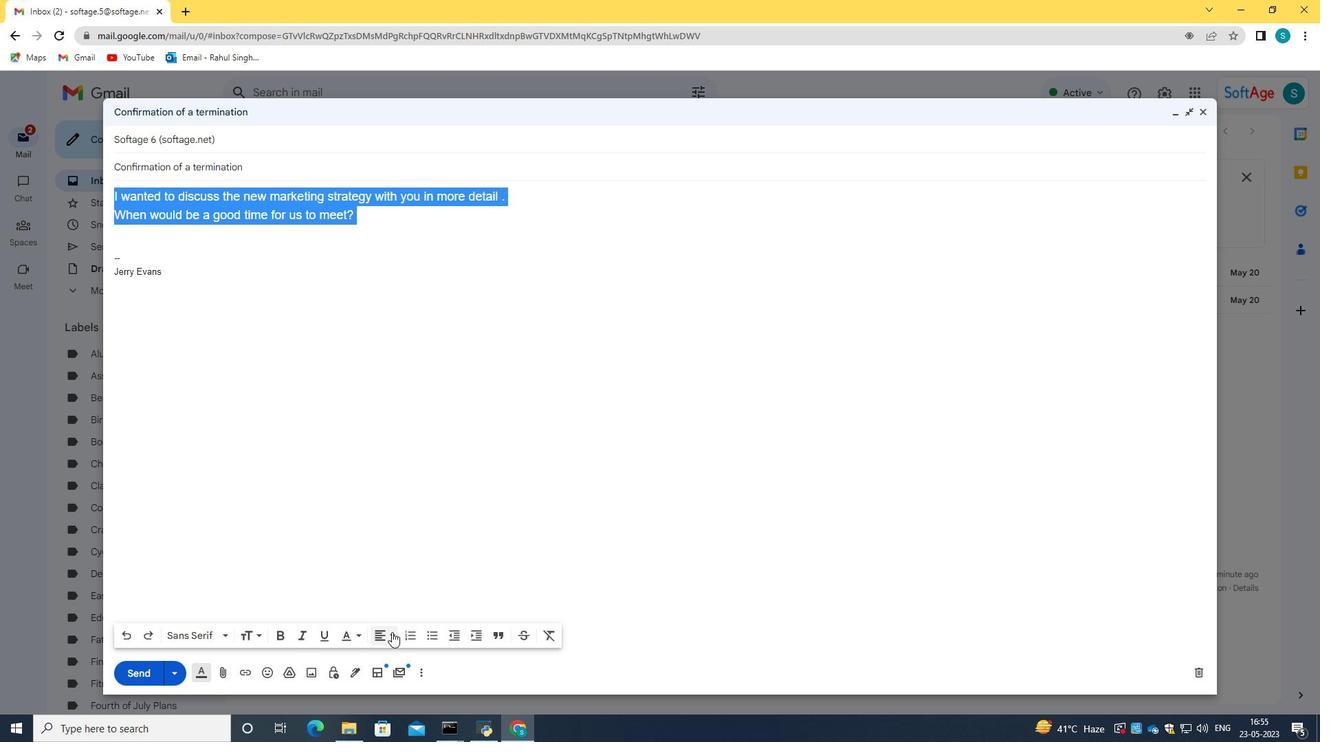 
Action: Mouse moved to (386, 596)
Screenshot: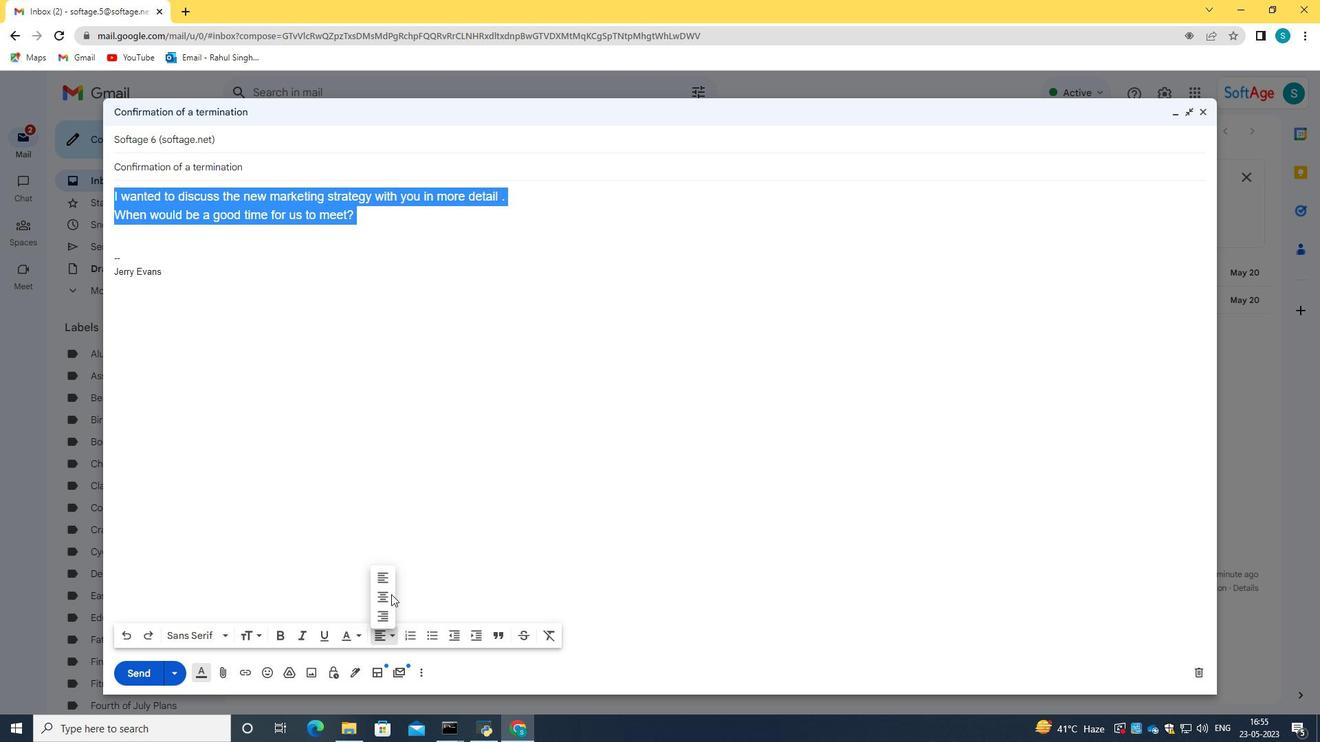
Action: Mouse pressed left at (386, 596)
Screenshot: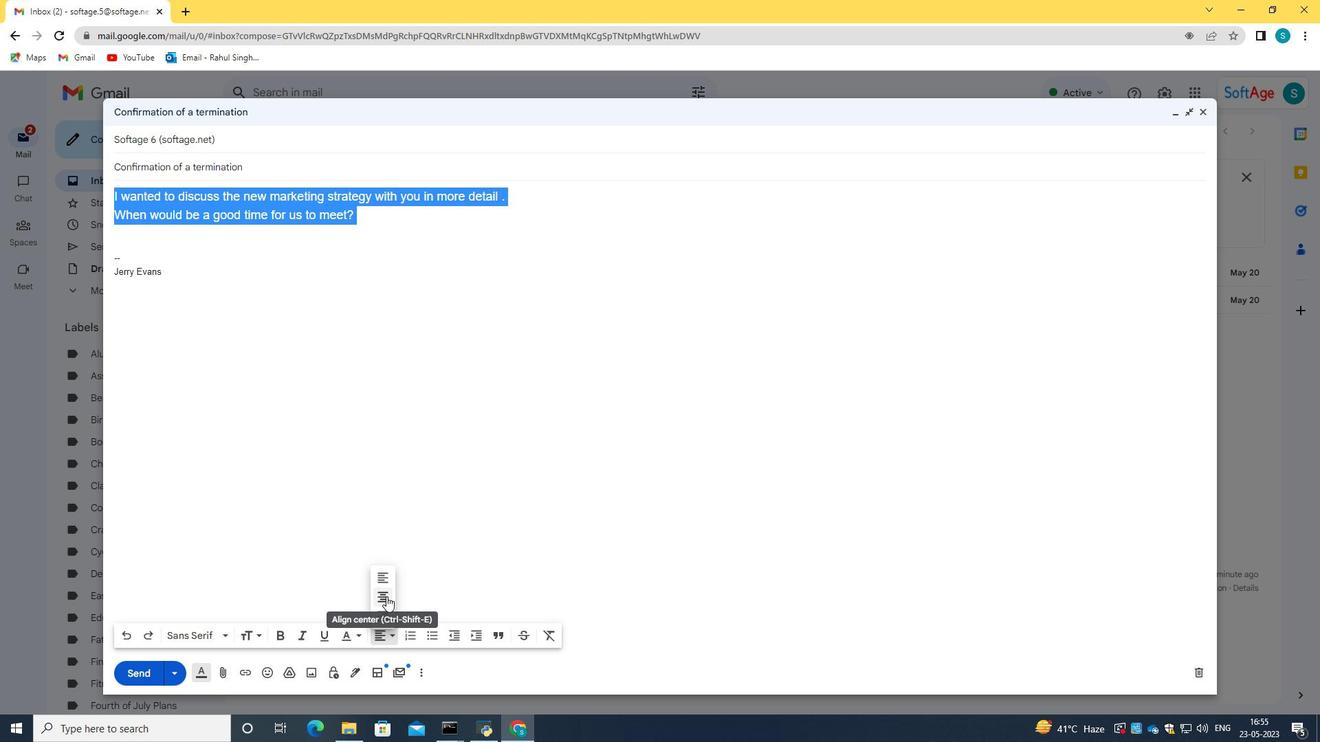 
Action: Mouse moved to (187, 393)
Screenshot: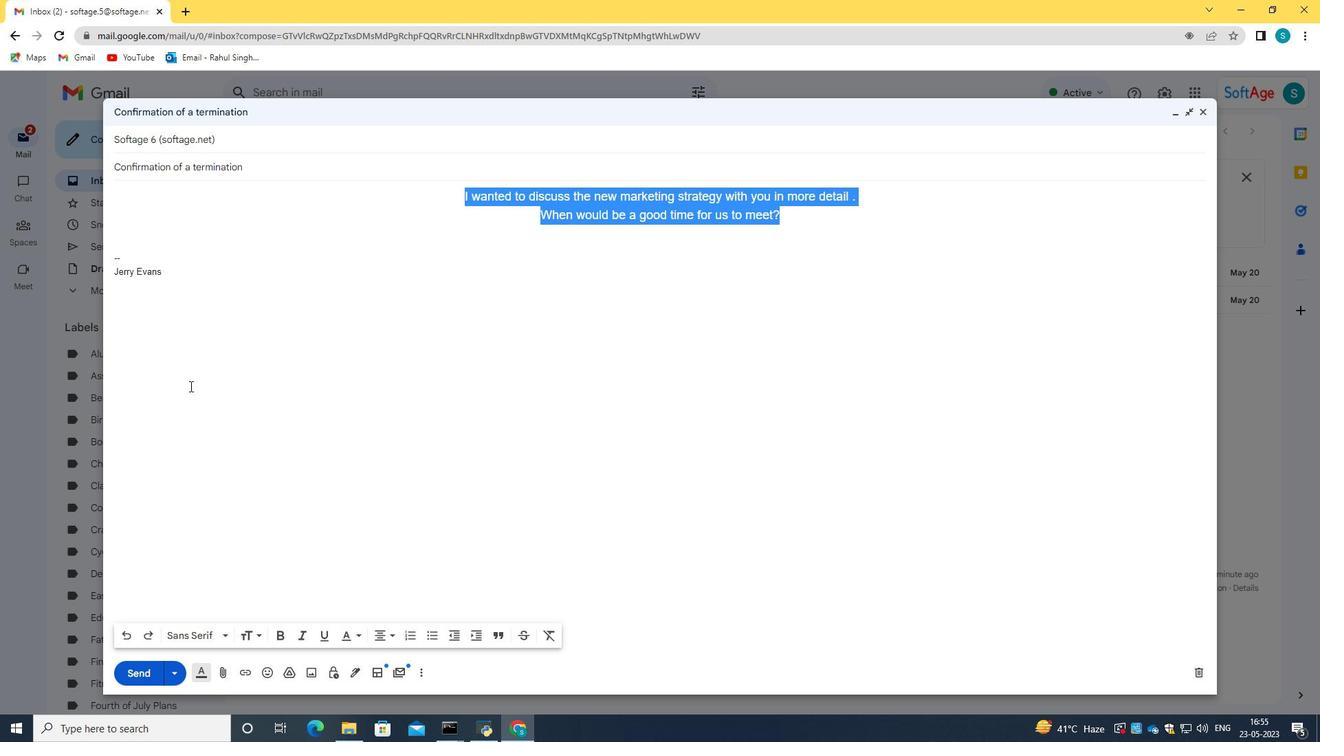 
Action: Mouse pressed left at (187, 393)
Screenshot: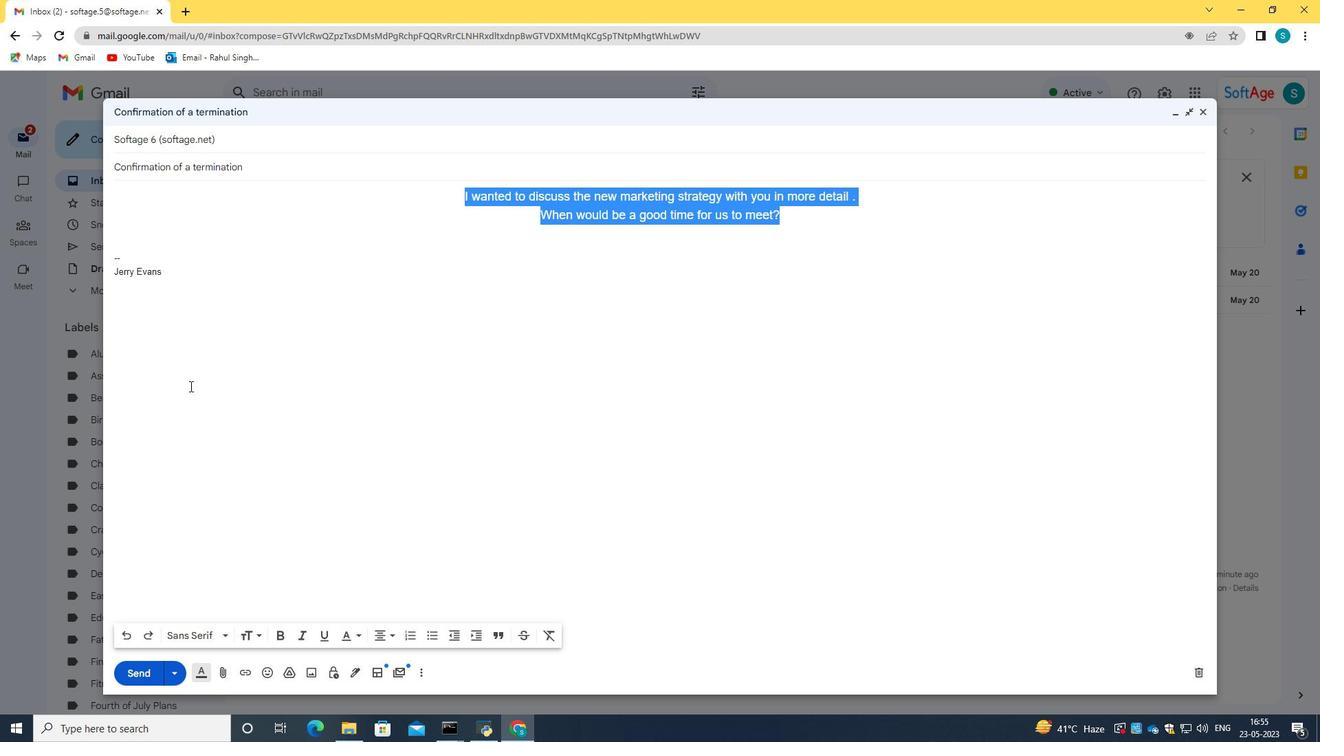 
Action: Mouse moved to (145, 677)
Screenshot: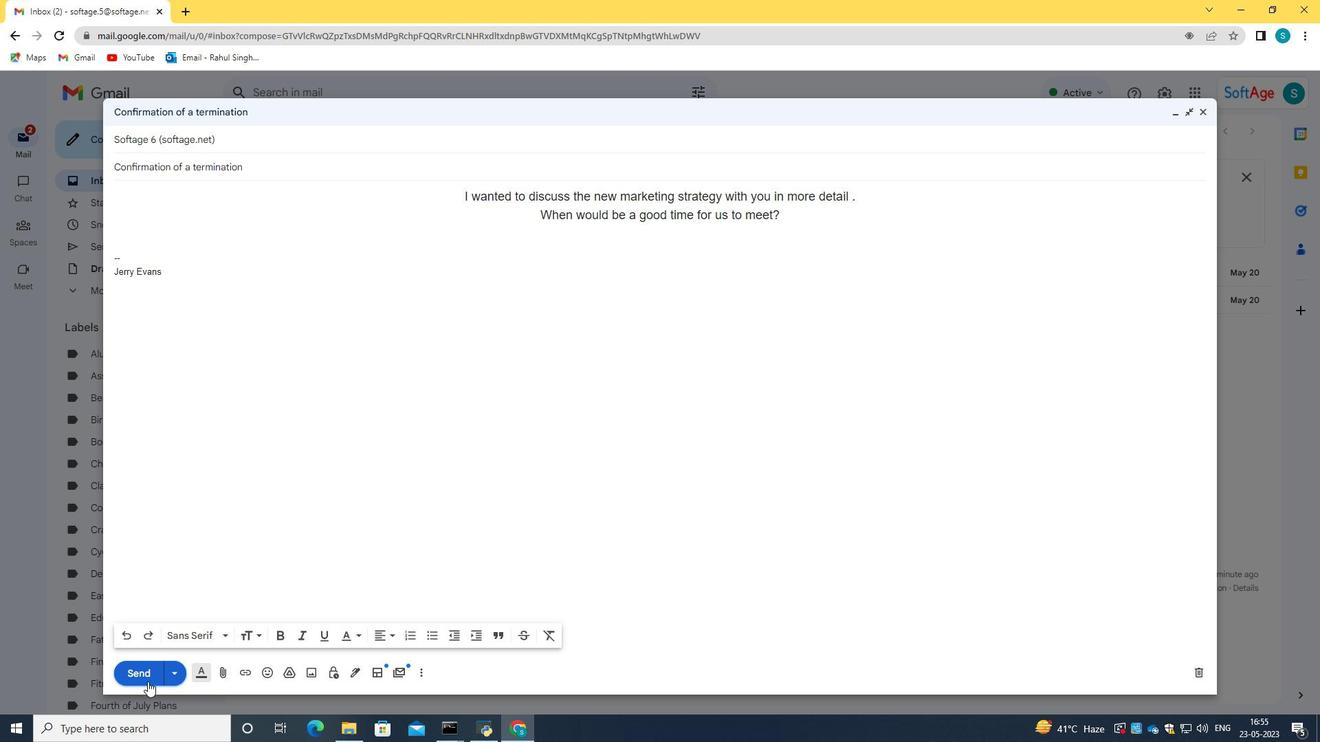 
Action: Mouse pressed left at (145, 677)
Screenshot: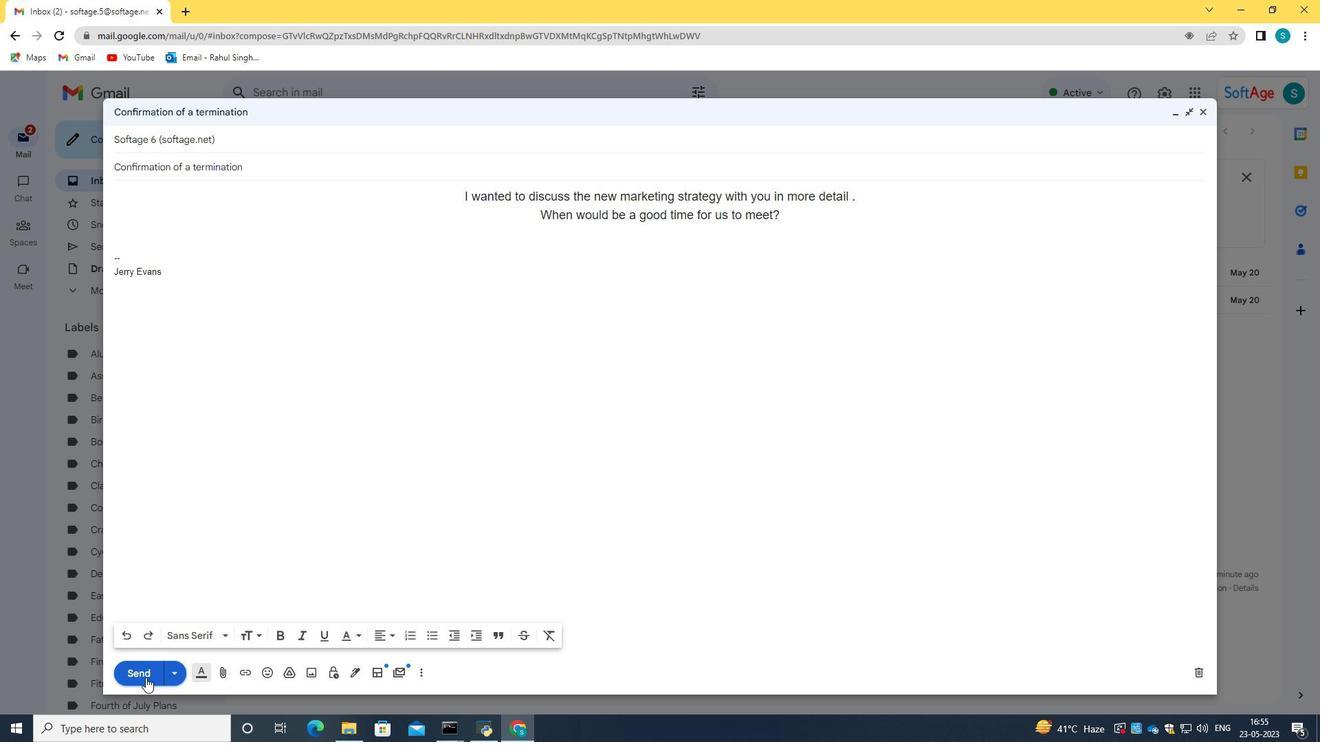 
Action: Mouse moved to (147, 256)
Screenshot: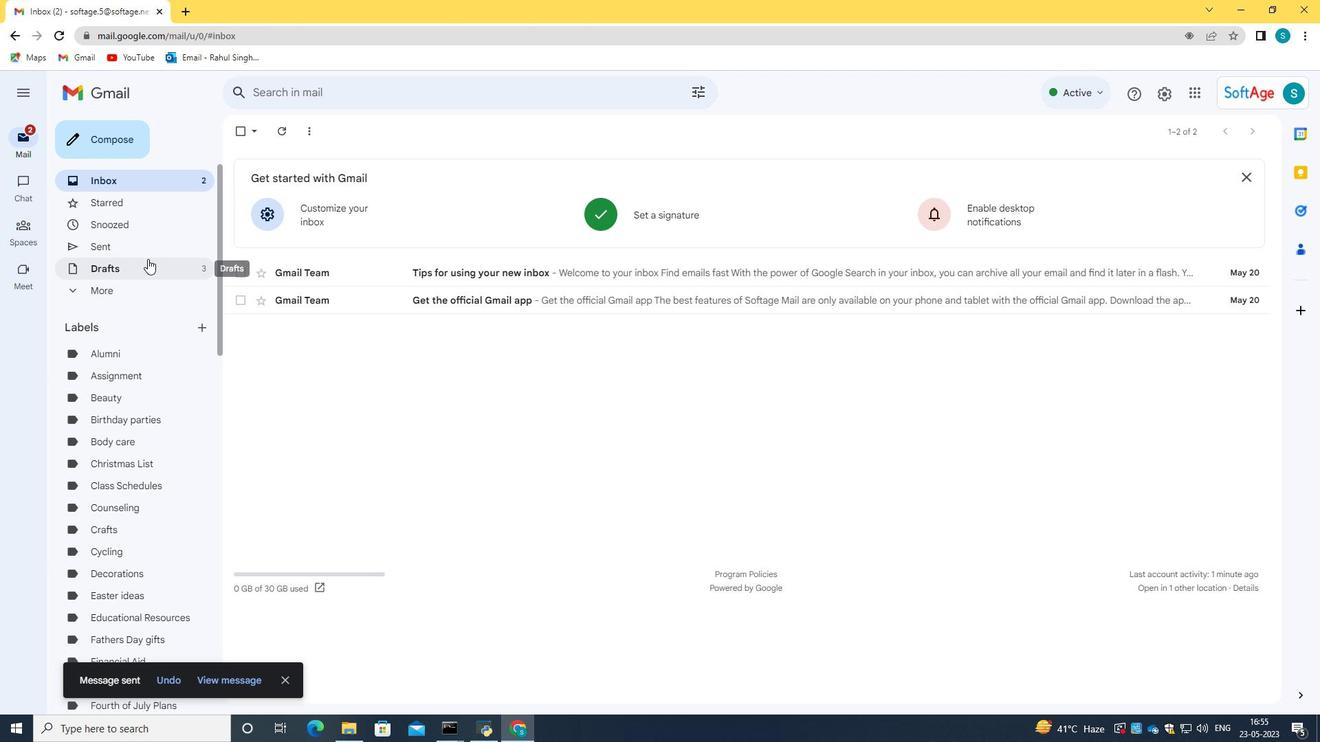 
Action: Mouse pressed left at (147, 256)
Screenshot: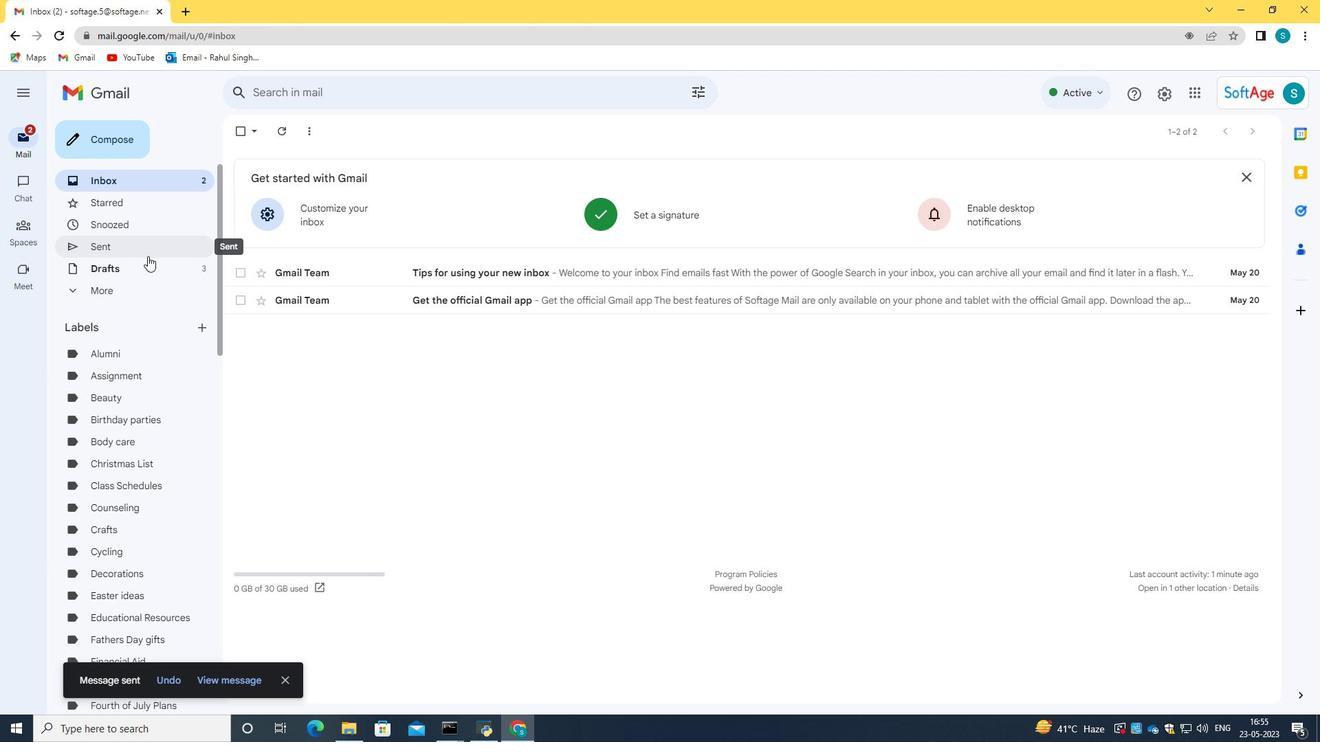 
Action: Mouse moved to (241, 205)
Screenshot: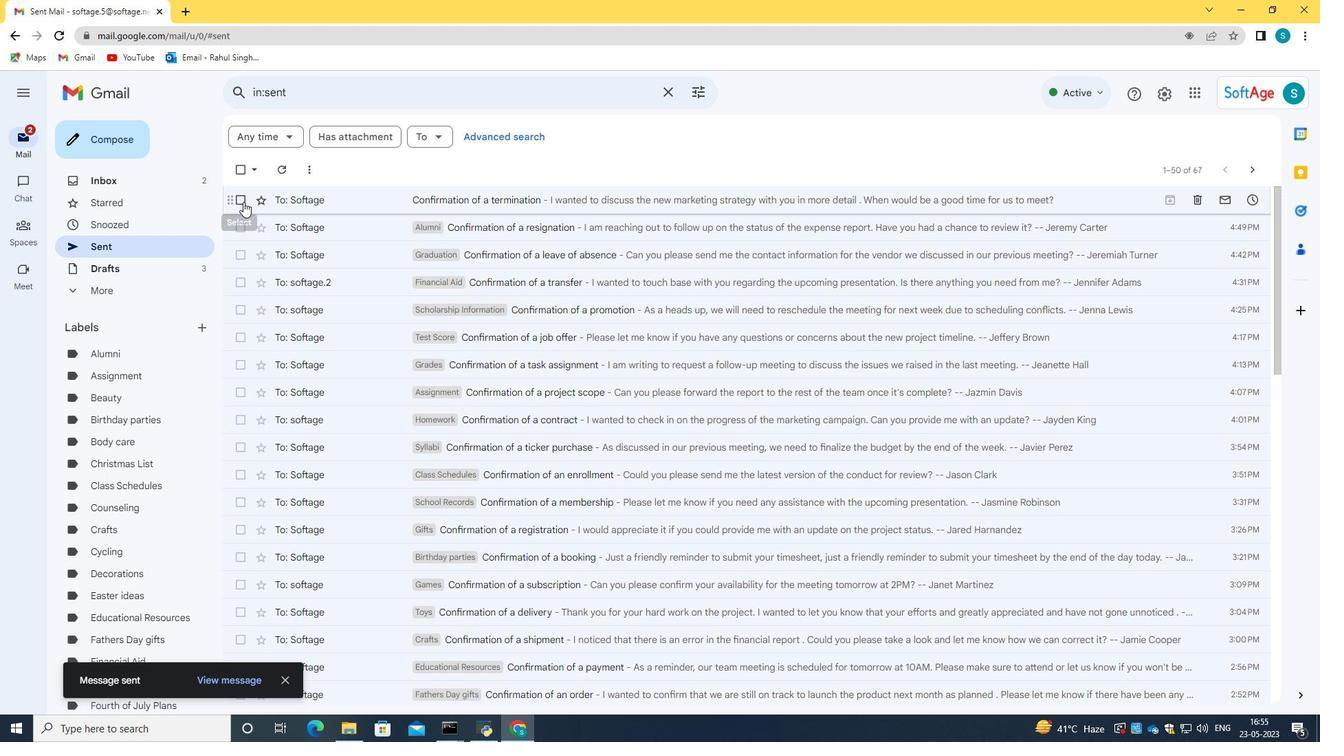 
Action: Mouse pressed left at (241, 205)
Screenshot: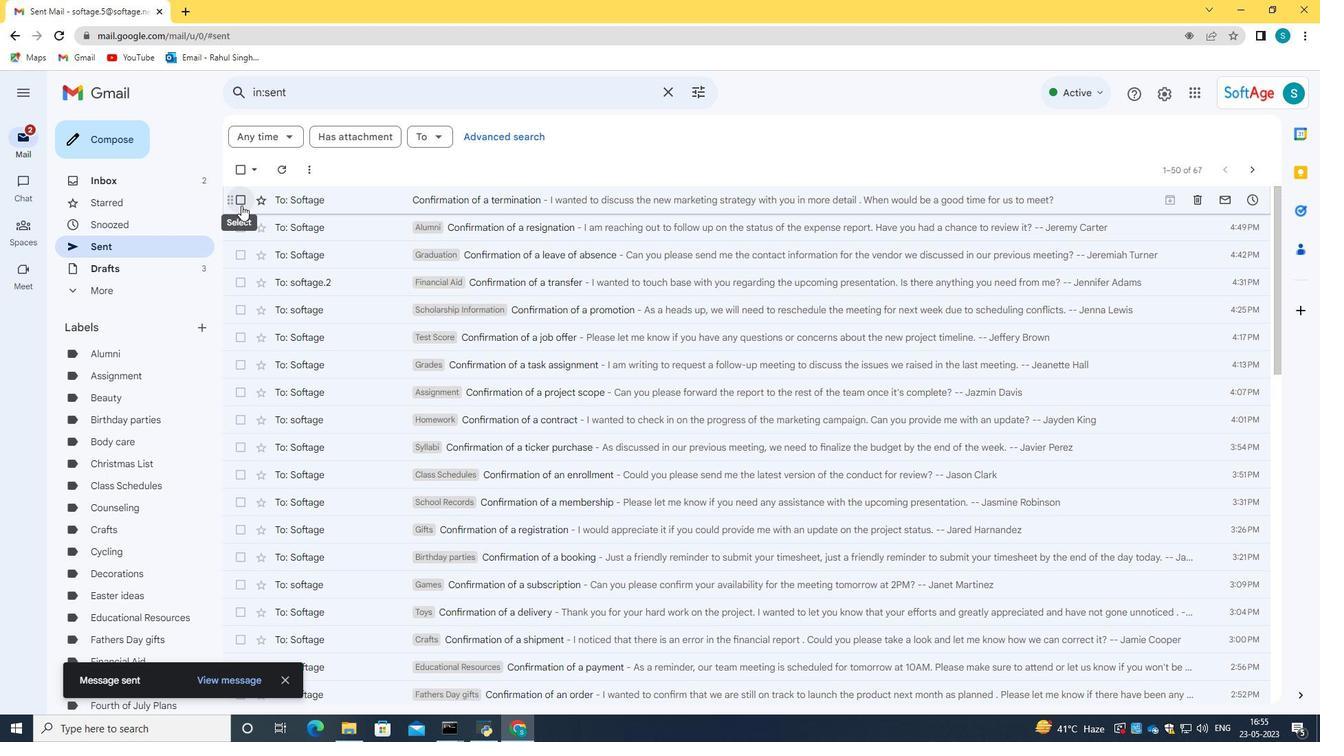 
Action: Mouse moved to (336, 211)
Screenshot: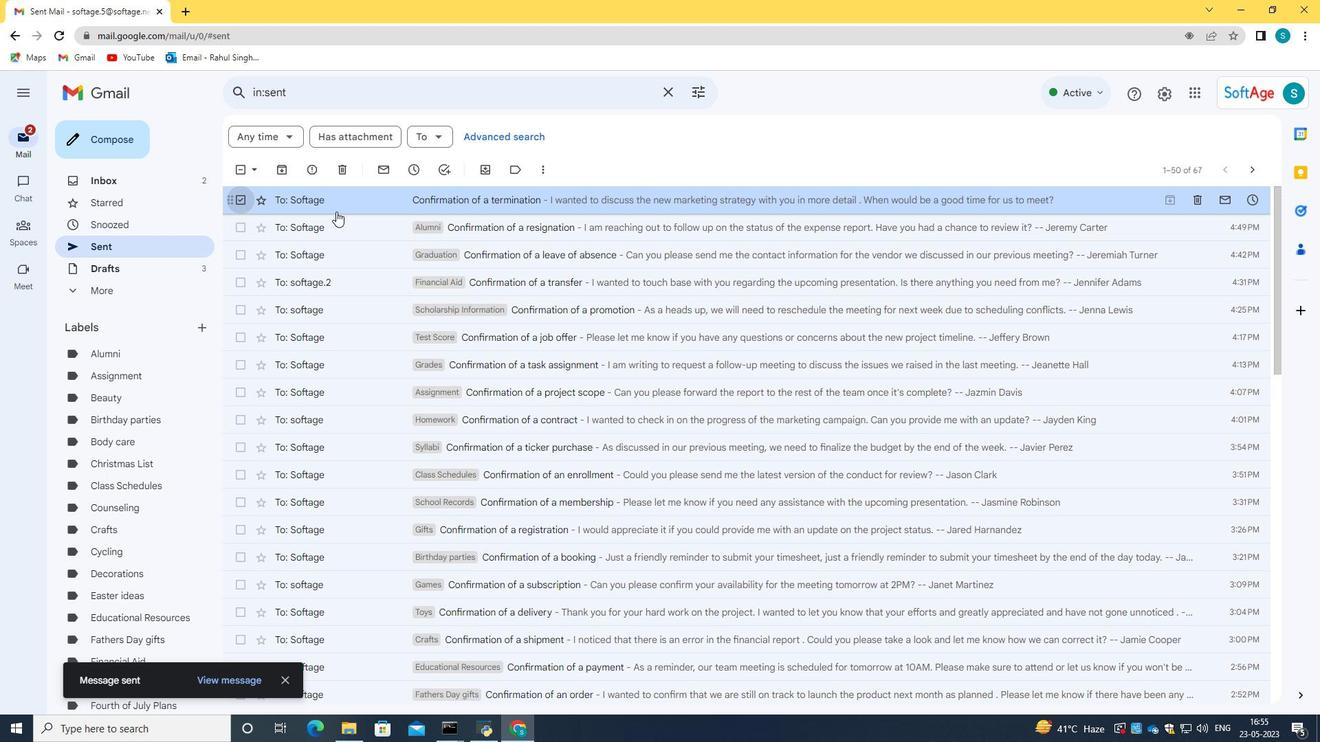 
Action: Mouse pressed right at (336, 211)
Screenshot: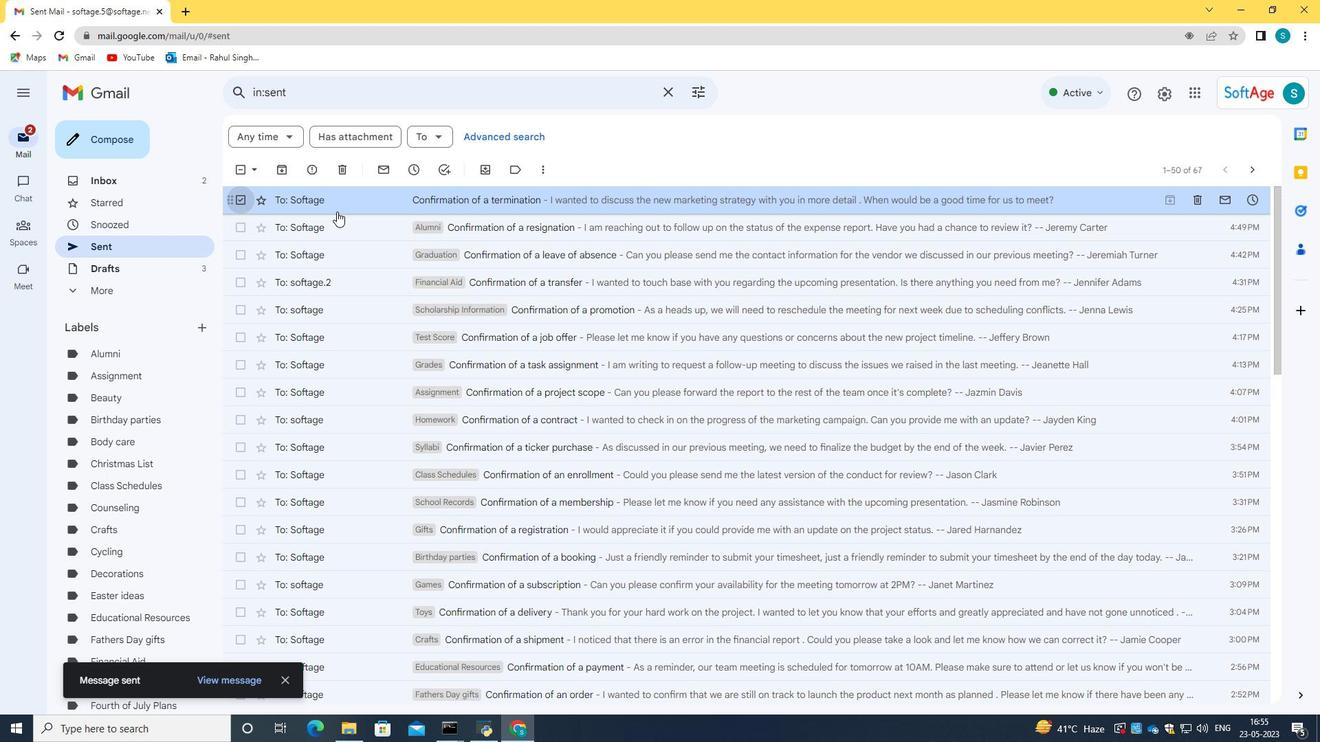 
Action: Mouse moved to (563, 420)
Screenshot: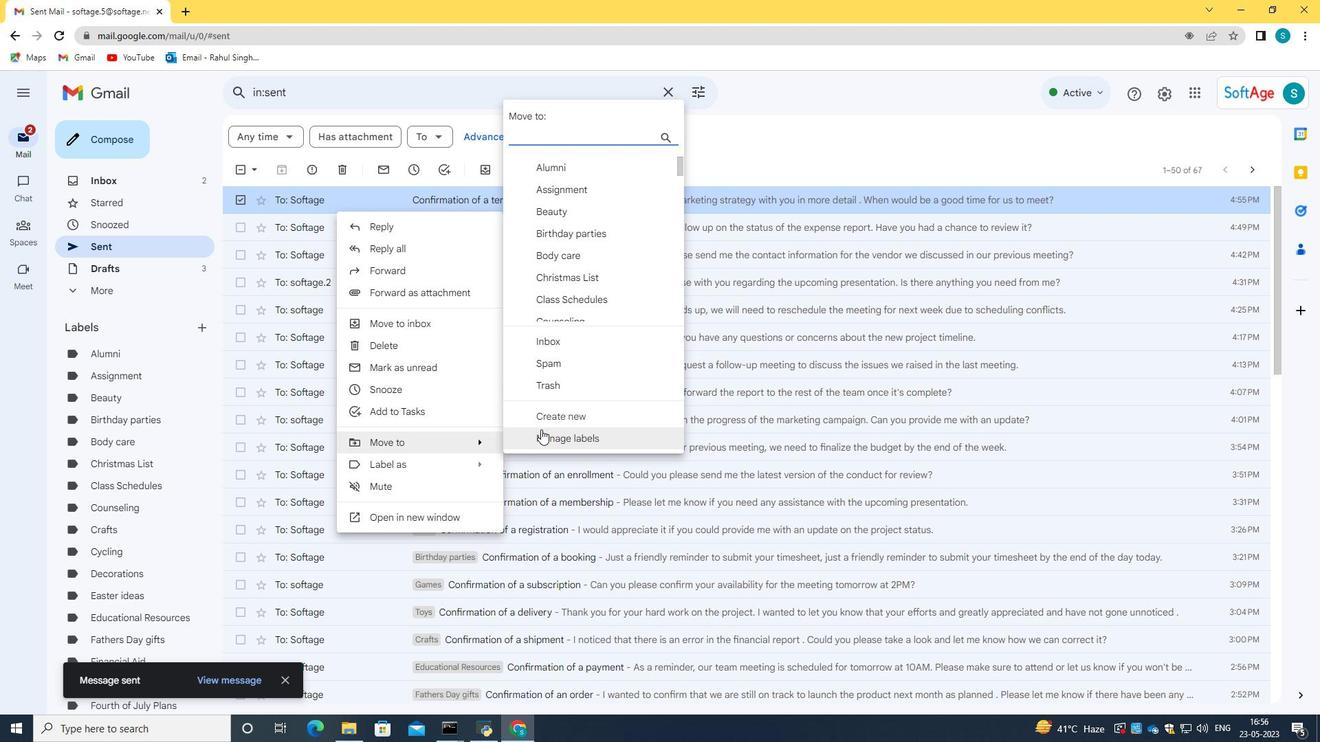 
Action: Mouse pressed left at (563, 420)
Screenshot: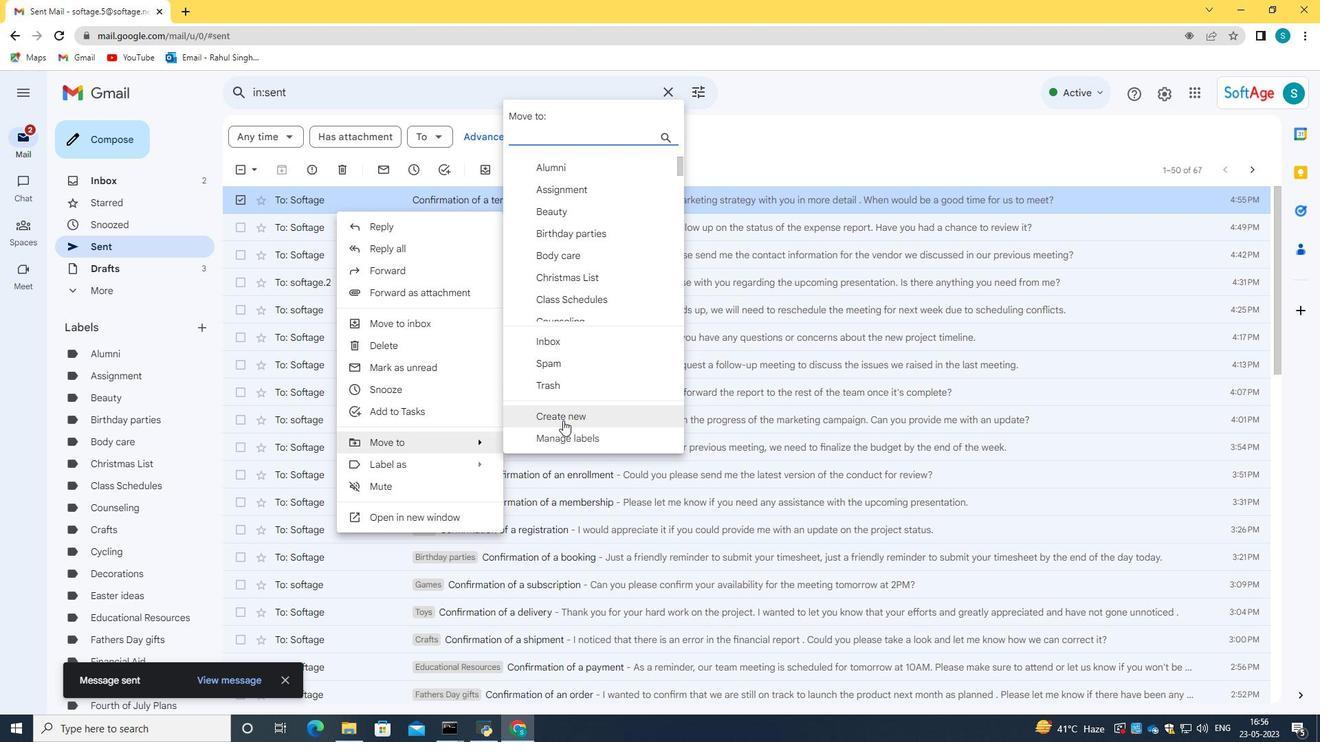 
Action: Mouse moved to (562, 418)
Screenshot: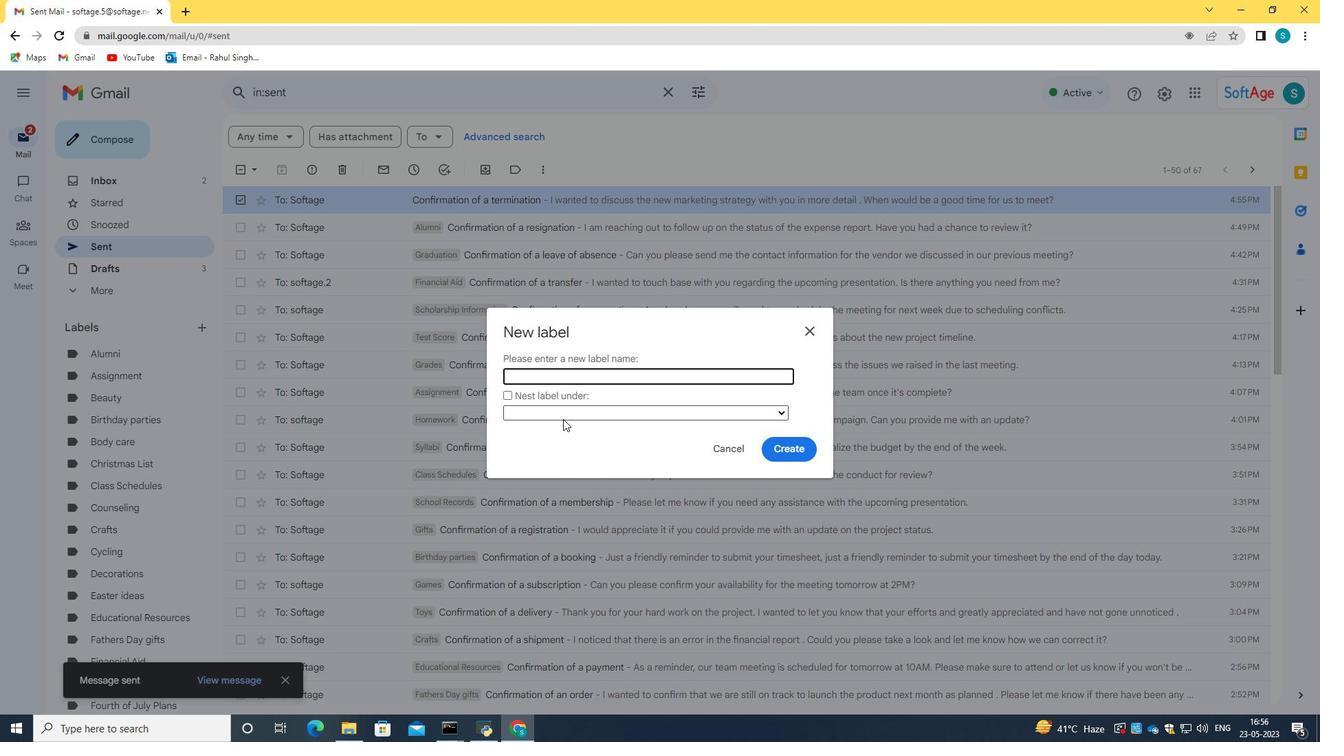 
Action: Key pressed <Key.shift><Key.shift><Key.shift><Key.shift><Key.shift><Key.shift><Key.shift><Key.shift><Key.shift>Student<Key.space>organization
Screenshot: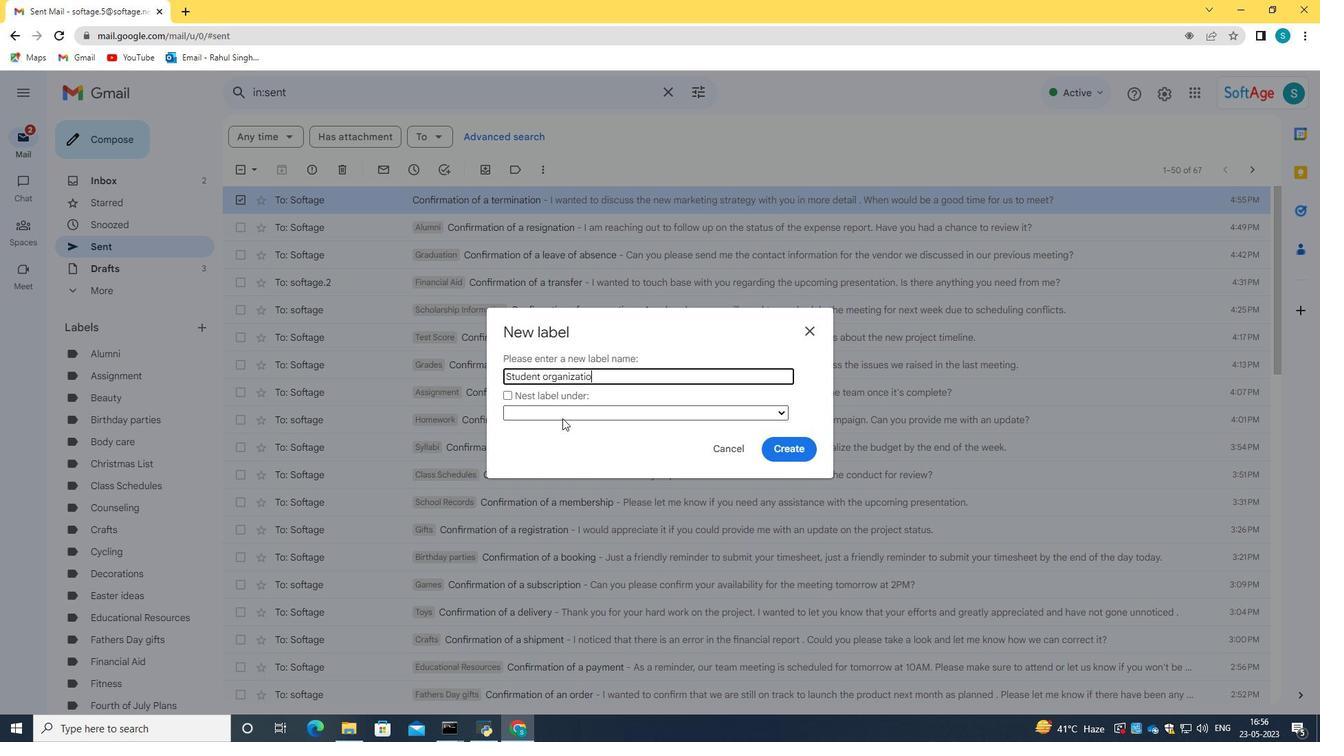 
Action: Mouse moved to (778, 452)
Screenshot: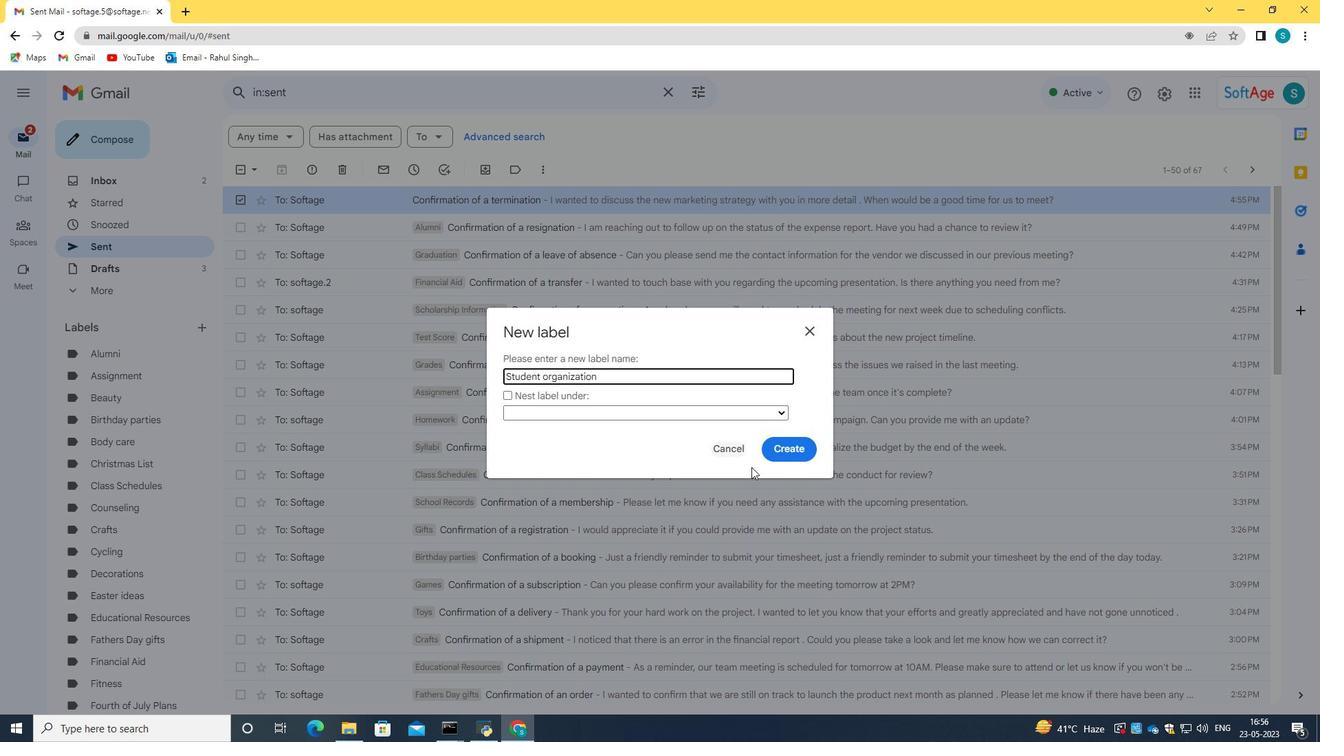 
Action: Mouse pressed left at (778, 452)
Screenshot: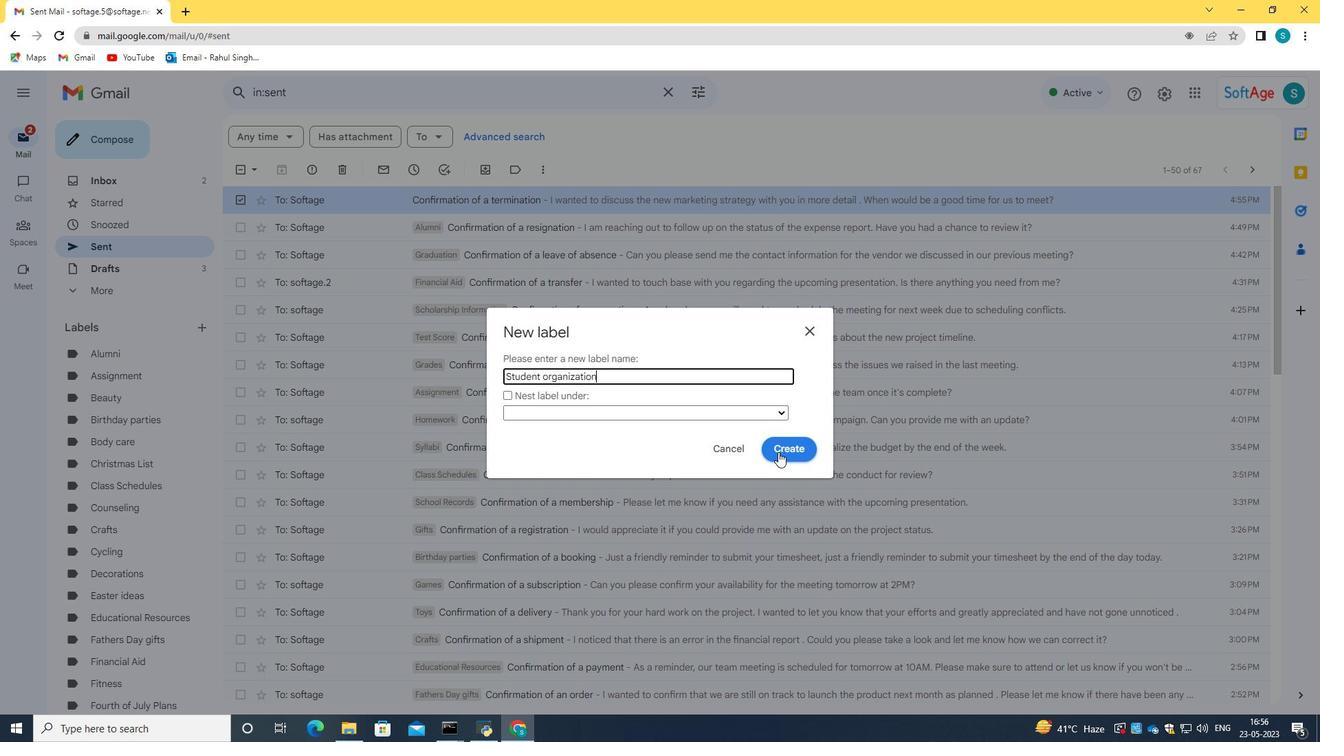
Action: Mouse moved to (761, 433)
Screenshot: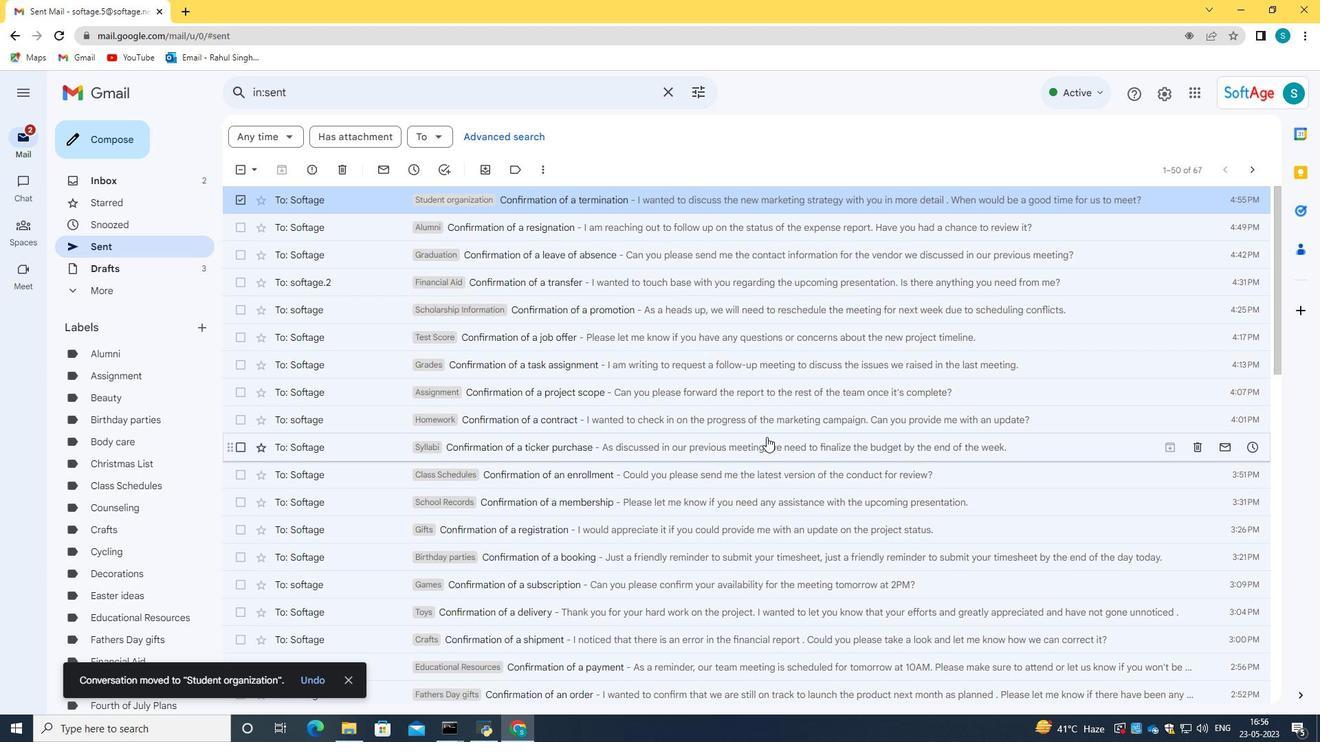 
